 Task: Look for space in Kiwira, Tanzania from 6th September, 2023 to 12th September, 2023 for 4 adults in price range Rs.10000 to Rs.14000. Place can be private room with 4 bedrooms having 4 beds and 4 bathrooms. Property type can be house, flat, guest house. Amenities needed are: wifi, TV, free parkinig on premises, gym, breakfast. Booking option can be shelf check-in. Required host language is English.
Action: Mouse moved to (502, 67)
Screenshot: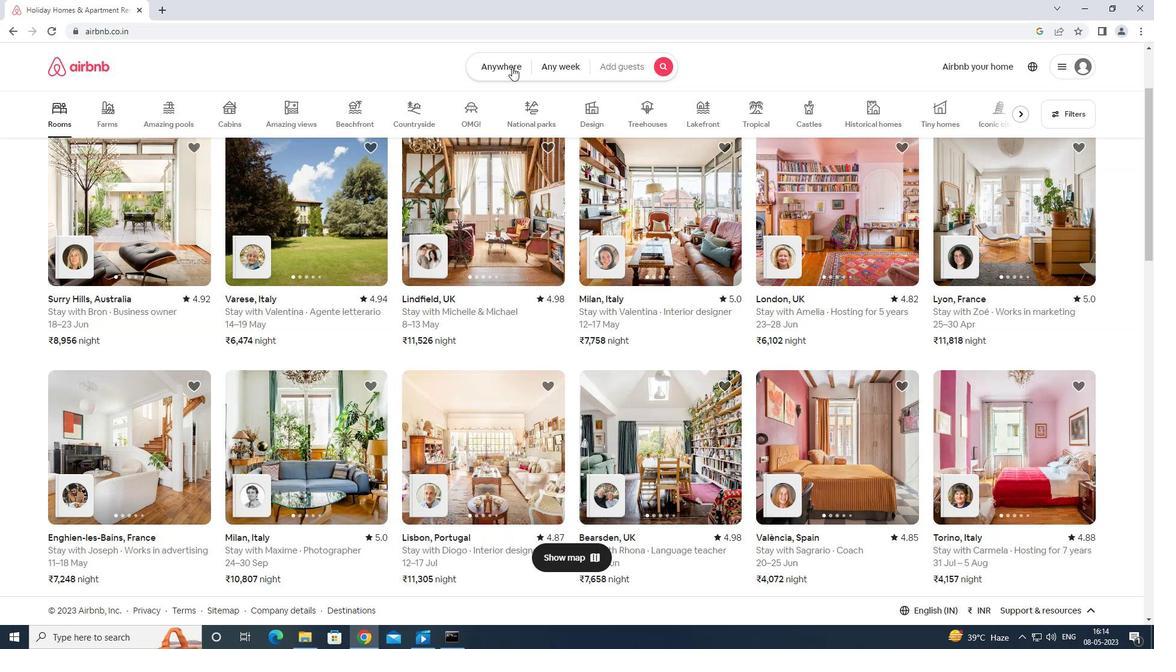 
Action: Mouse pressed left at (502, 67)
Screenshot: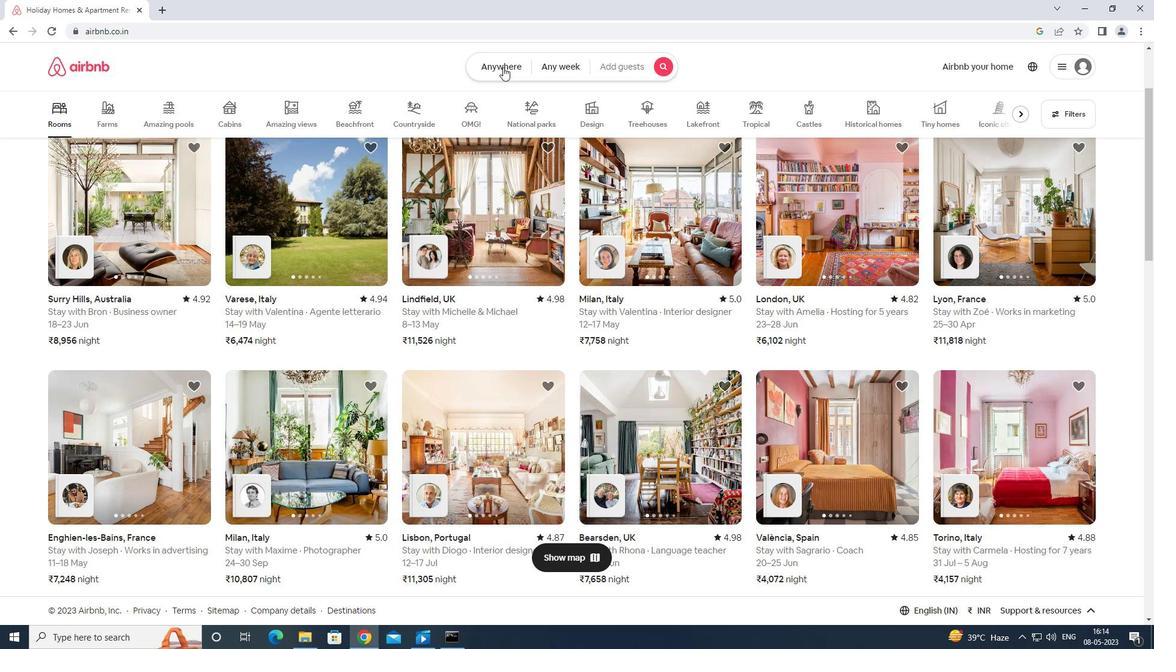 
Action: Mouse moved to (473, 109)
Screenshot: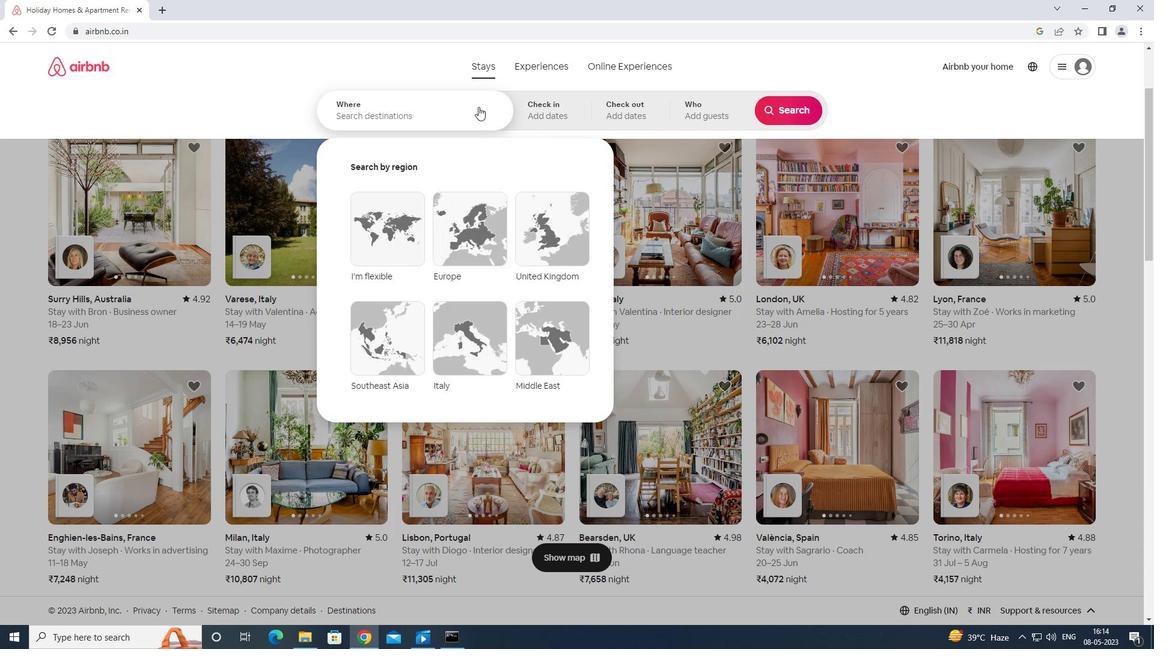 
Action: Mouse pressed left at (473, 109)
Screenshot: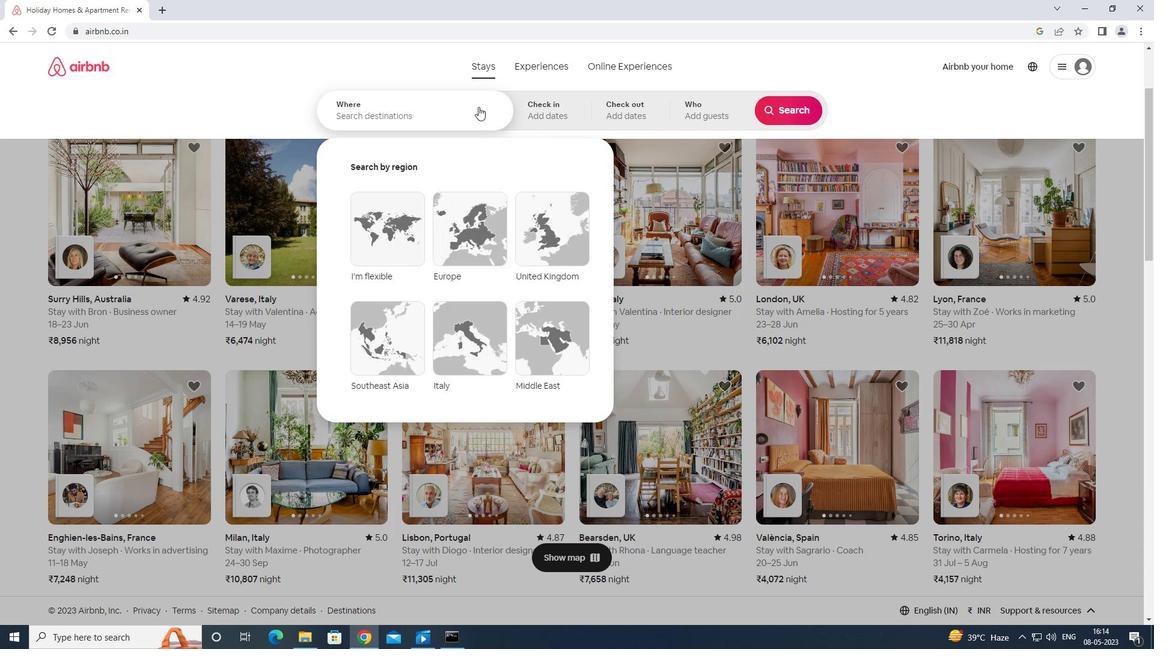 
Action: Mouse moved to (470, 114)
Screenshot: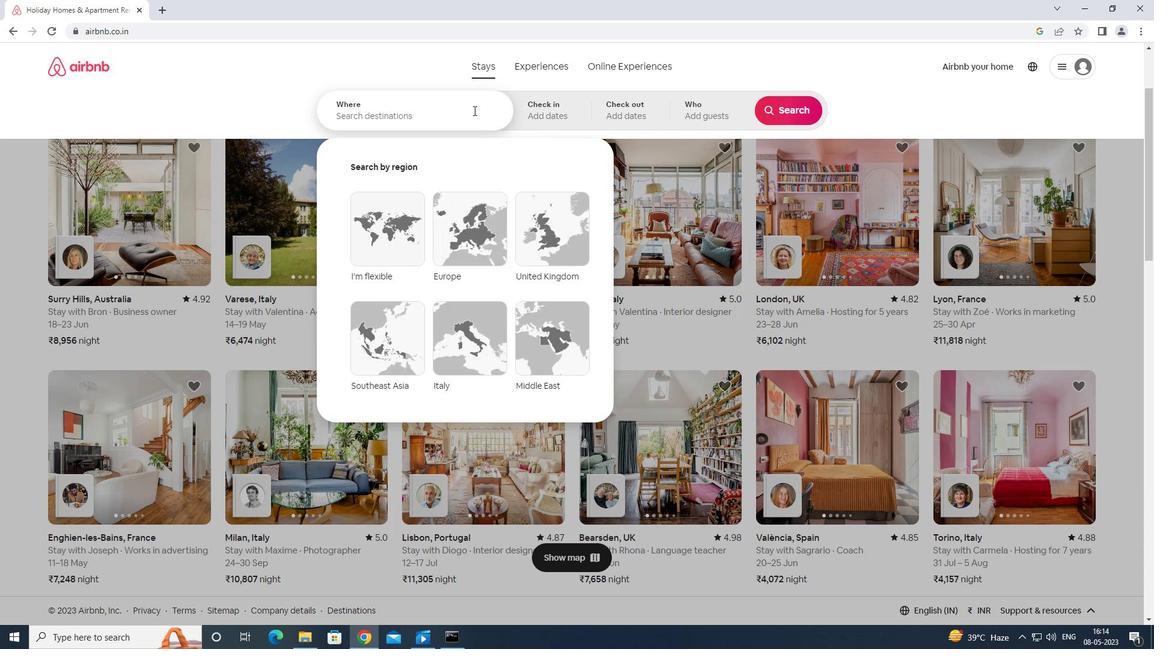 
Action: Key pressed kk
Screenshot: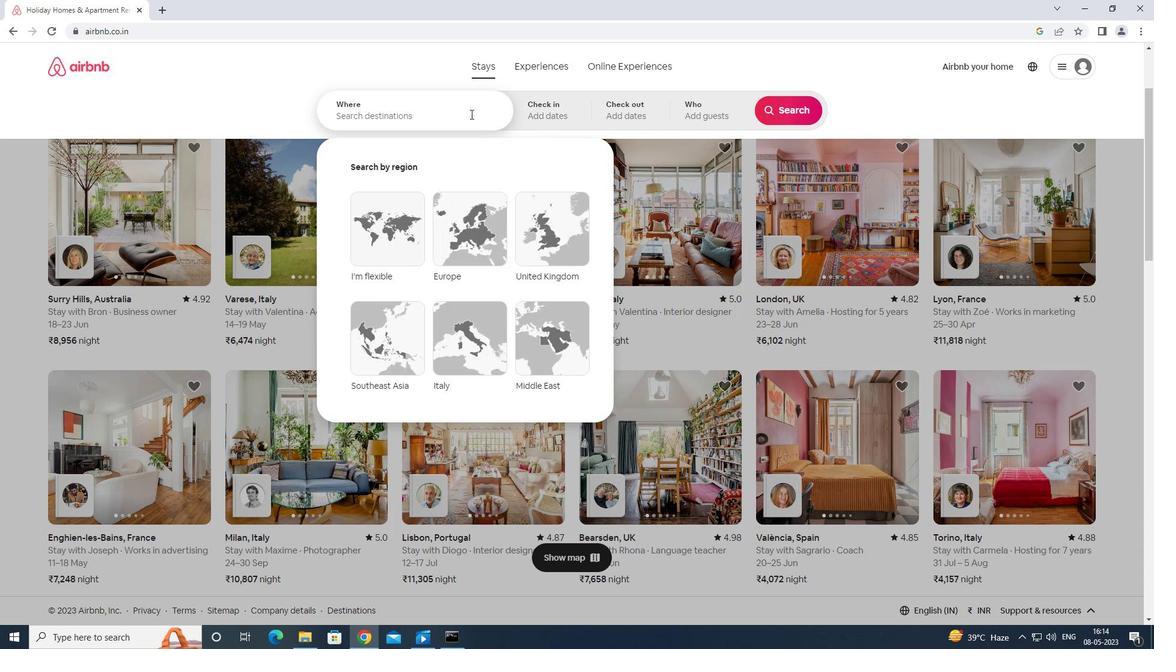 
Action: Mouse moved to (469, 114)
Screenshot: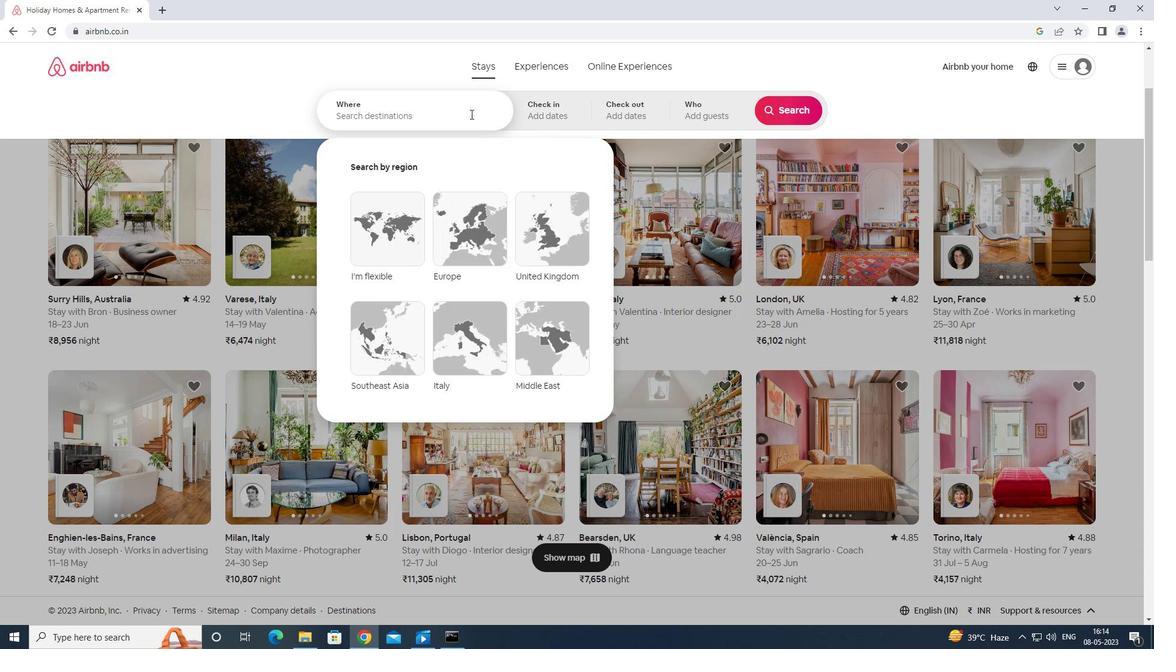 
Action: Mouse pressed left at (469, 114)
Screenshot: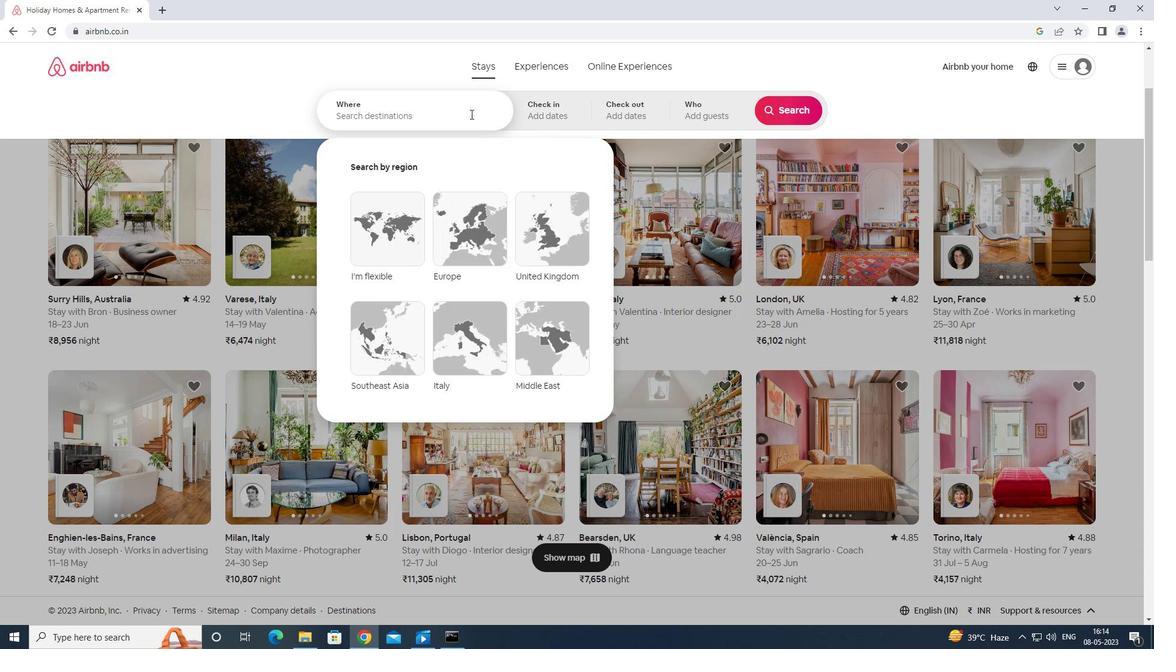 
Action: Mouse moved to (461, 119)
Screenshot: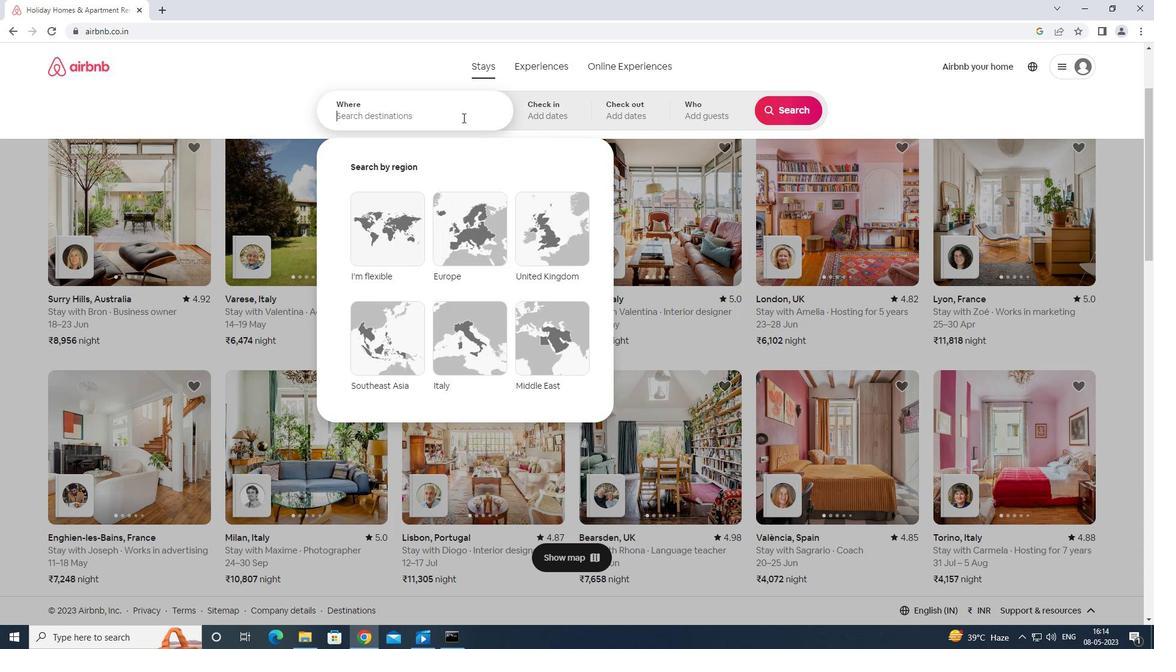 
Action: Key pressed <Key.shift>KIWIRA<Key.space>TANZANIA<Key.space><Key.enter>
Screenshot: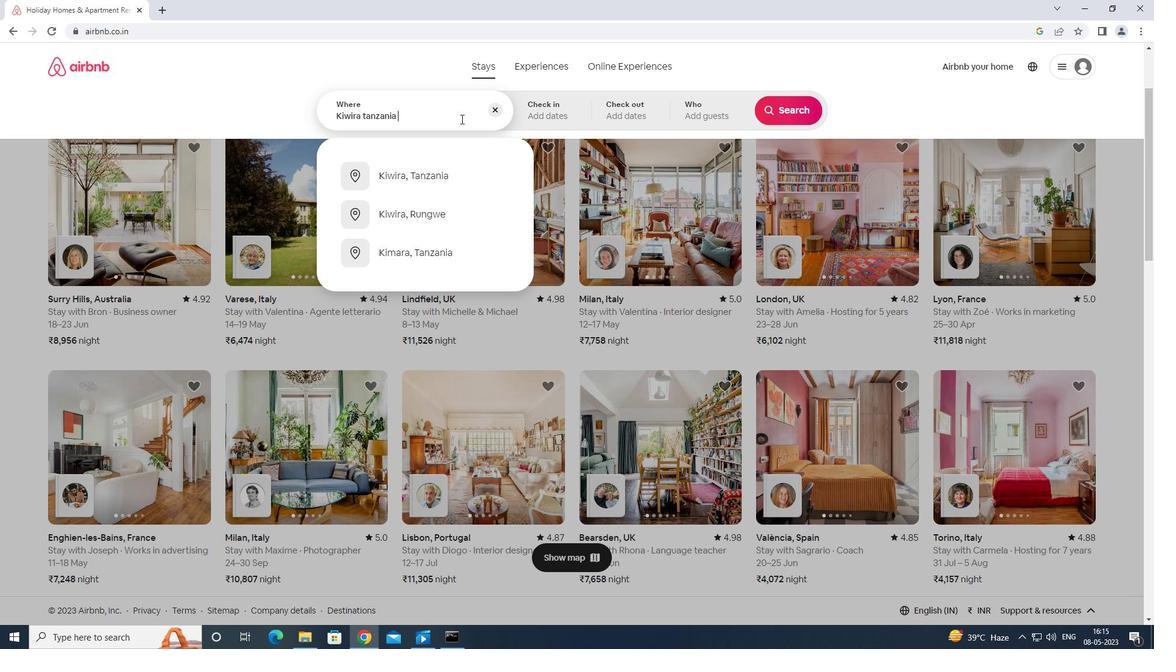 
Action: Mouse moved to (789, 205)
Screenshot: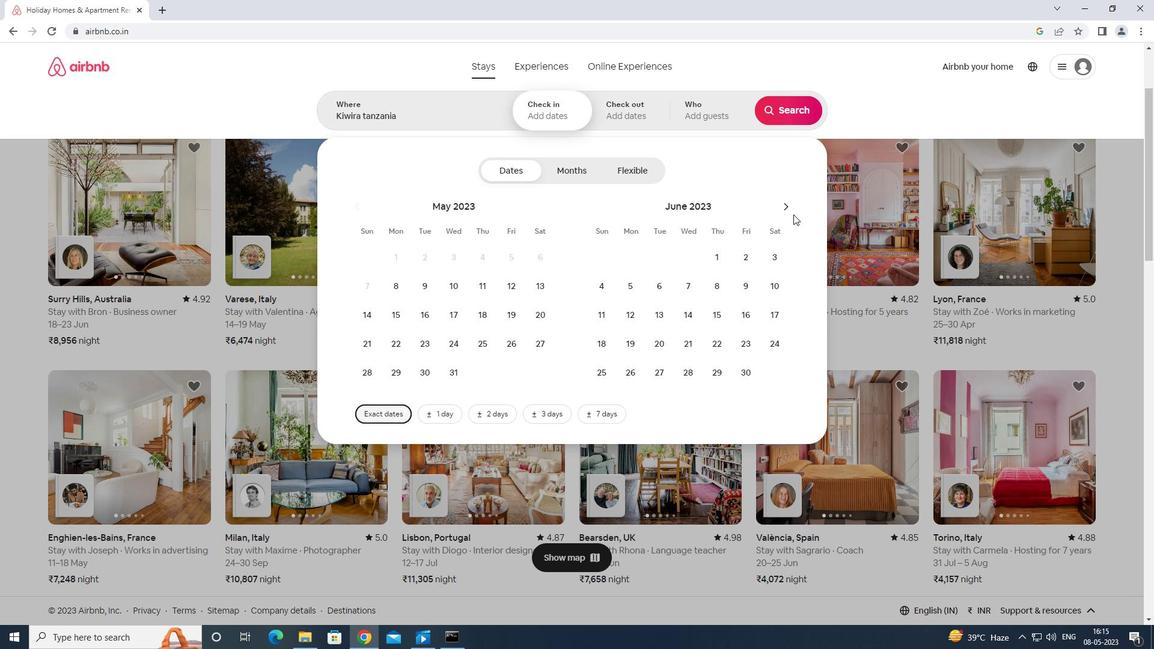 
Action: Mouse pressed left at (789, 205)
Screenshot: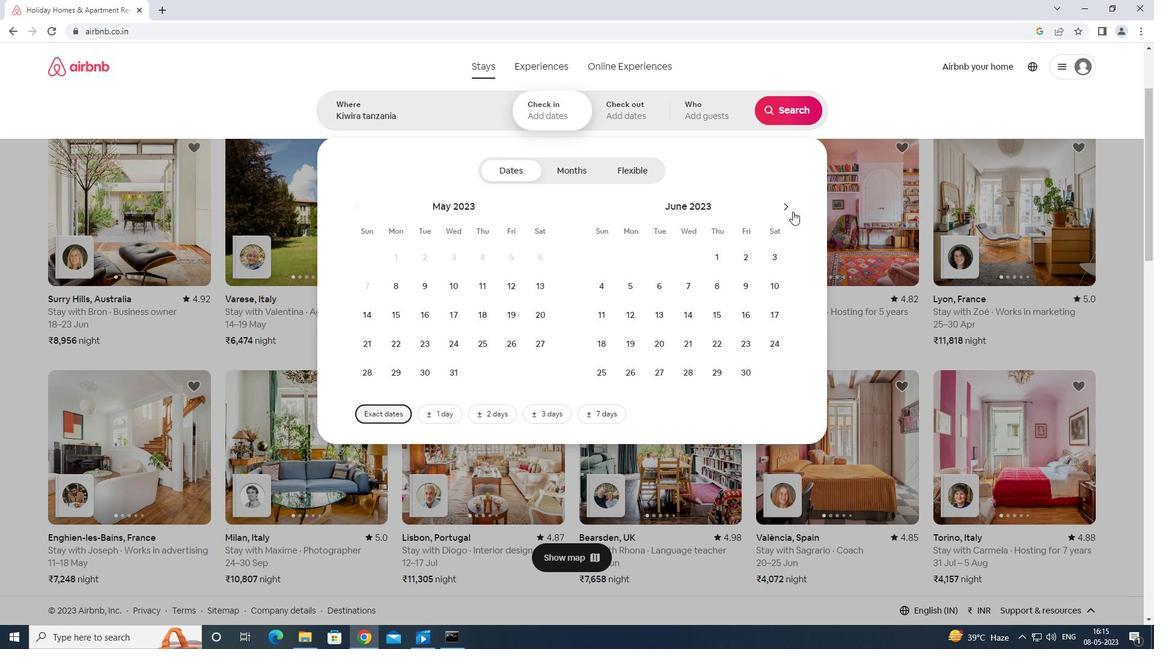 
Action: Mouse moved to (789, 203)
Screenshot: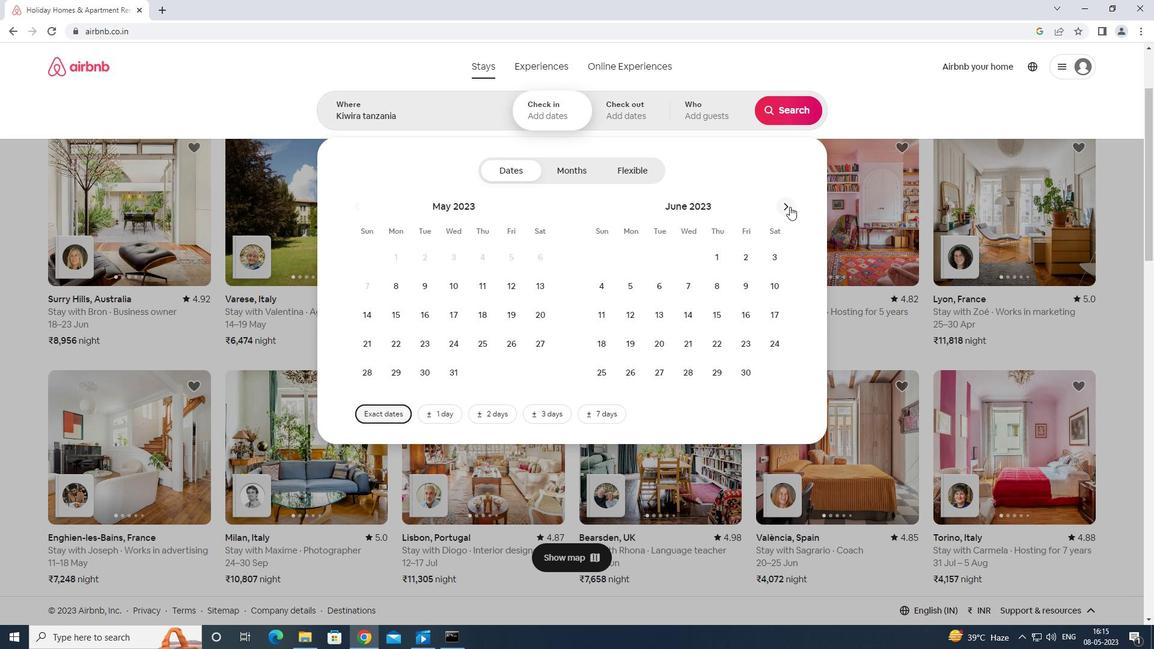 
Action: Mouse pressed left at (789, 203)
Screenshot: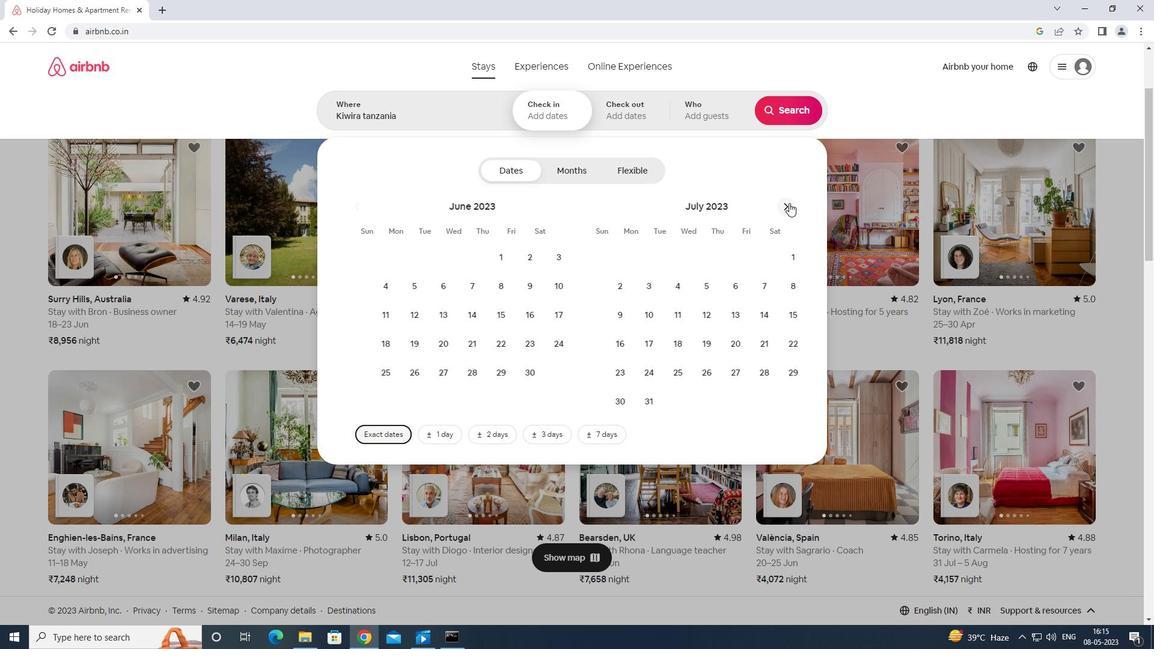 
Action: Mouse moved to (789, 205)
Screenshot: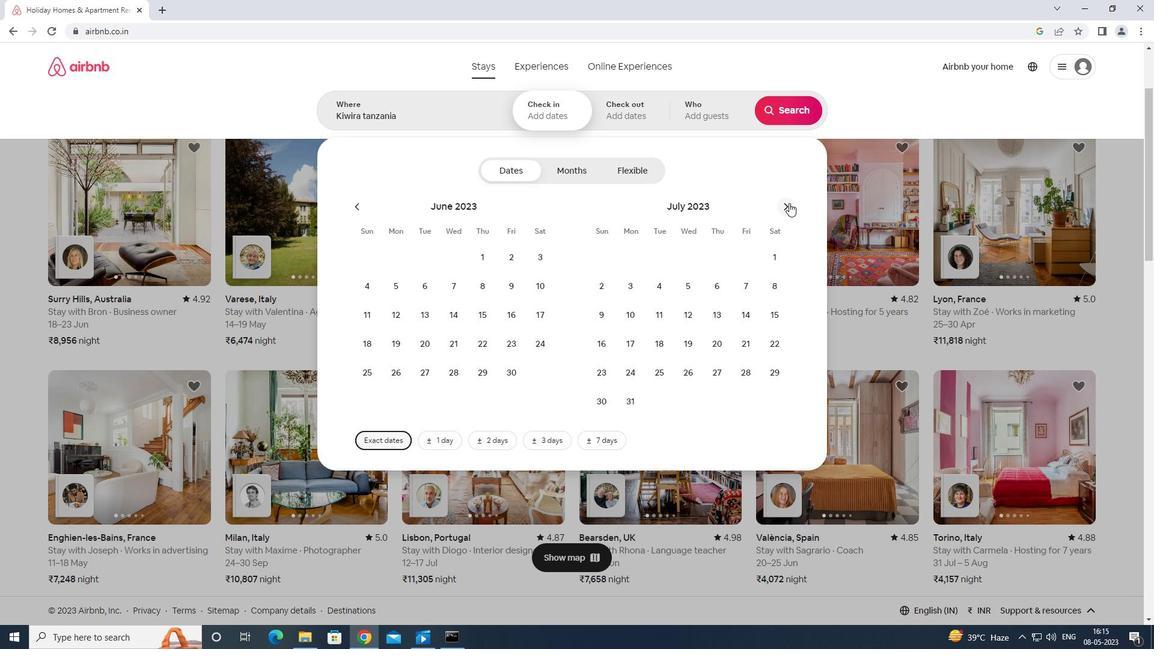 
Action: Mouse pressed left at (789, 205)
Screenshot: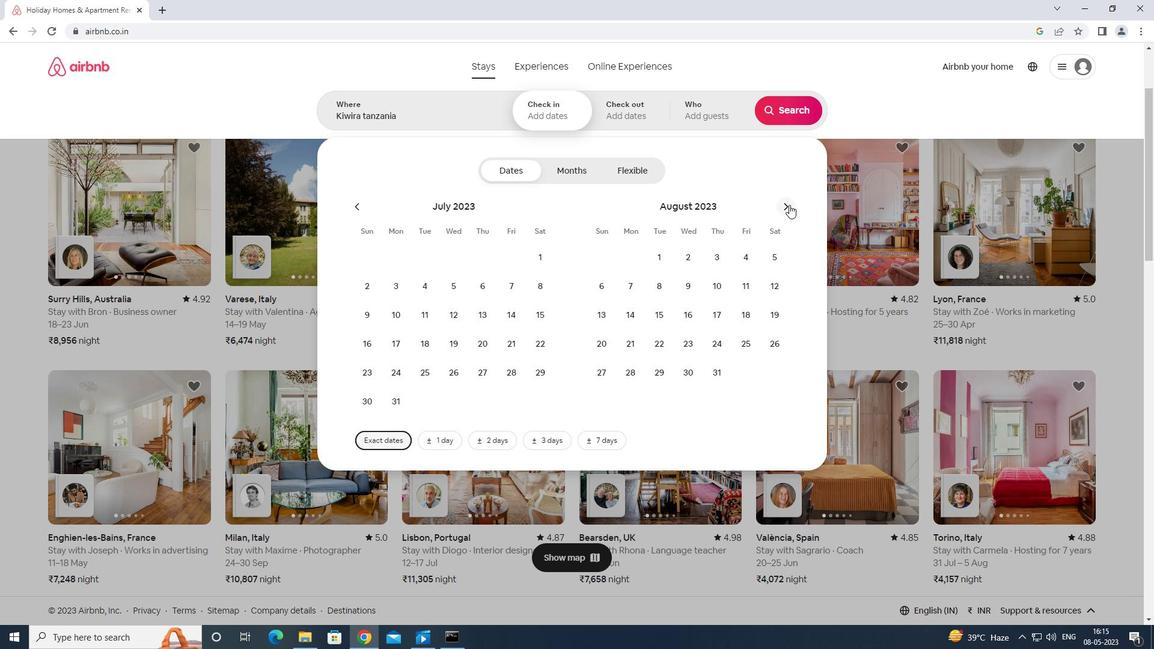 
Action: Mouse moved to (688, 280)
Screenshot: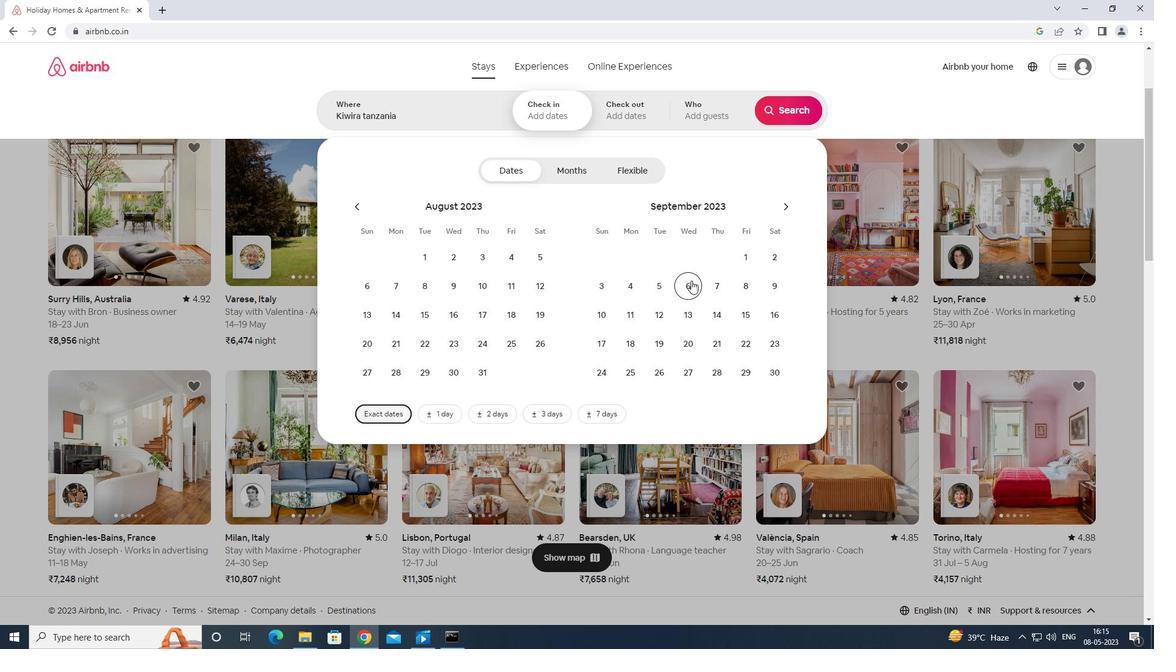 
Action: Mouse pressed left at (688, 280)
Screenshot: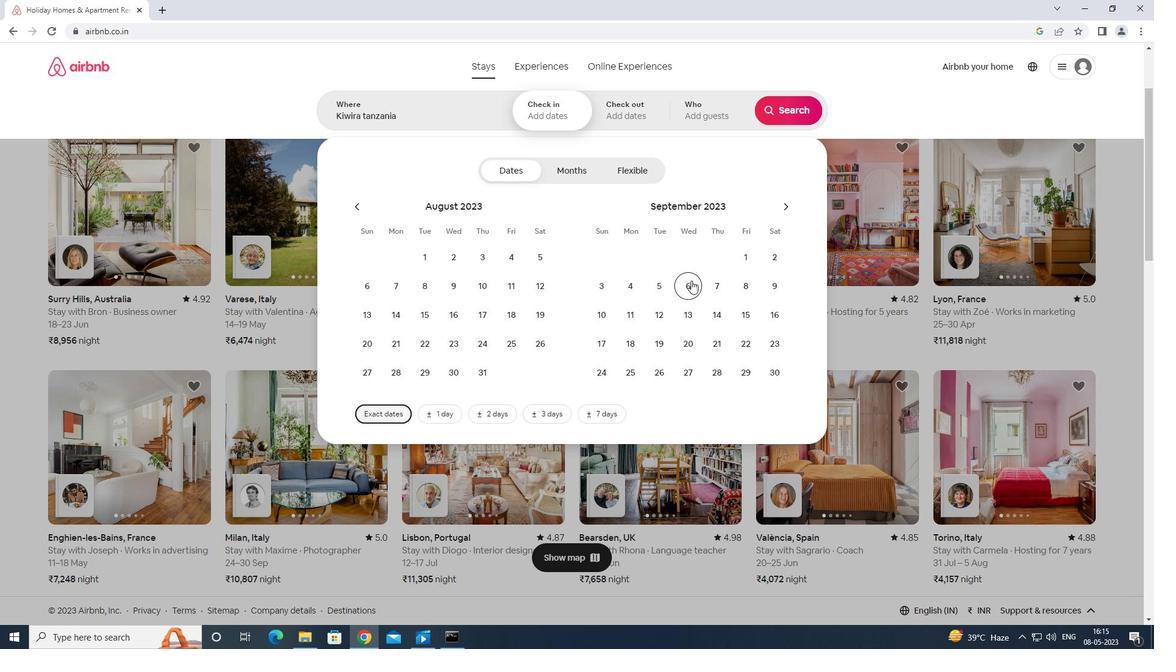 
Action: Mouse moved to (663, 310)
Screenshot: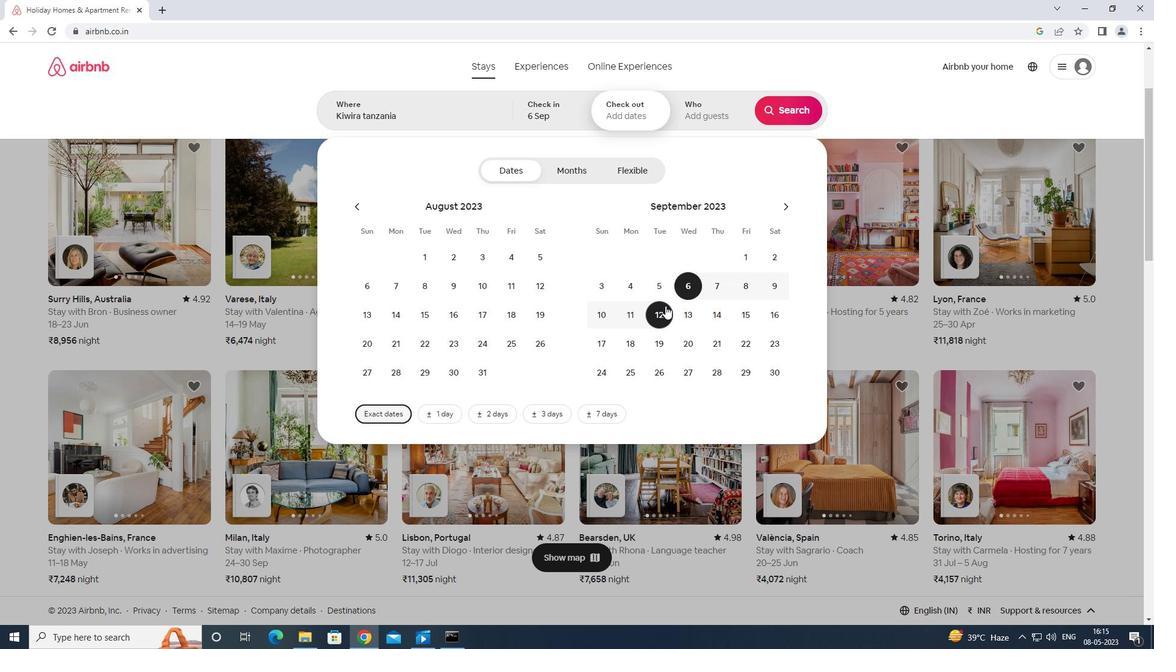 
Action: Mouse pressed left at (663, 310)
Screenshot: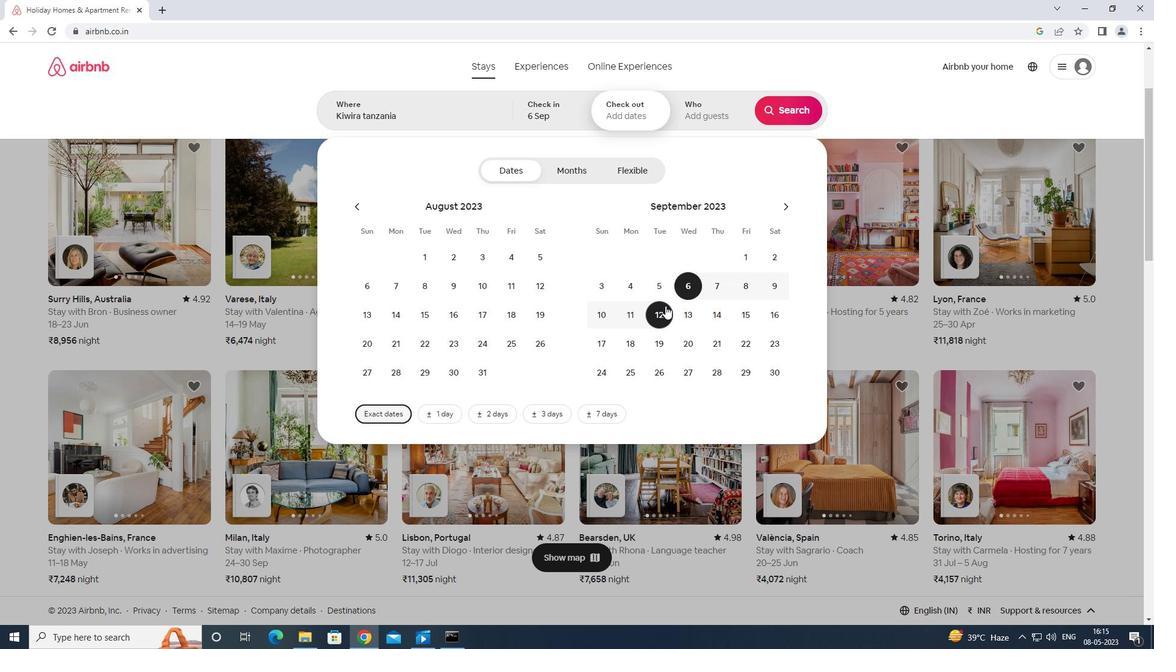 
Action: Mouse moved to (710, 115)
Screenshot: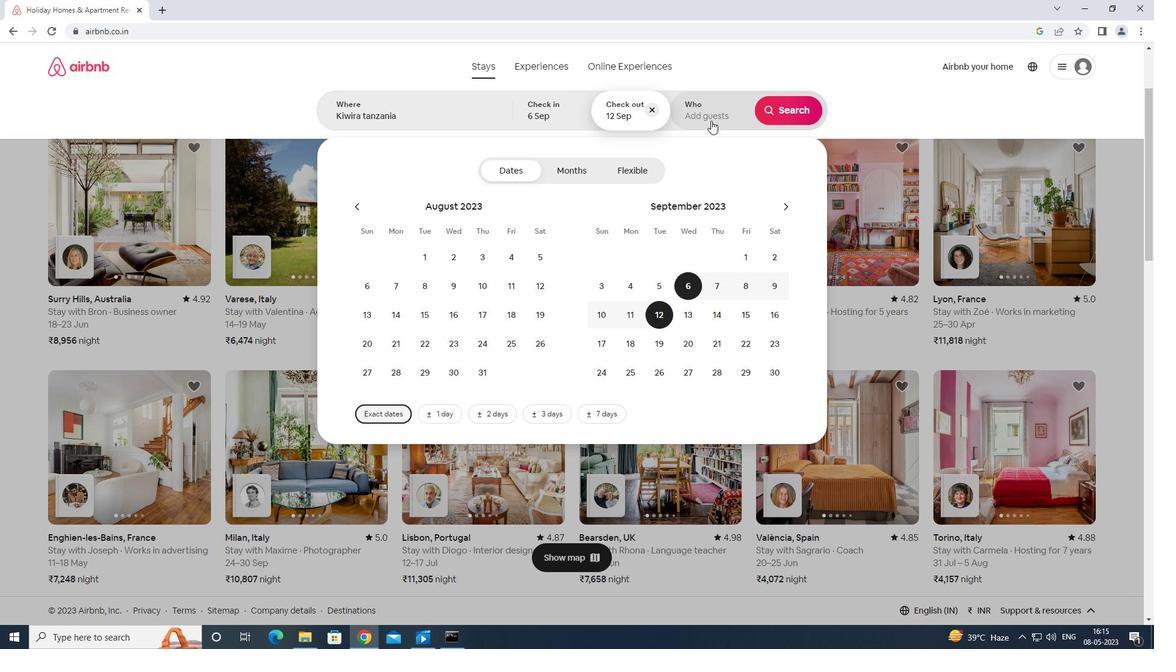 
Action: Mouse pressed left at (710, 115)
Screenshot: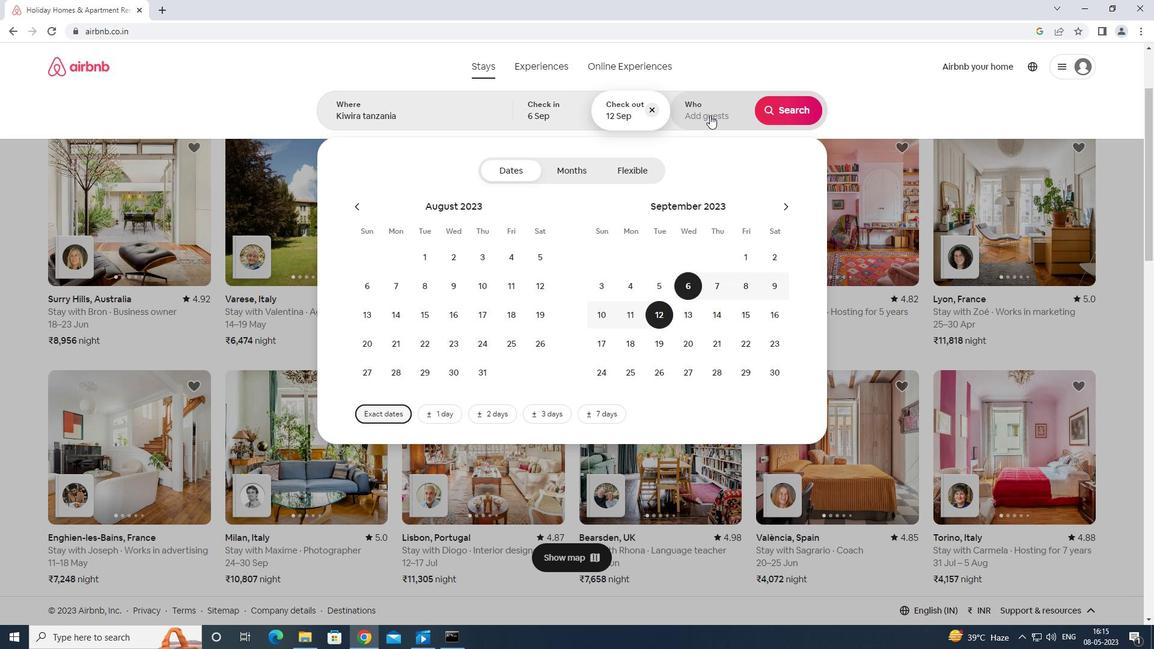 
Action: Mouse moved to (792, 172)
Screenshot: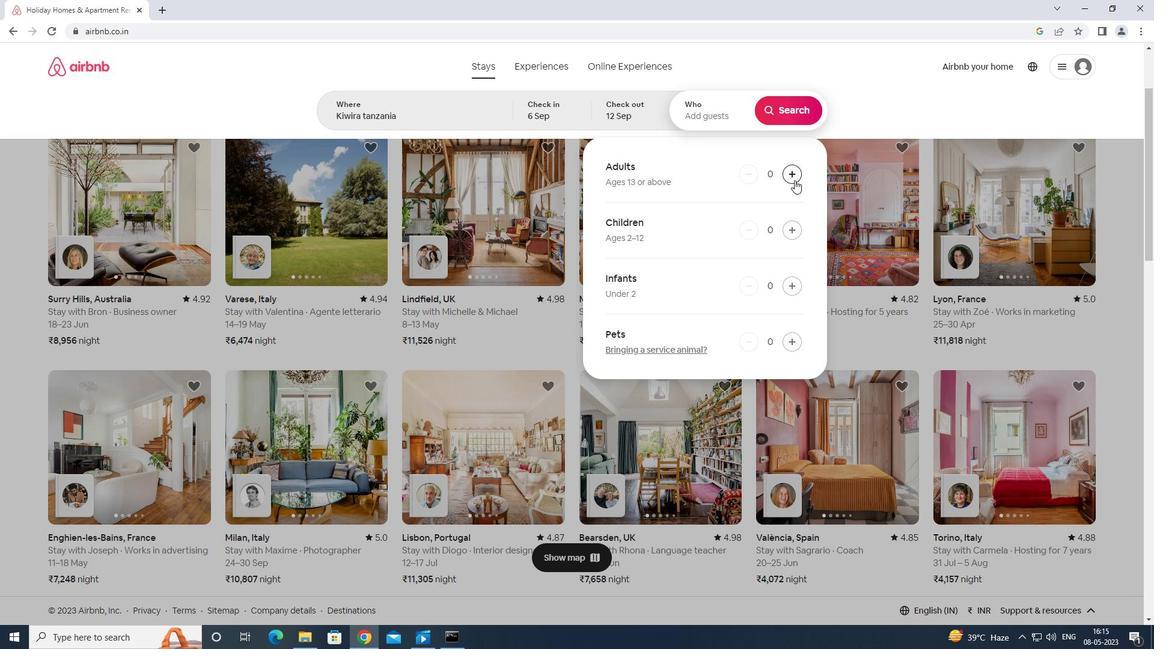 
Action: Mouse pressed left at (792, 172)
Screenshot: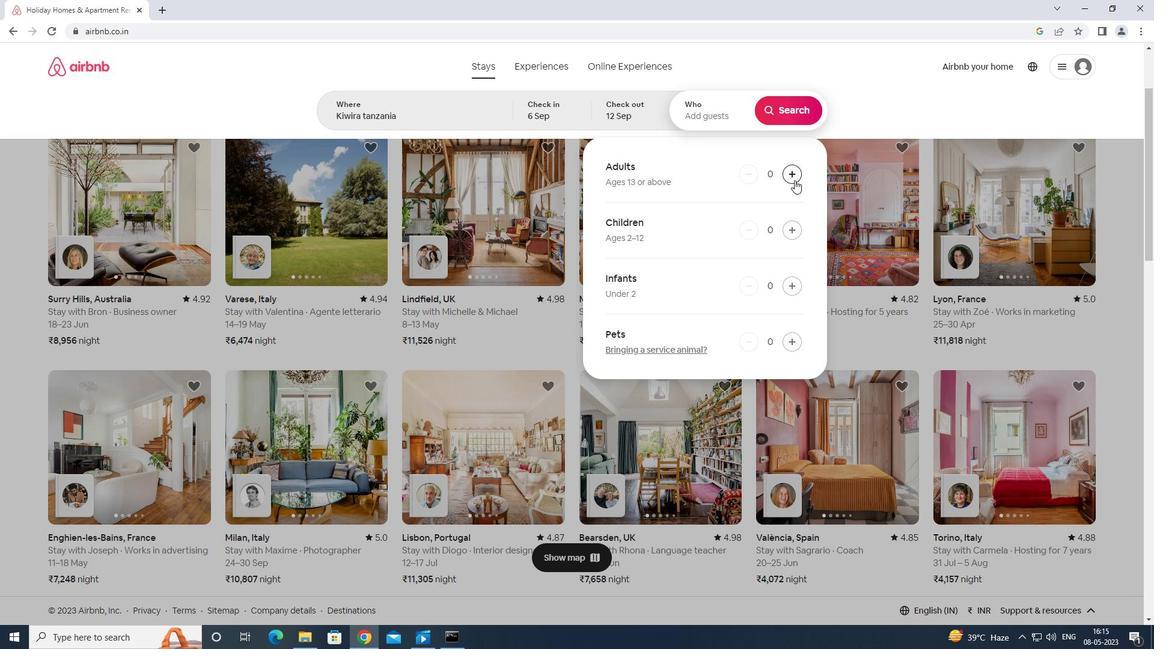 
Action: Mouse moved to (790, 170)
Screenshot: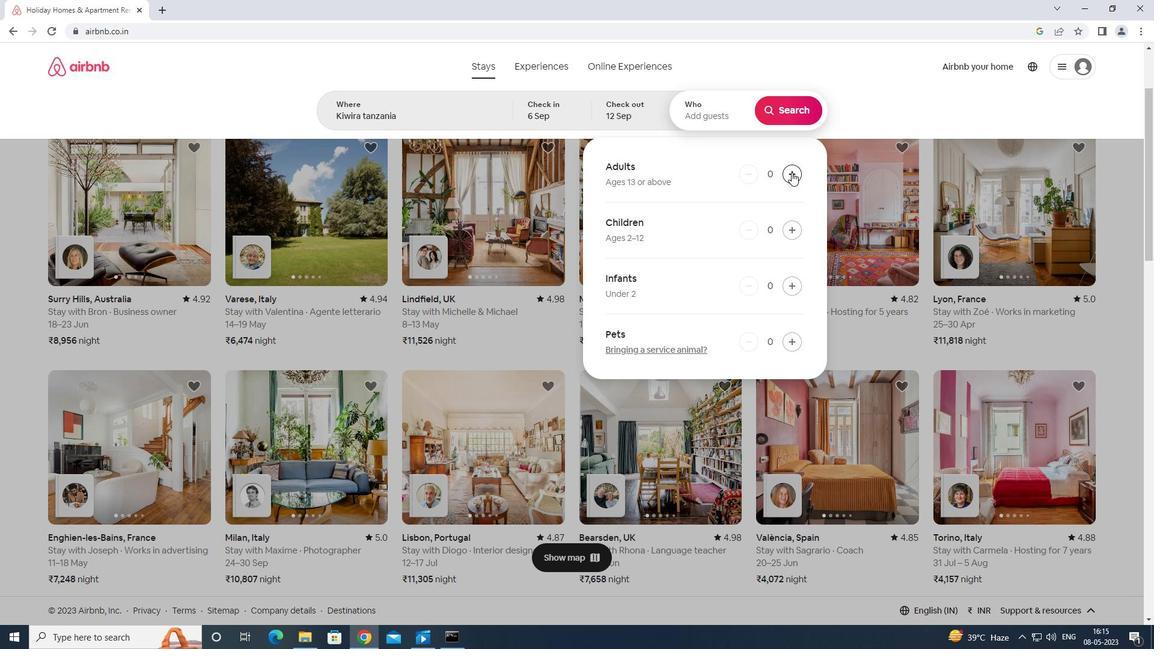 
Action: Mouse pressed left at (790, 170)
Screenshot: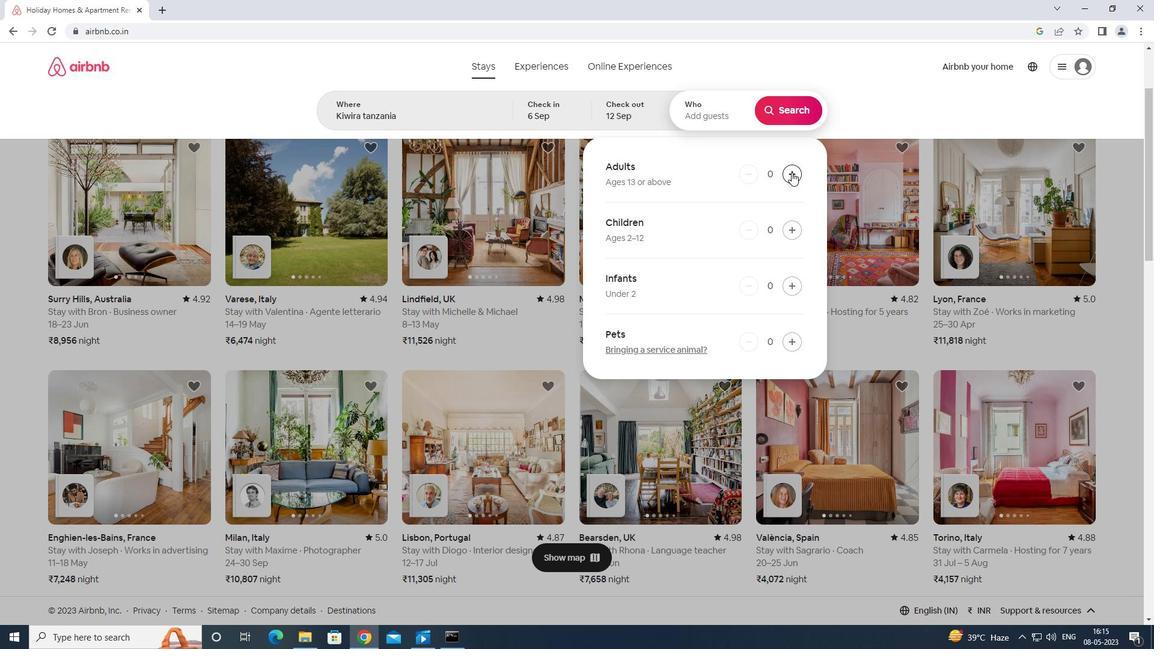 
Action: Mouse moved to (790, 169)
Screenshot: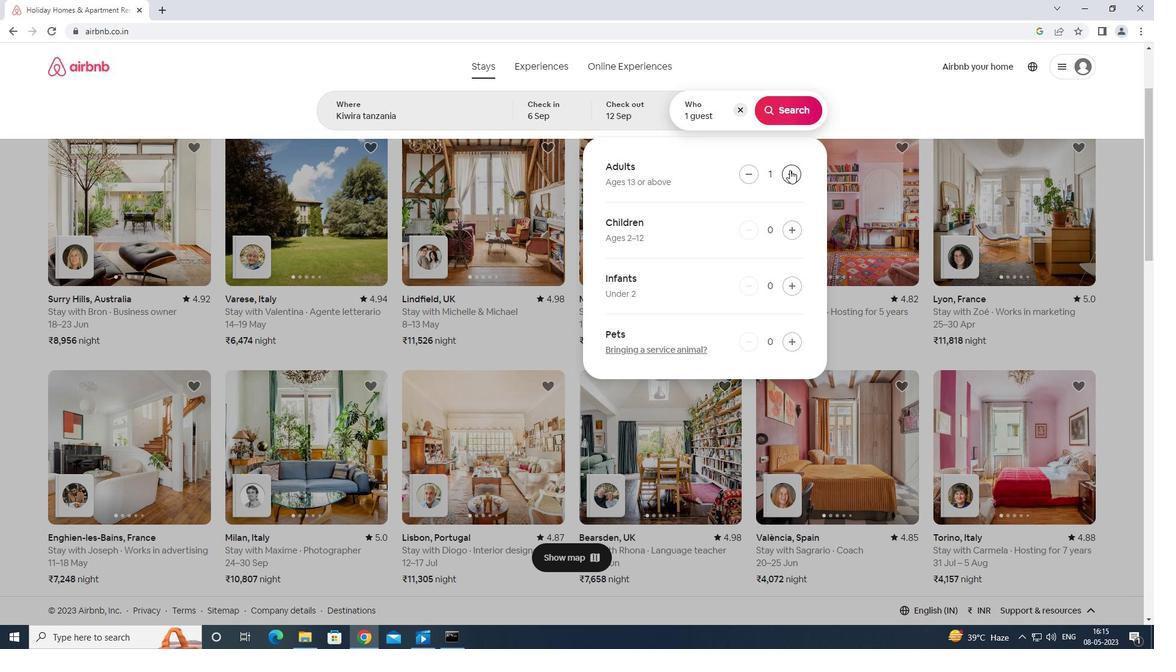 
Action: Mouse pressed left at (790, 169)
Screenshot: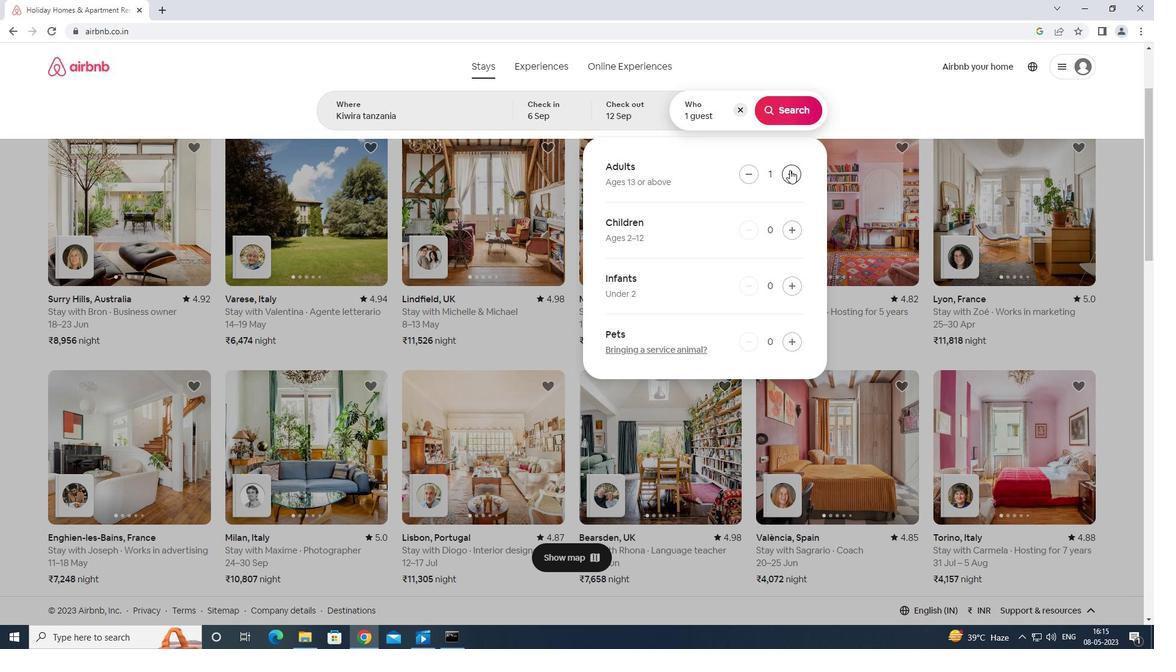 
Action: Mouse moved to (790, 169)
Screenshot: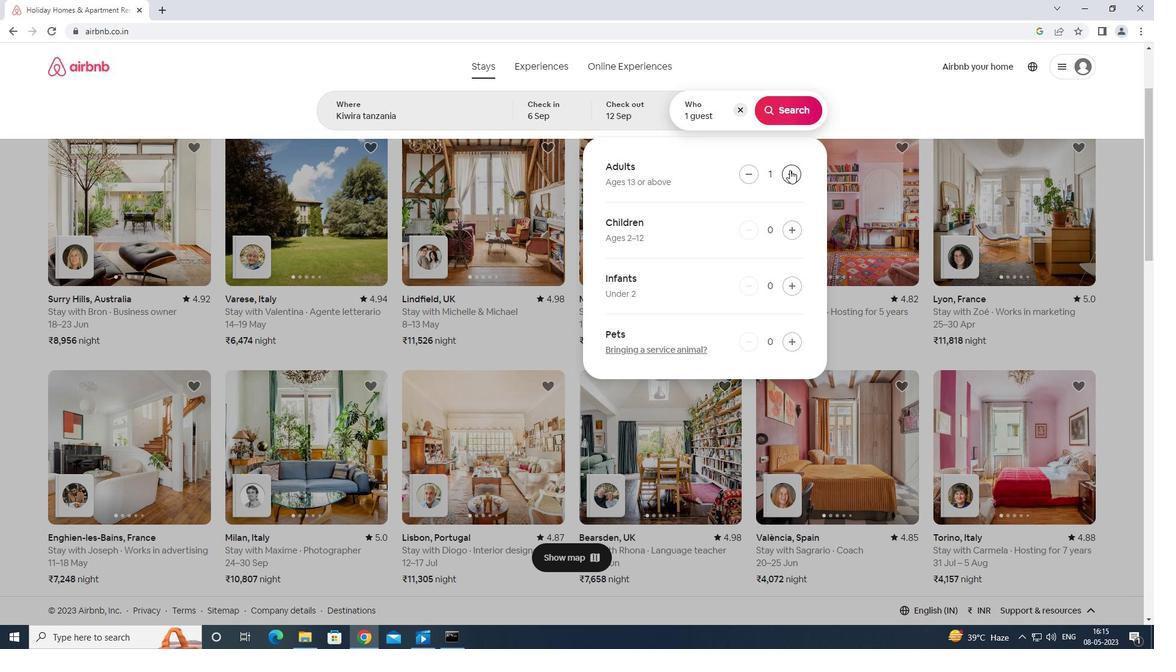 
Action: Mouse pressed left at (790, 169)
Screenshot: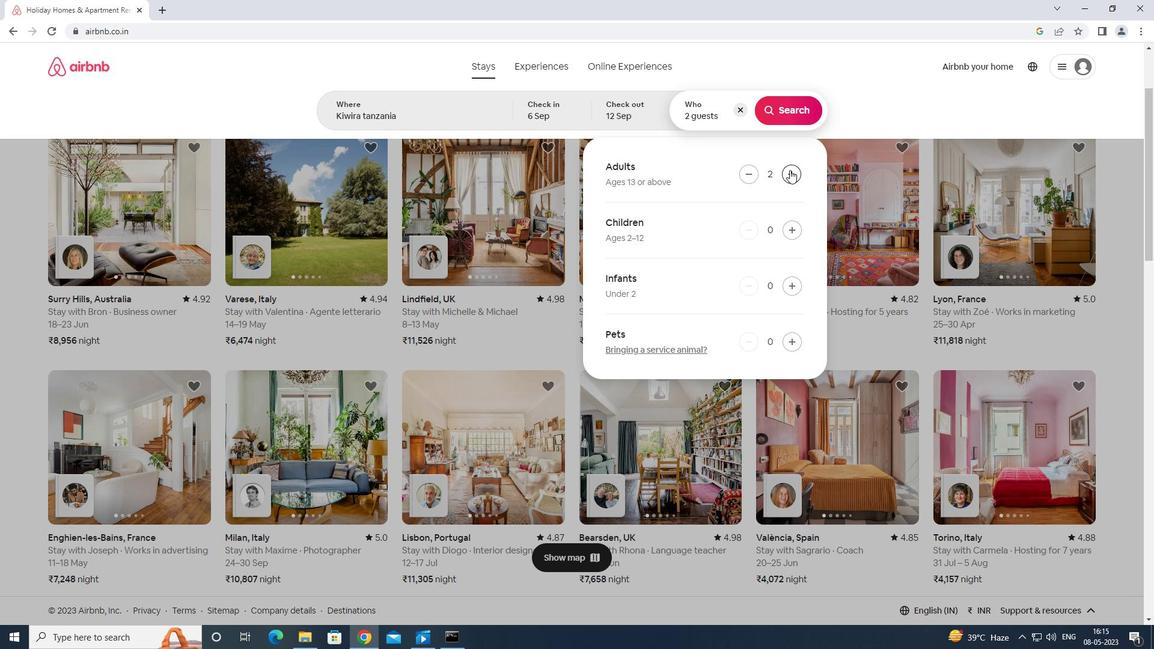 
Action: Mouse moved to (795, 113)
Screenshot: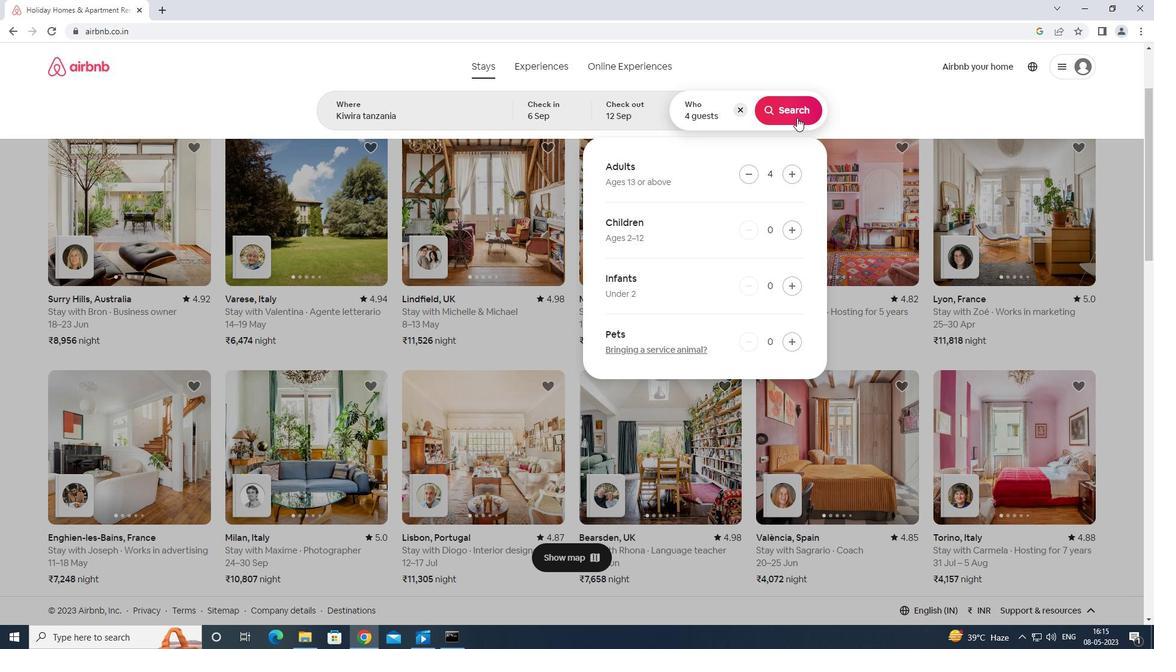 
Action: Mouse pressed left at (795, 113)
Screenshot: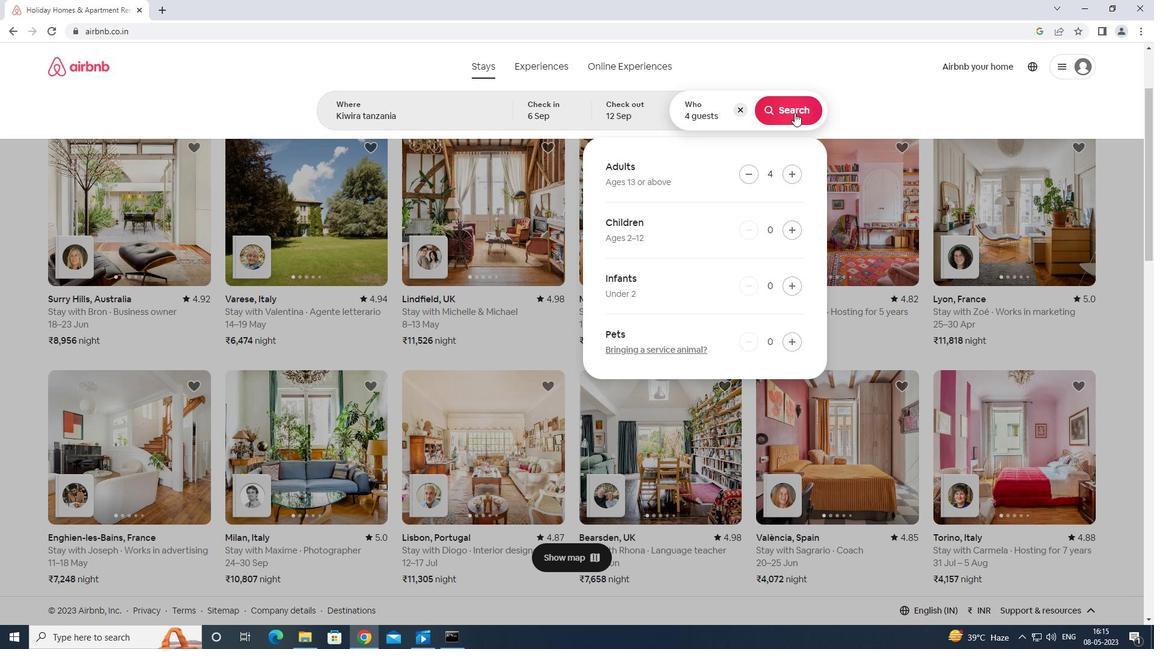 
Action: Mouse moved to (1098, 111)
Screenshot: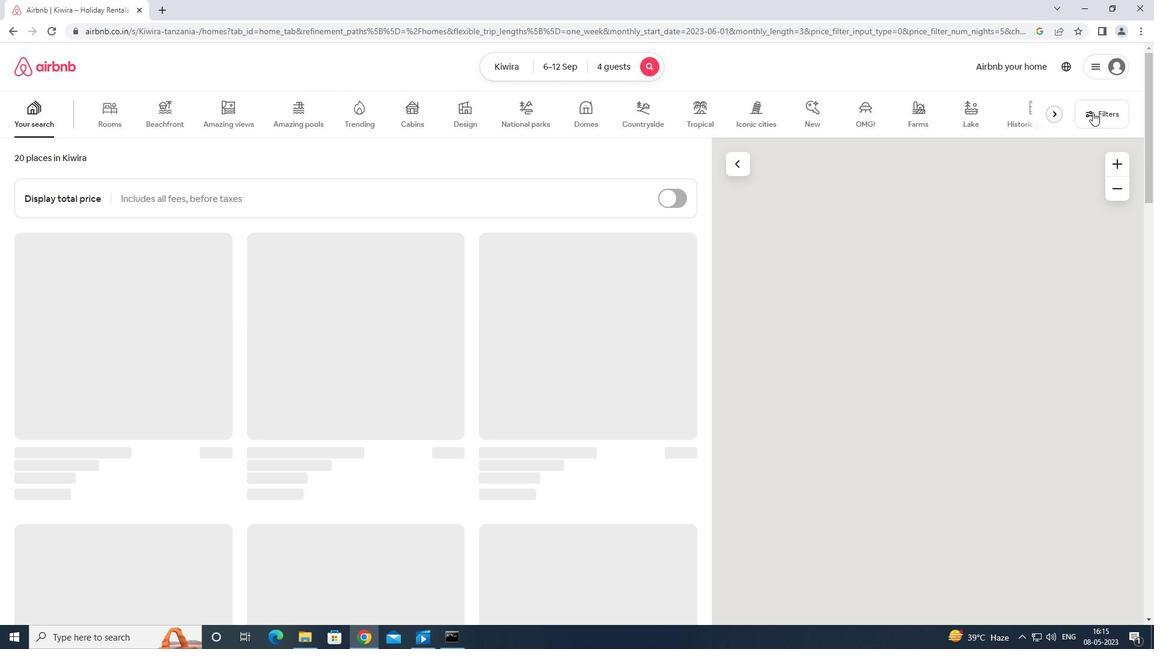 
Action: Mouse pressed left at (1098, 111)
Screenshot: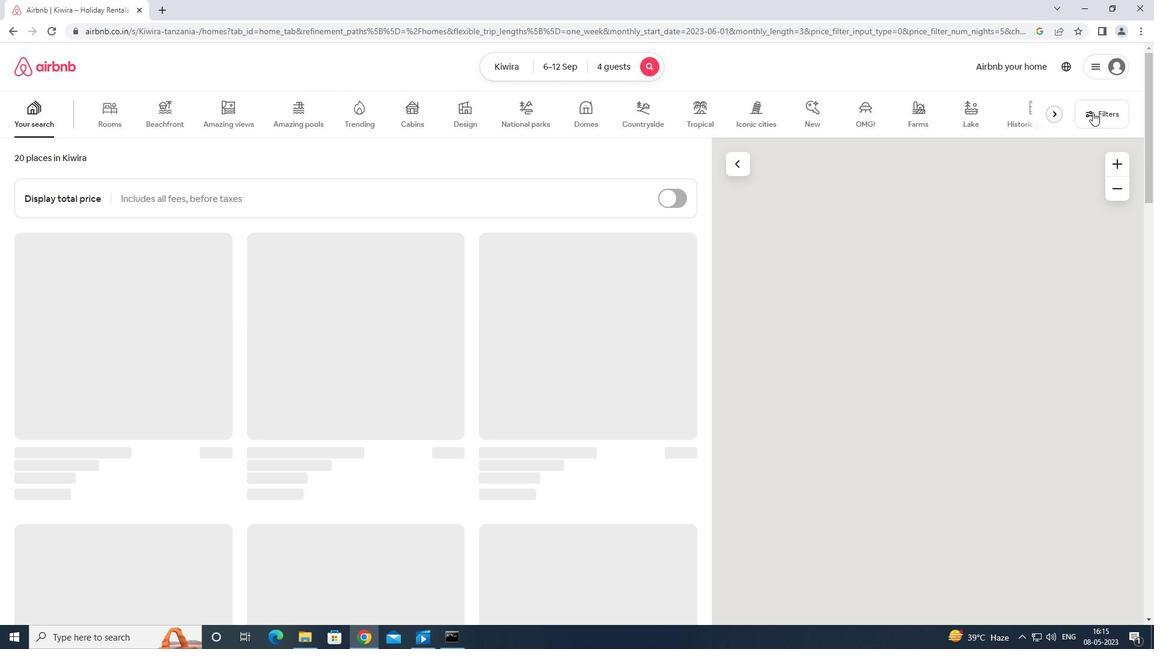 
Action: Mouse moved to (513, 406)
Screenshot: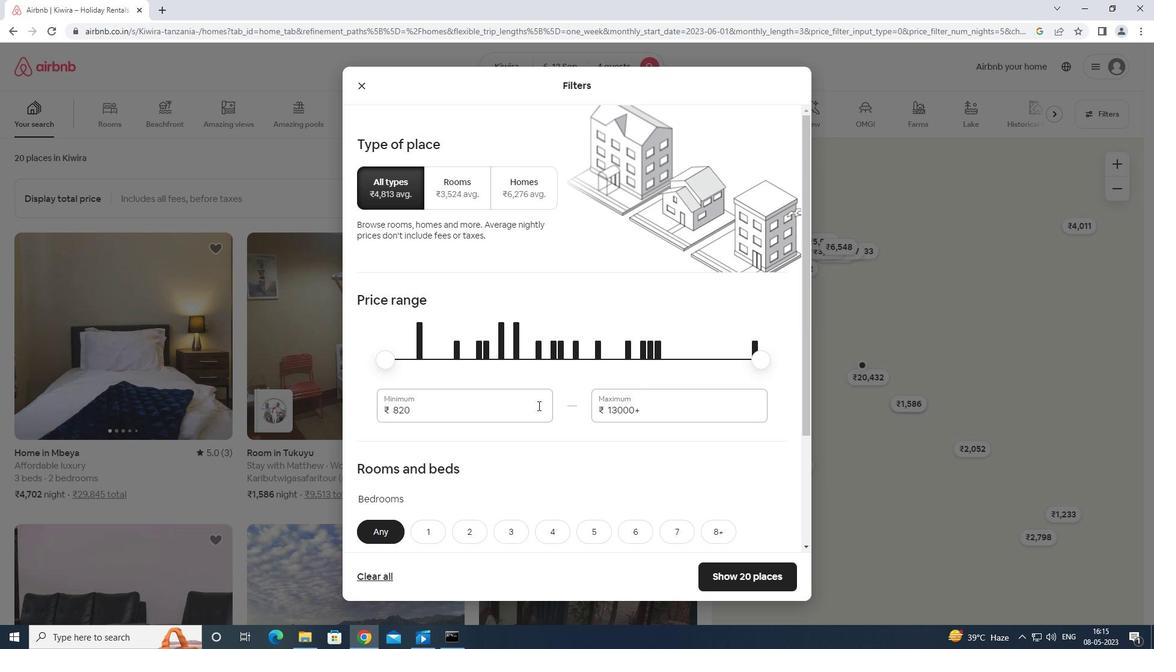 
Action: Mouse pressed left at (513, 406)
Screenshot: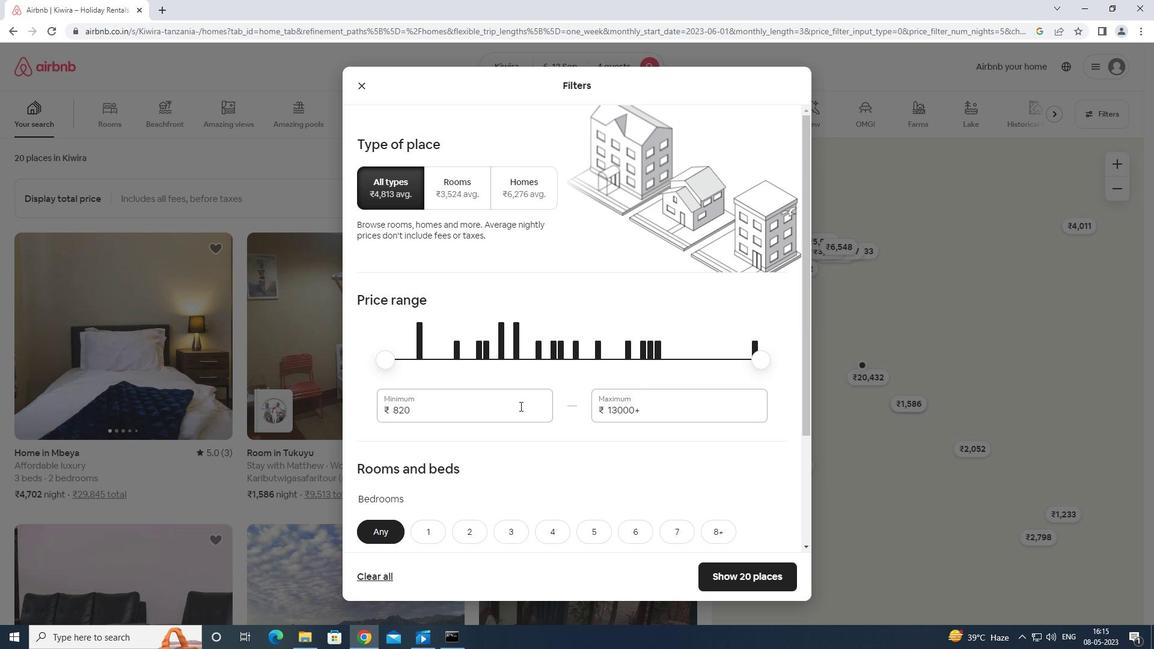 
Action: Mouse moved to (513, 406)
Screenshot: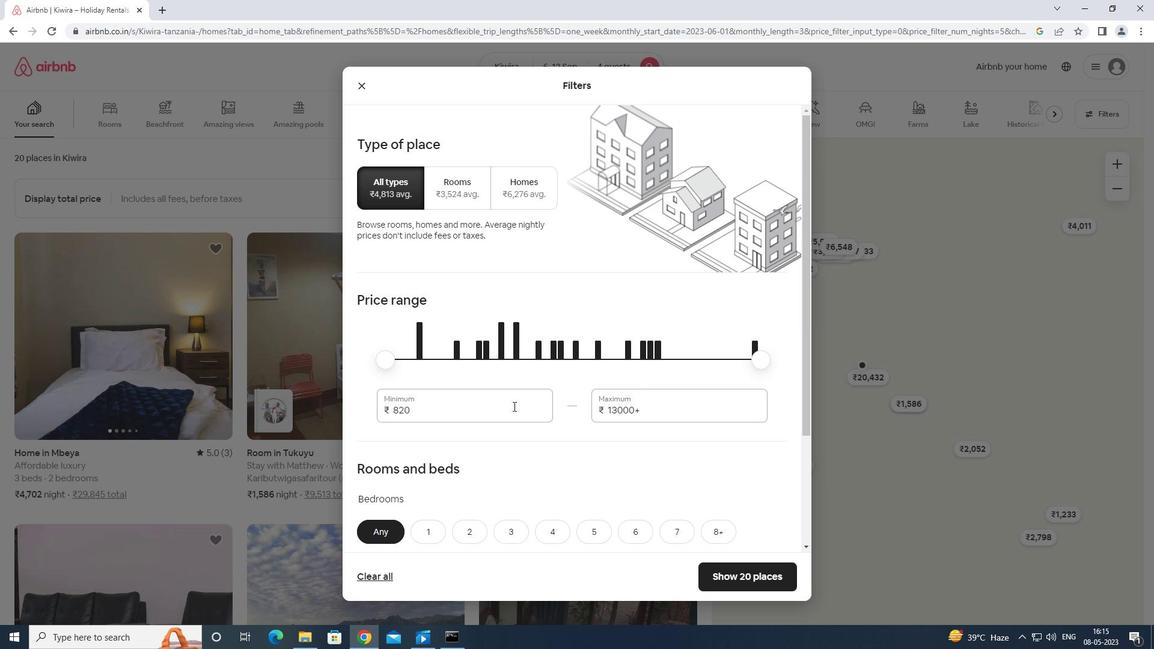
Action: Key pressed <Key.backspace><Key.backspace><Key.backspace>10000
Screenshot: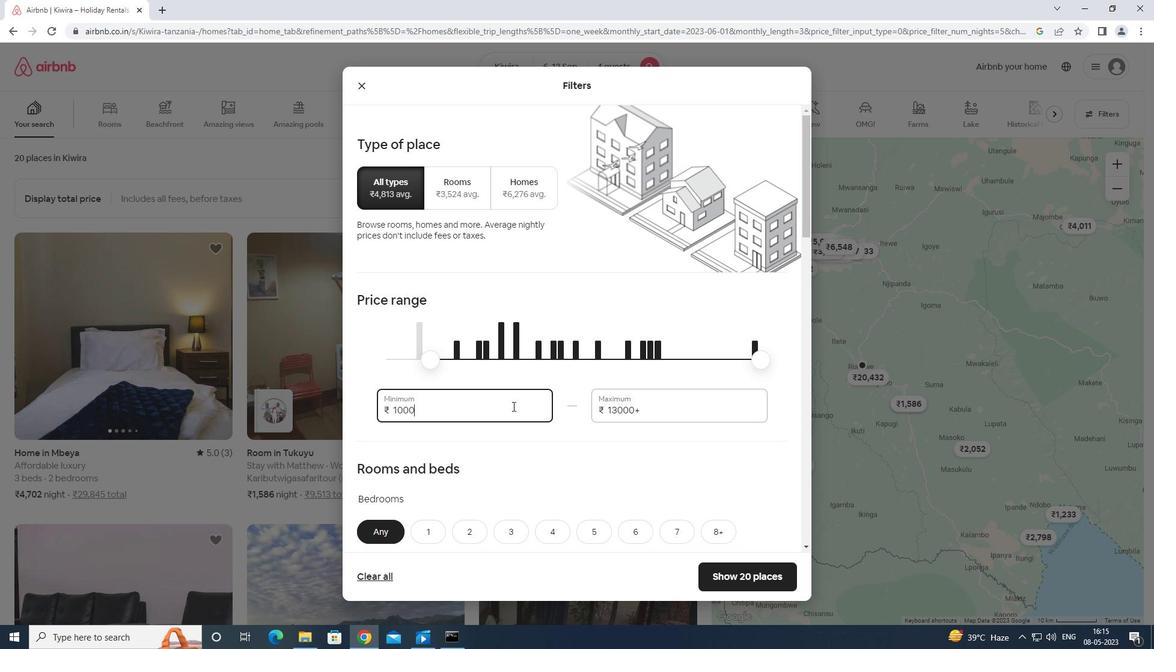 
Action: Mouse moved to (685, 415)
Screenshot: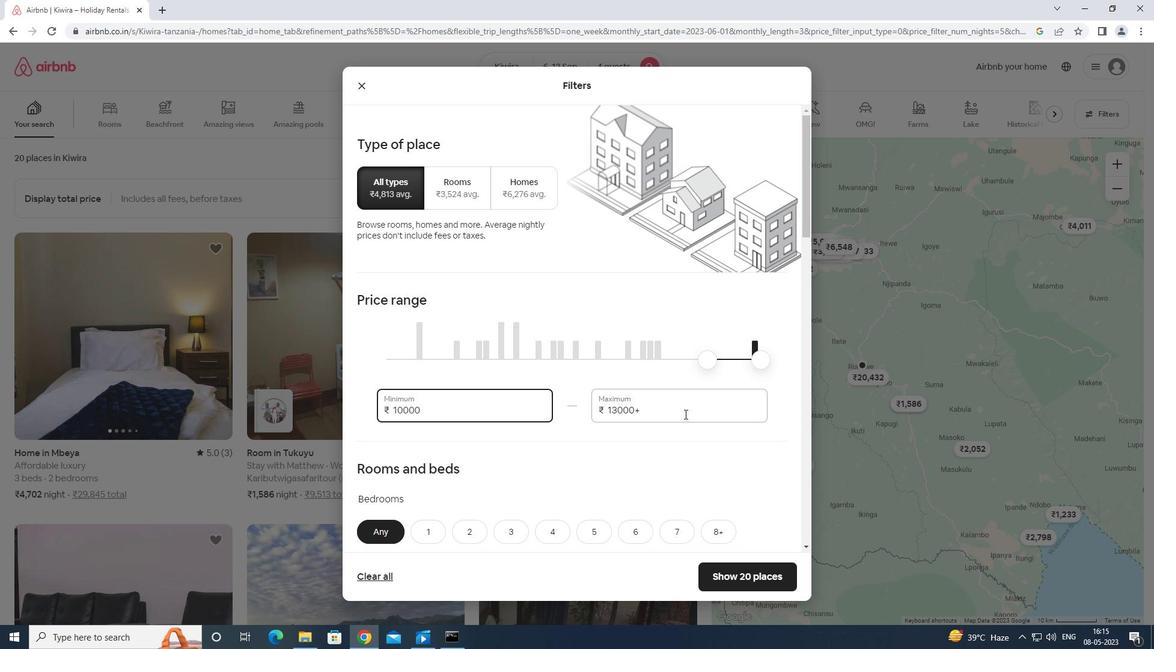 
Action: Mouse pressed left at (685, 415)
Screenshot: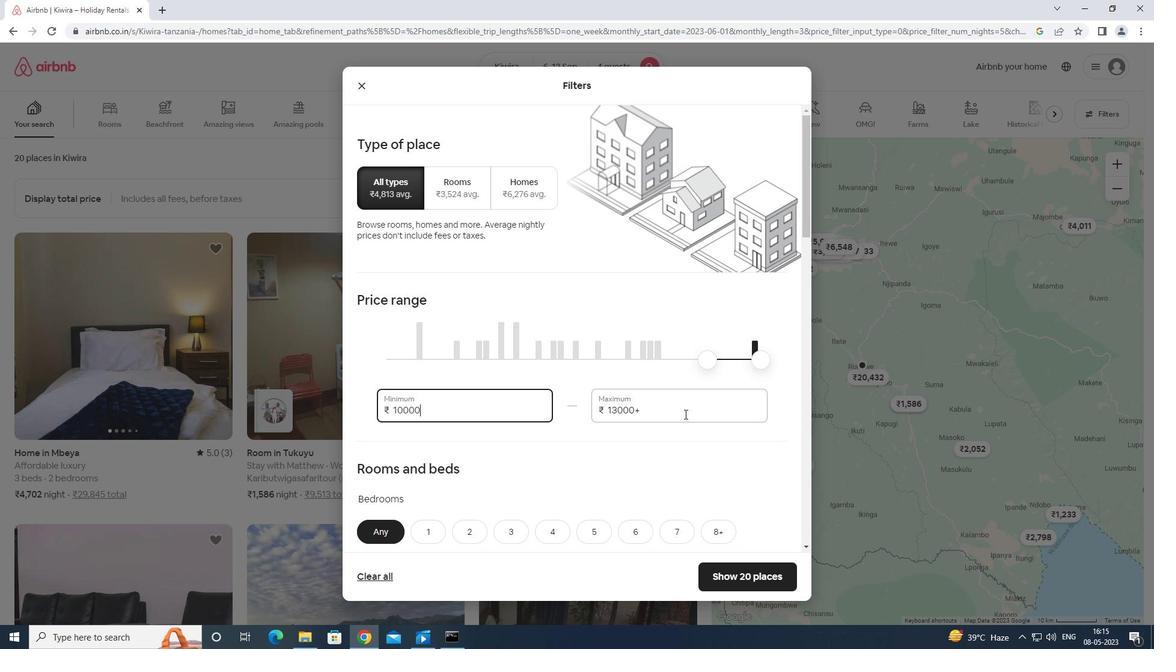 
Action: Key pressed <Key.backspace><Key.backspace><Key.backspace><Key.backspace><Key.backspace><Key.backspace><Key.backspace><Key.backspace><Key.backspace><Key.backspace><Key.backspace><Key.backspace><Key.backspace><Key.backspace><Key.backspace><Key.backspace><Key.backspace><Key.backspace>14000
Screenshot: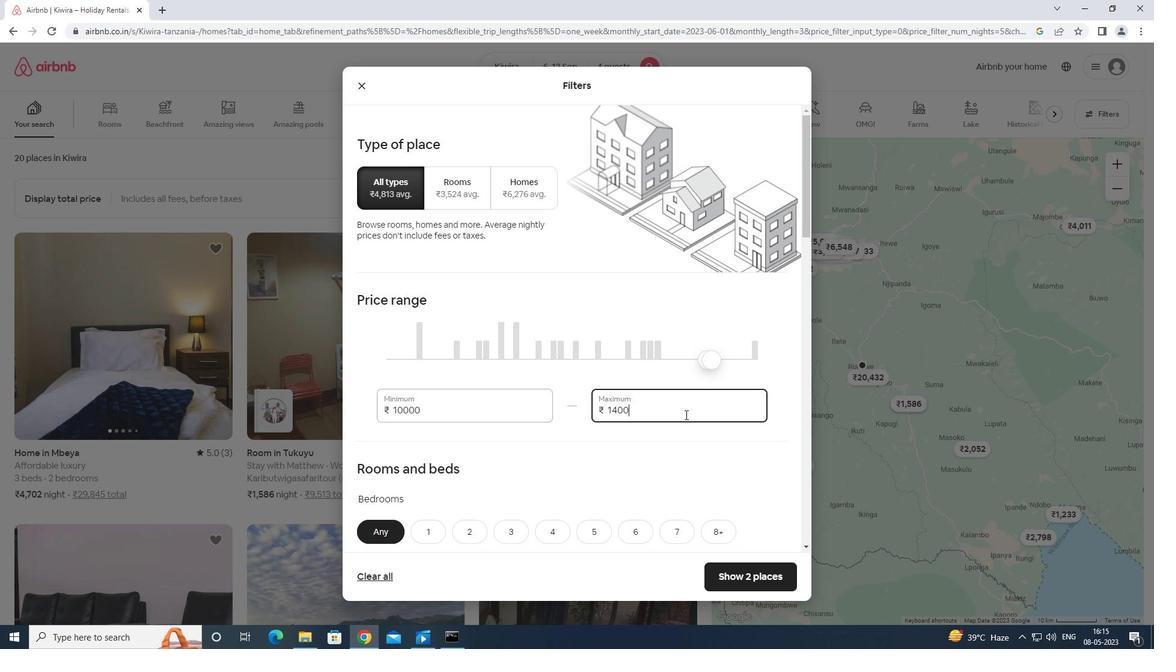 
Action: Mouse moved to (671, 417)
Screenshot: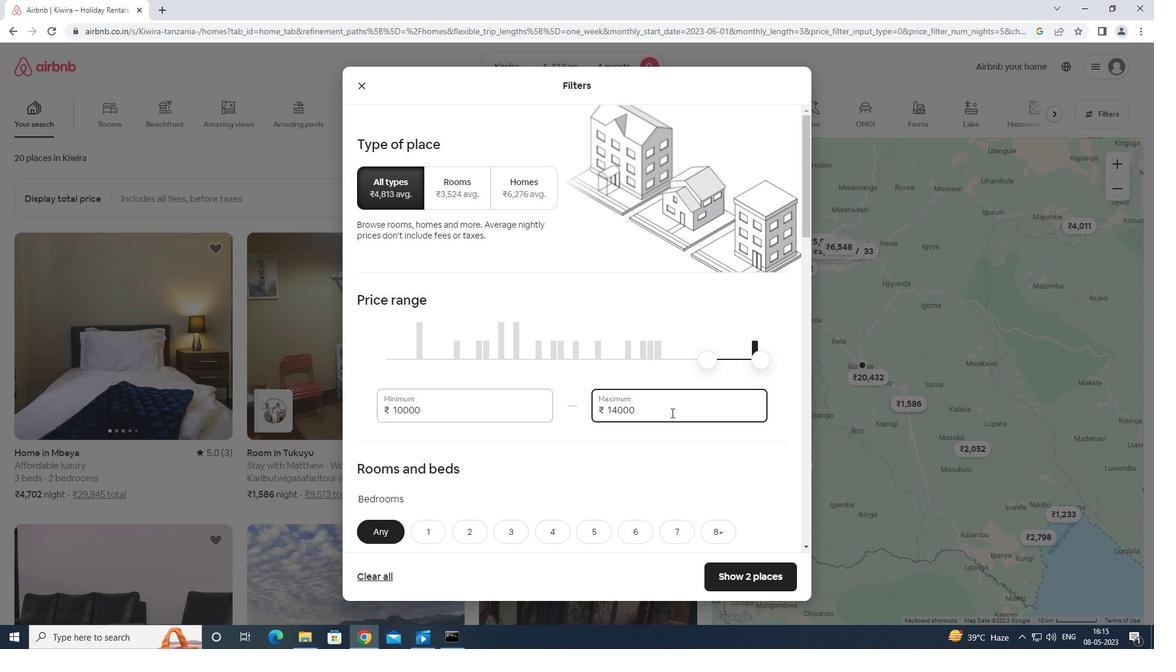 
Action: Mouse scrolled (671, 416) with delta (0, 0)
Screenshot: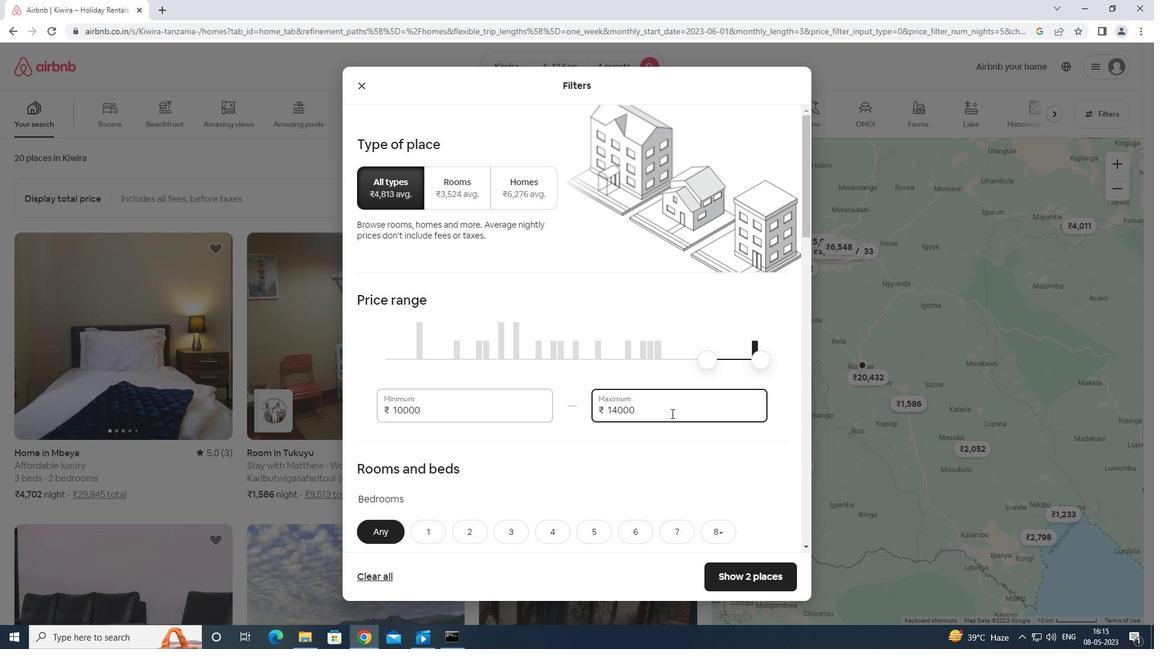 
Action: Mouse moved to (673, 420)
Screenshot: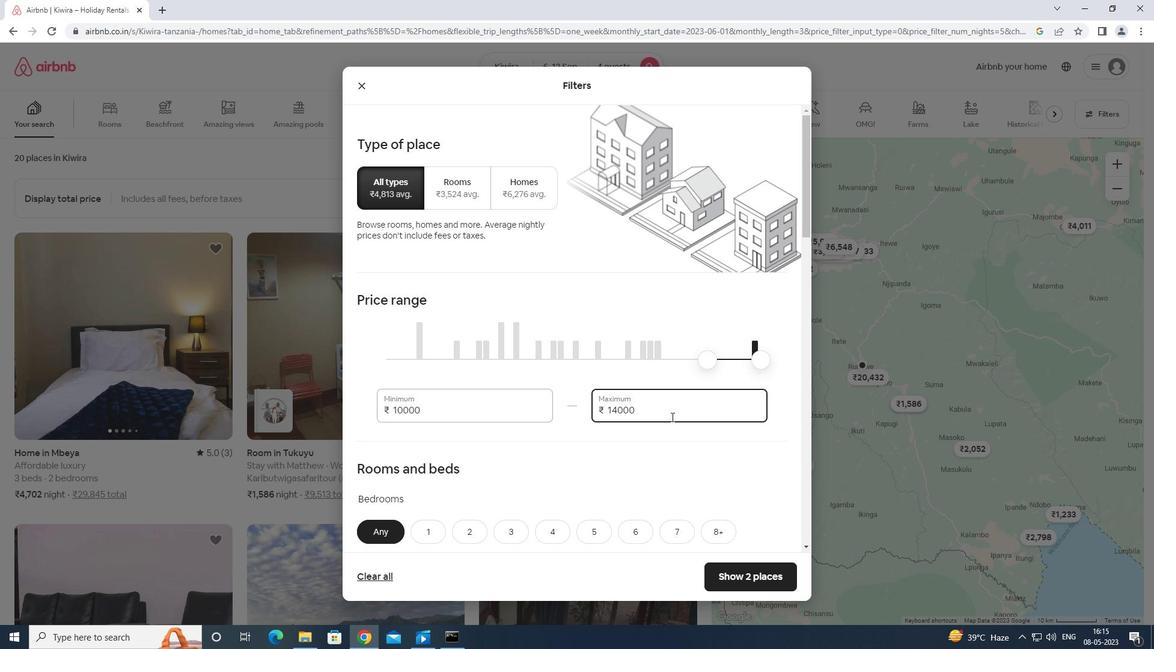 
Action: Mouse scrolled (673, 419) with delta (0, 0)
Screenshot: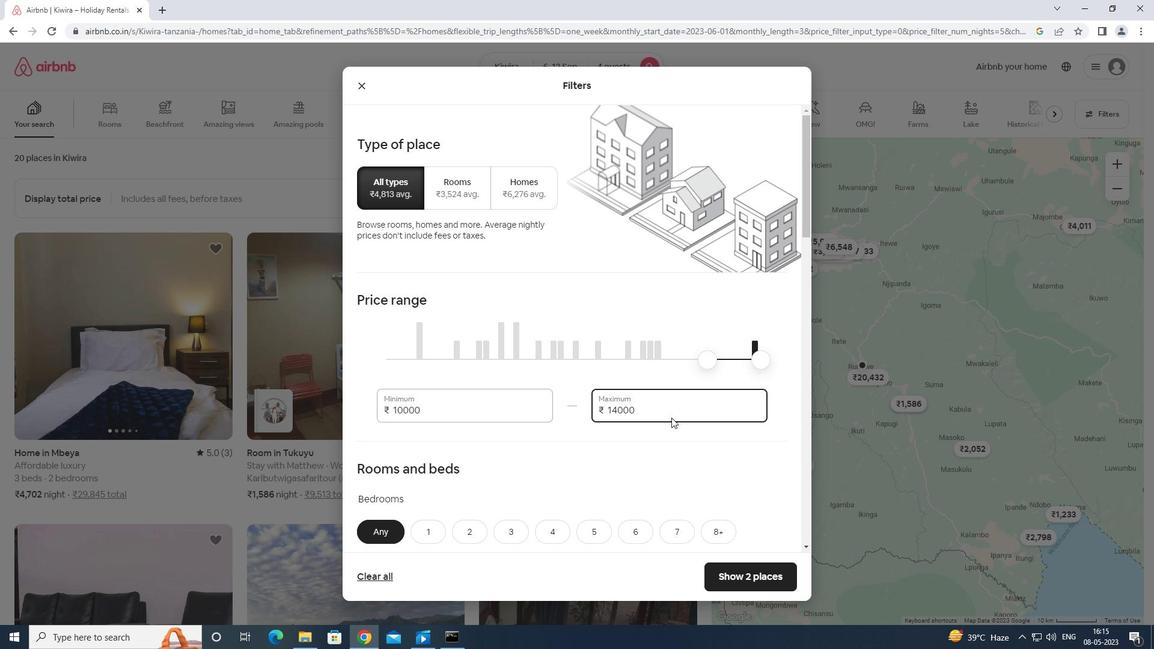 
Action: Mouse moved to (673, 421)
Screenshot: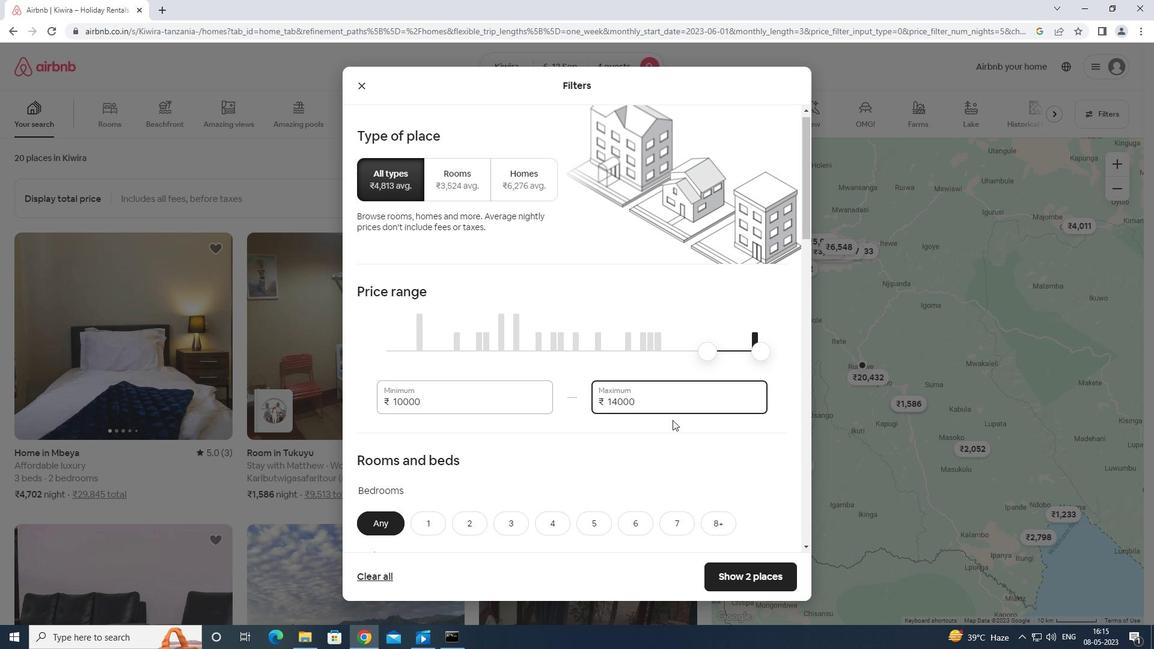 
Action: Mouse scrolled (673, 420) with delta (0, 0)
Screenshot: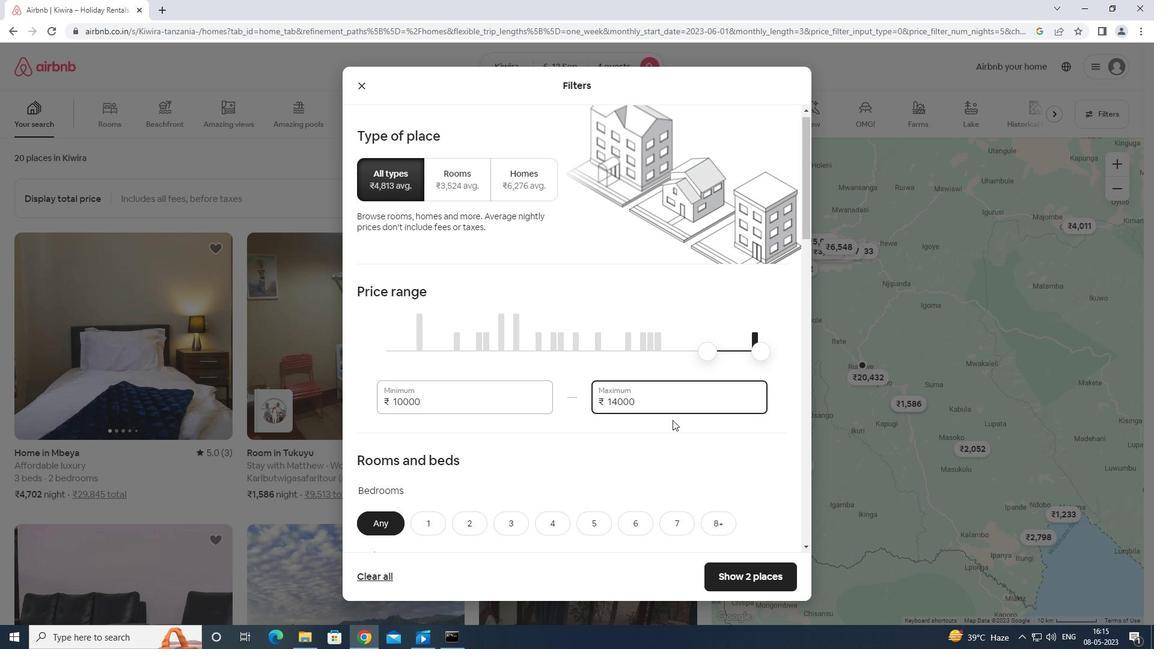 
Action: Mouse moved to (554, 350)
Screenshot: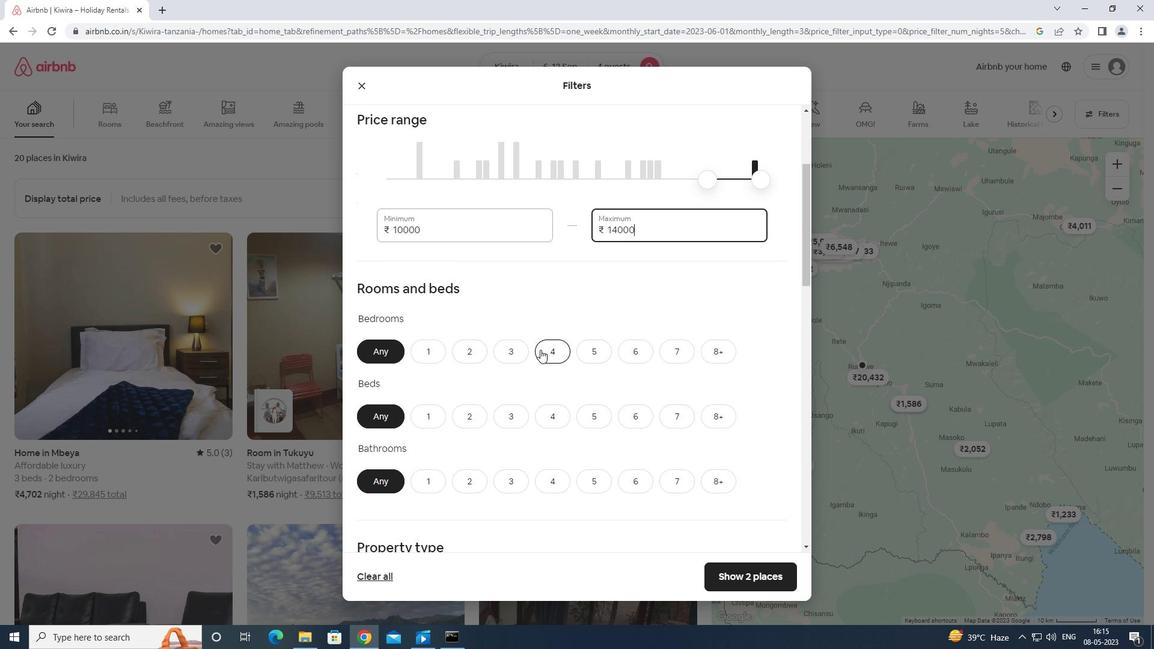 
Action: Mouse pressed left at (554, 350)
Screenshot: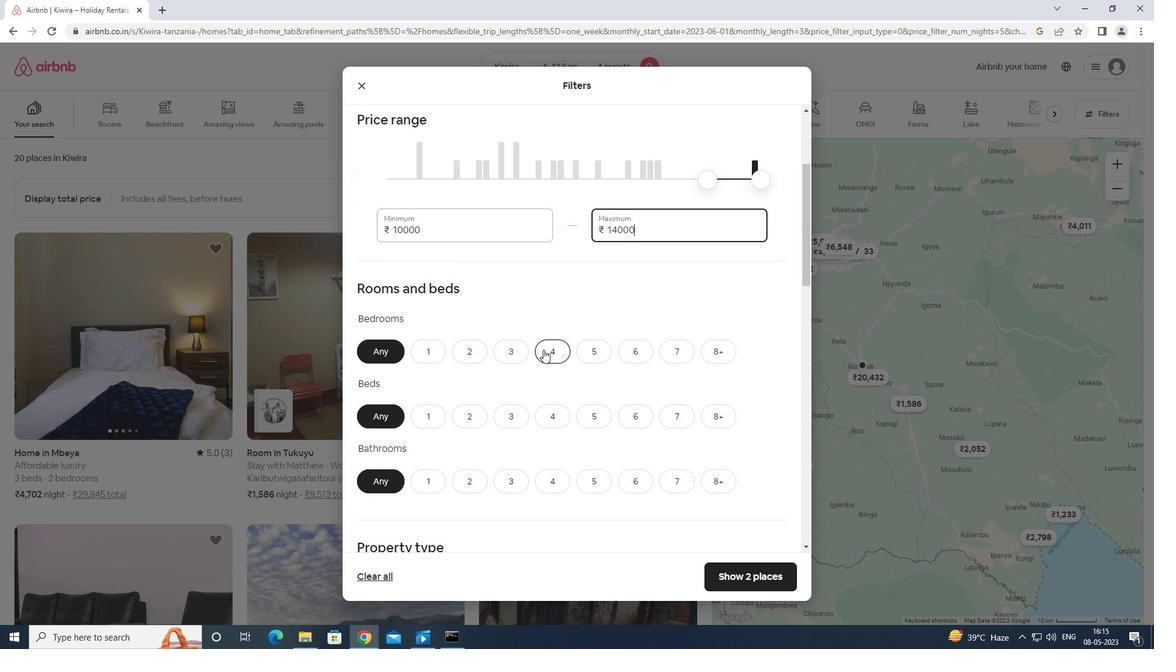 
Action: Mouse moved to (550, 413)
Screenshot: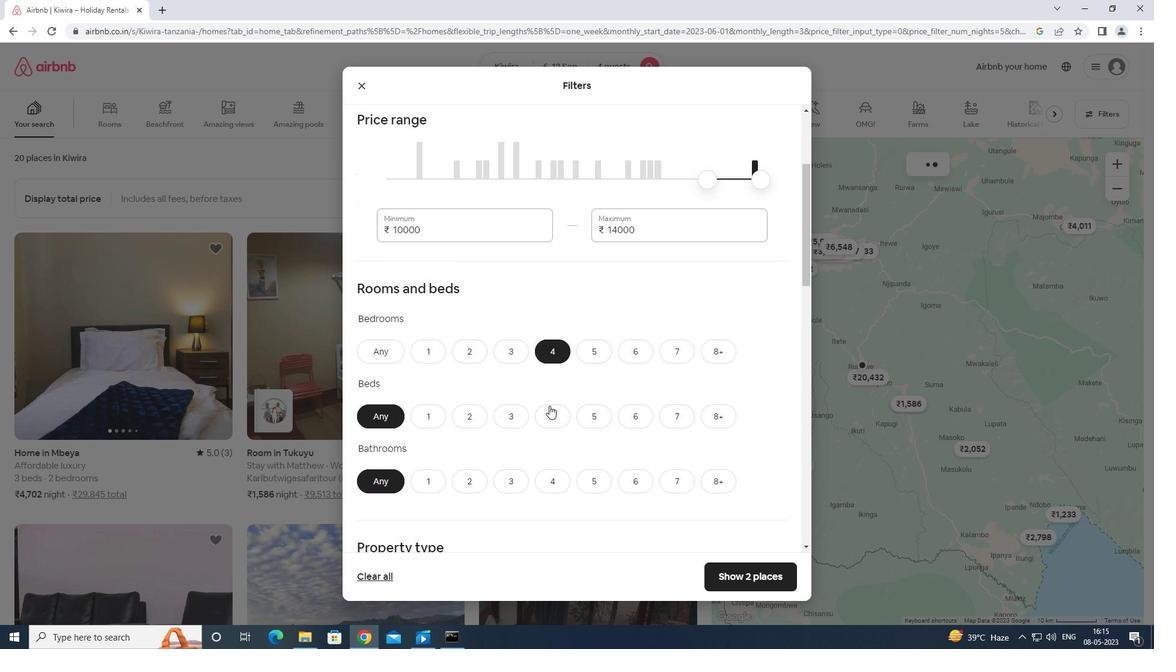 
Action: Mouse pressed left at (550, 413)
Screenshot: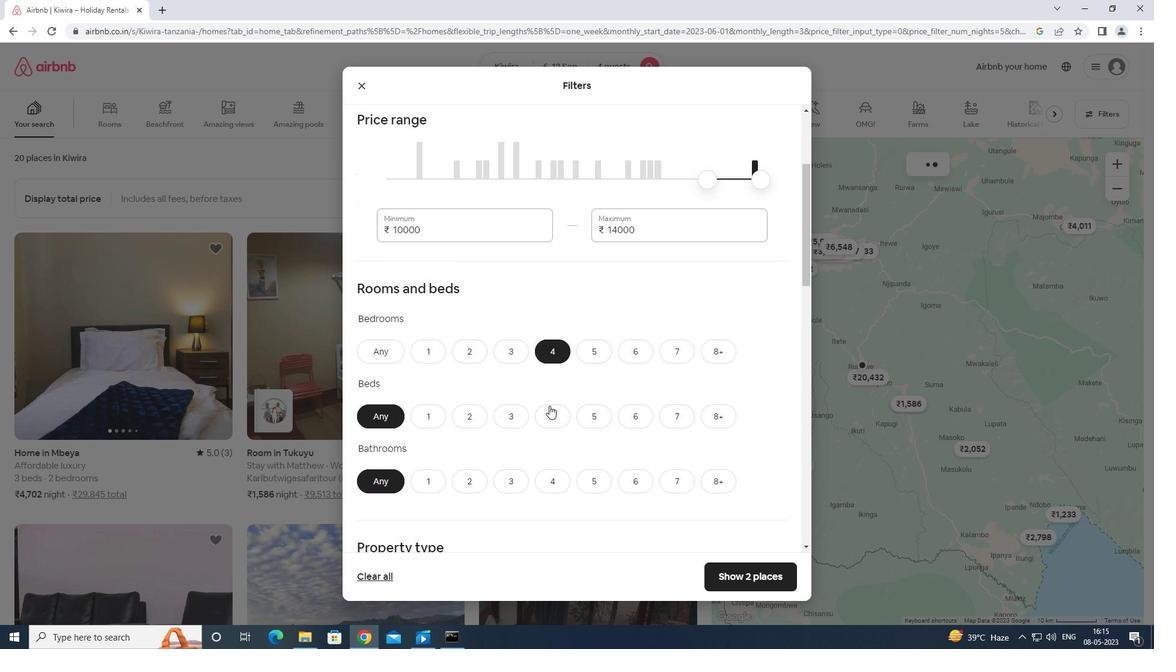 
Action: Mouse moved to (548, 476)
Screenshot: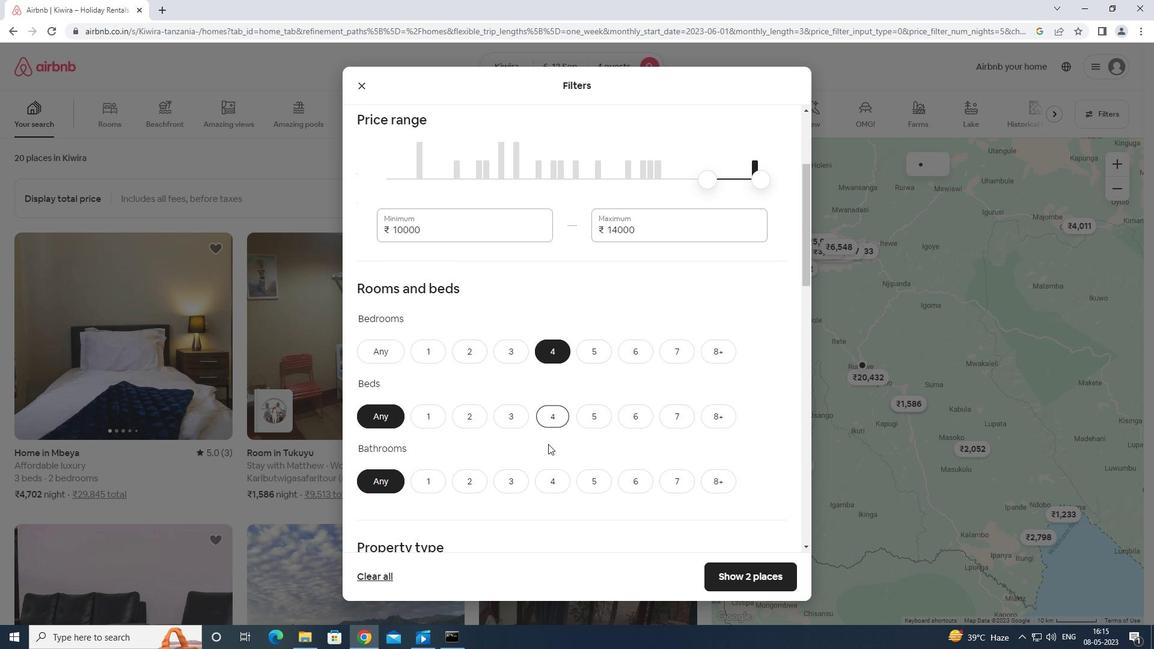 
Action: Mouse pressed left at (548, 476)
Screenshot: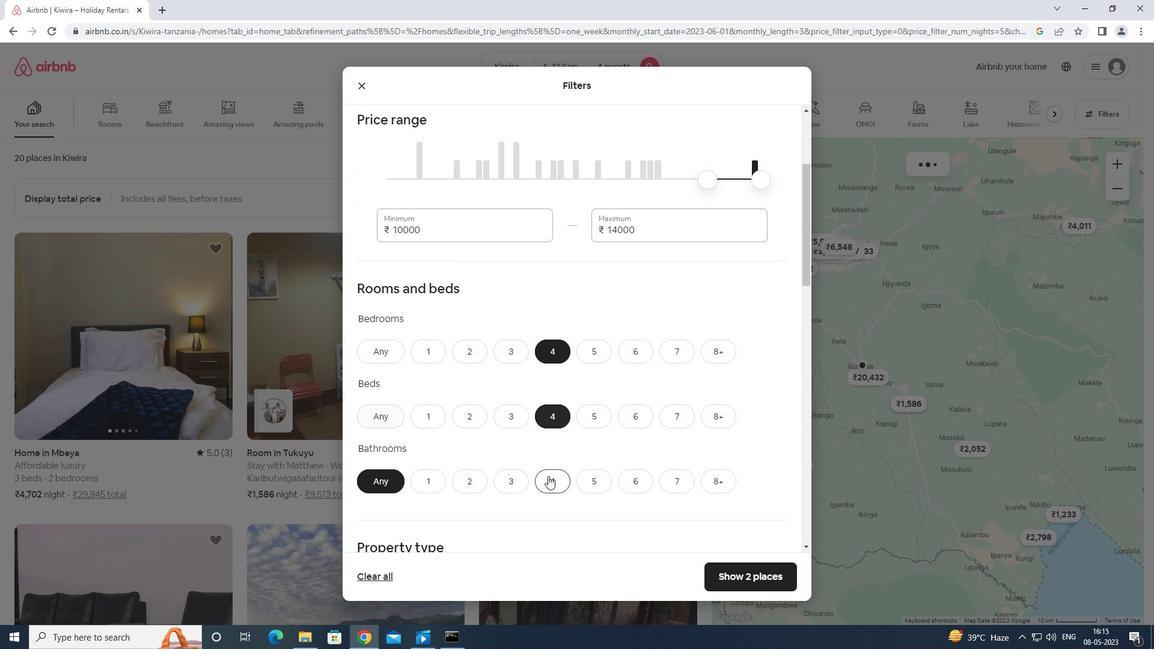 
Action: Mouse moved to (555, 473)
Screenshot: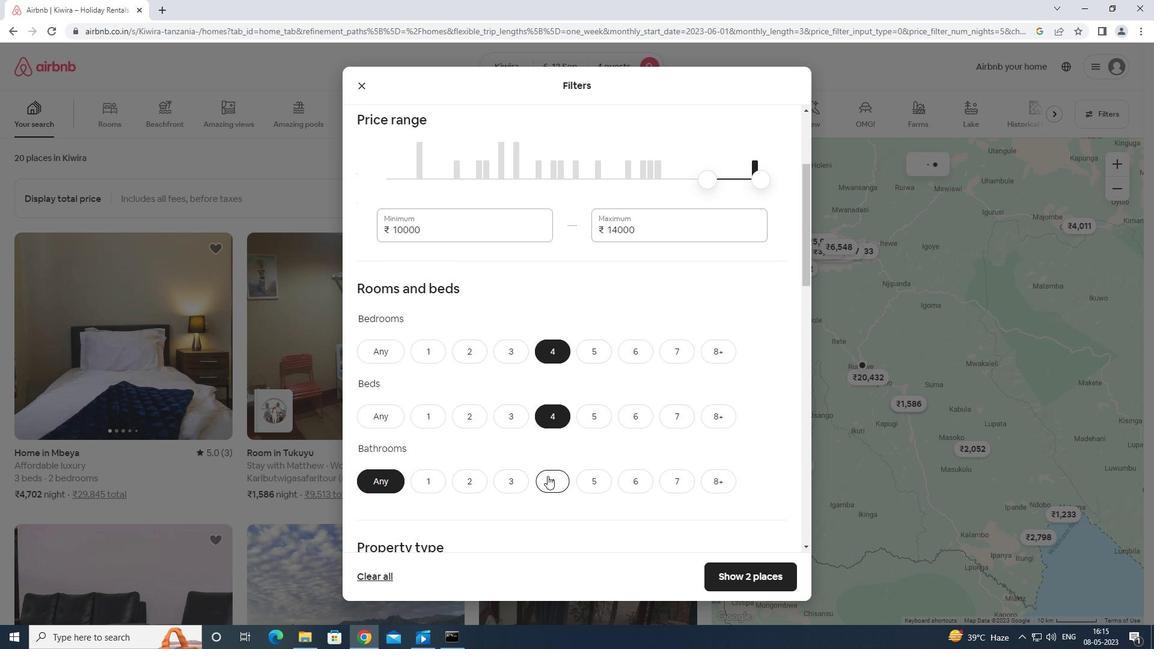 
Action: Mouse scrolled (555, 472) with delta (0, 0)
Screenshot: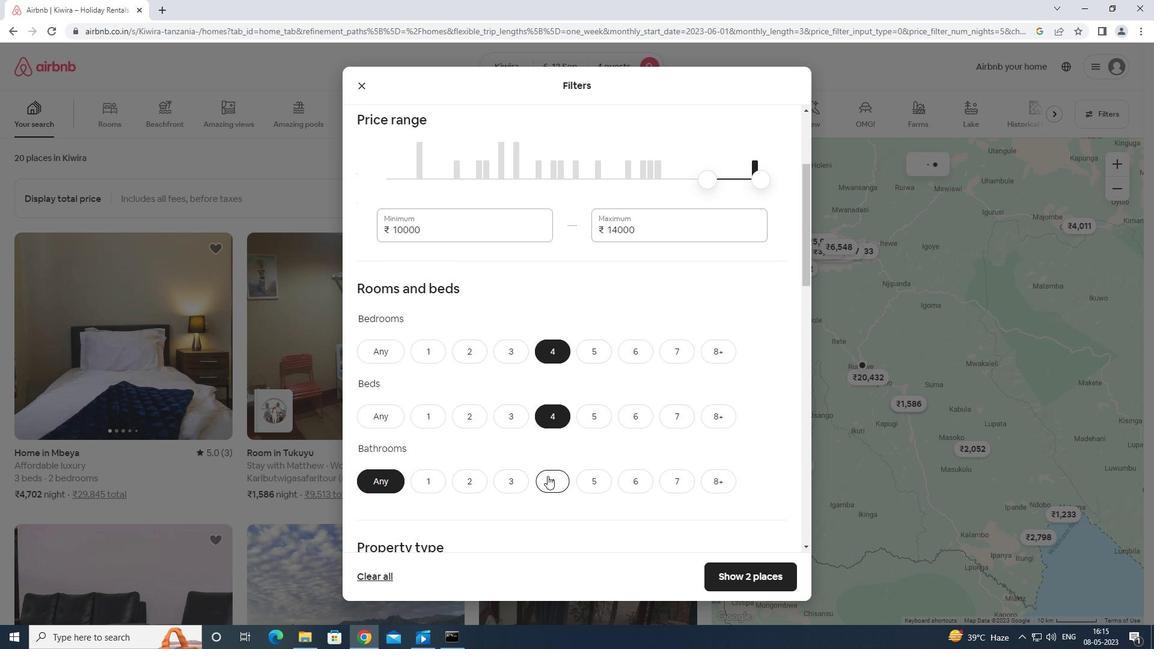 
Action: Mouse moved to (556, 473)
Screenshot: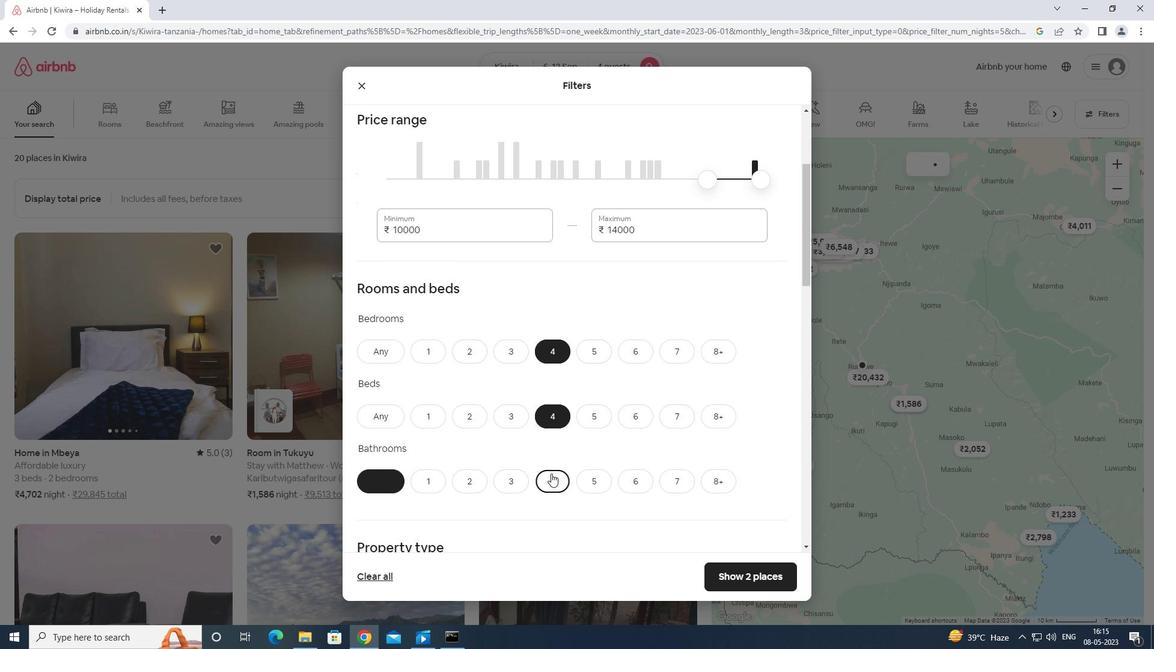 
Action: Mouse scrolled (556, 472) with delta (0, 0)
Screenshot: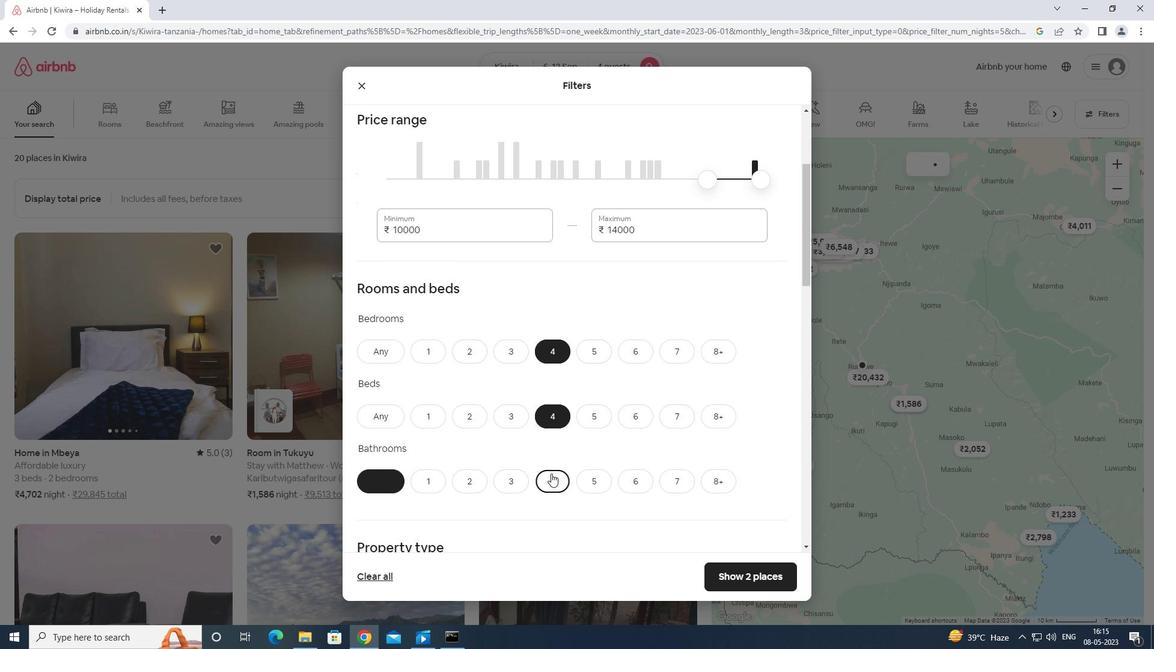 
Action: Mouse scrolled (556, 472) with delta (0, 0)
Screenshot: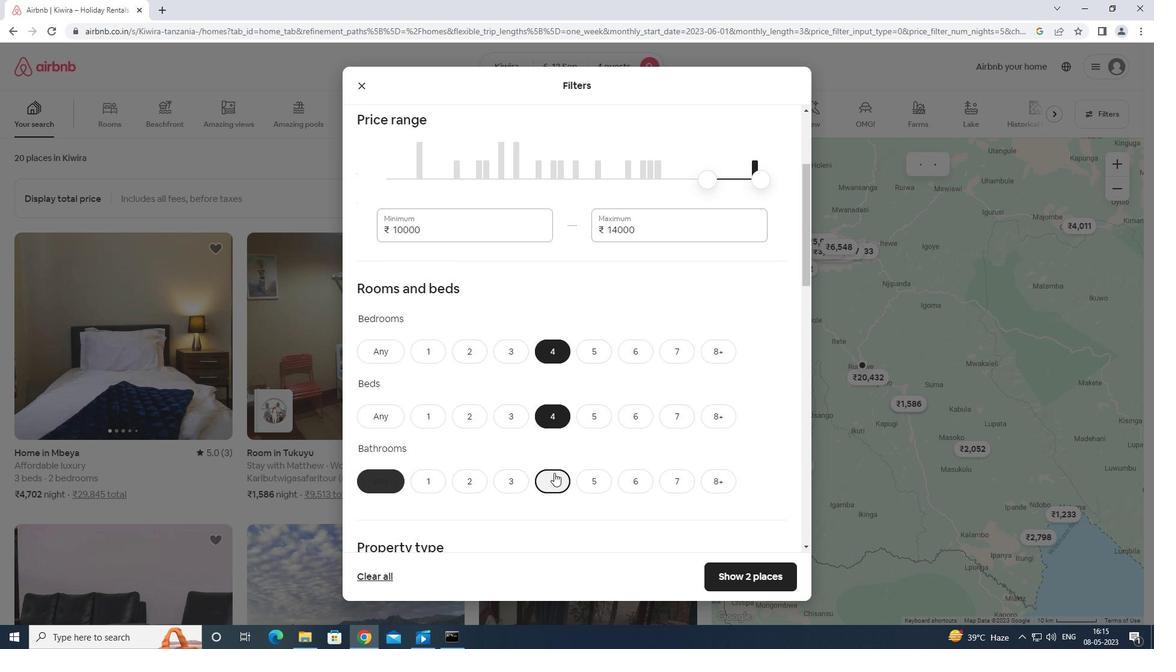 
Action: Mouse moved to (557, 473)
Screenshot: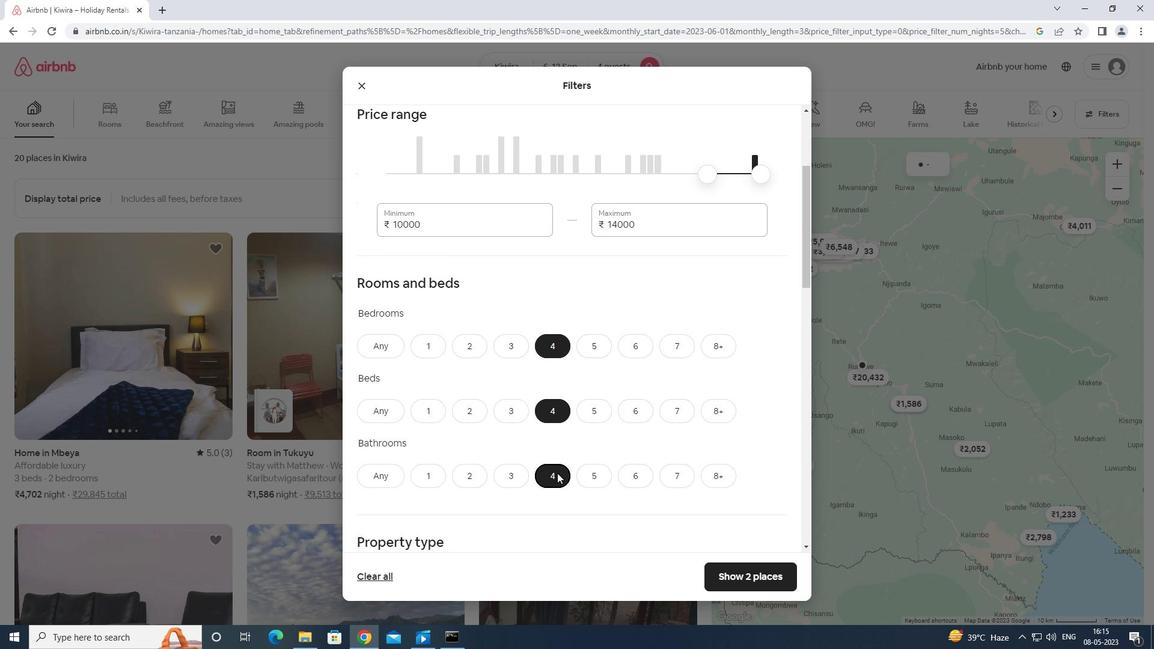 
Action: Mouse scrolled (557, 472) with delta (0, 0)
Screenshot: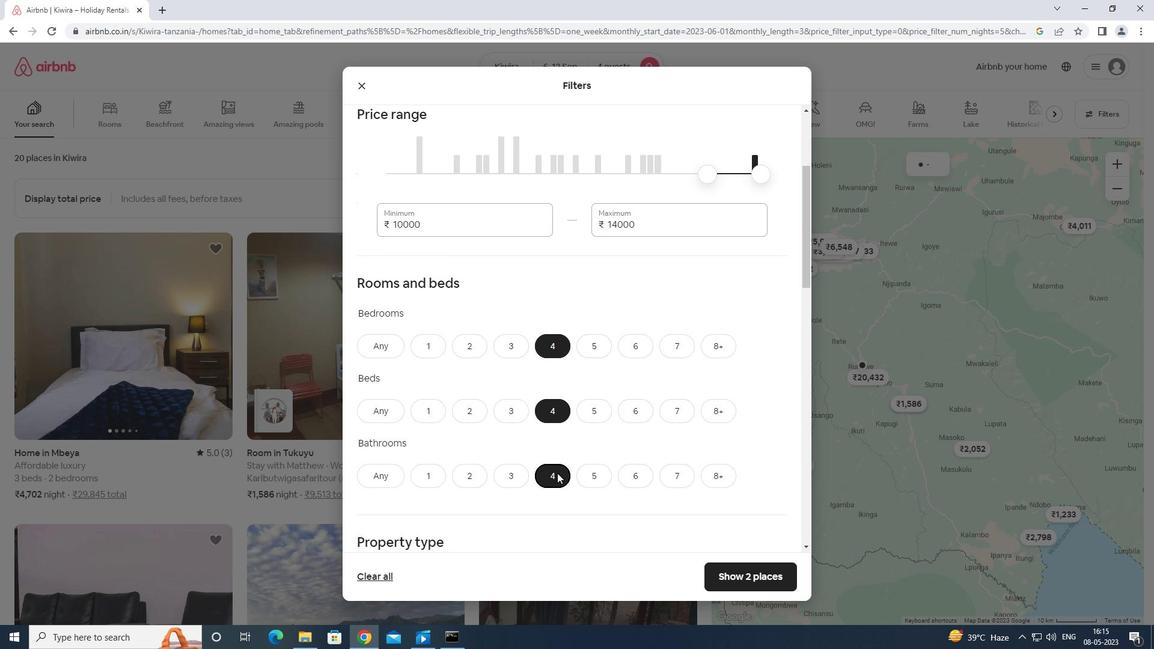 
Action: Mouse moved to (378, 362)
Screenshot: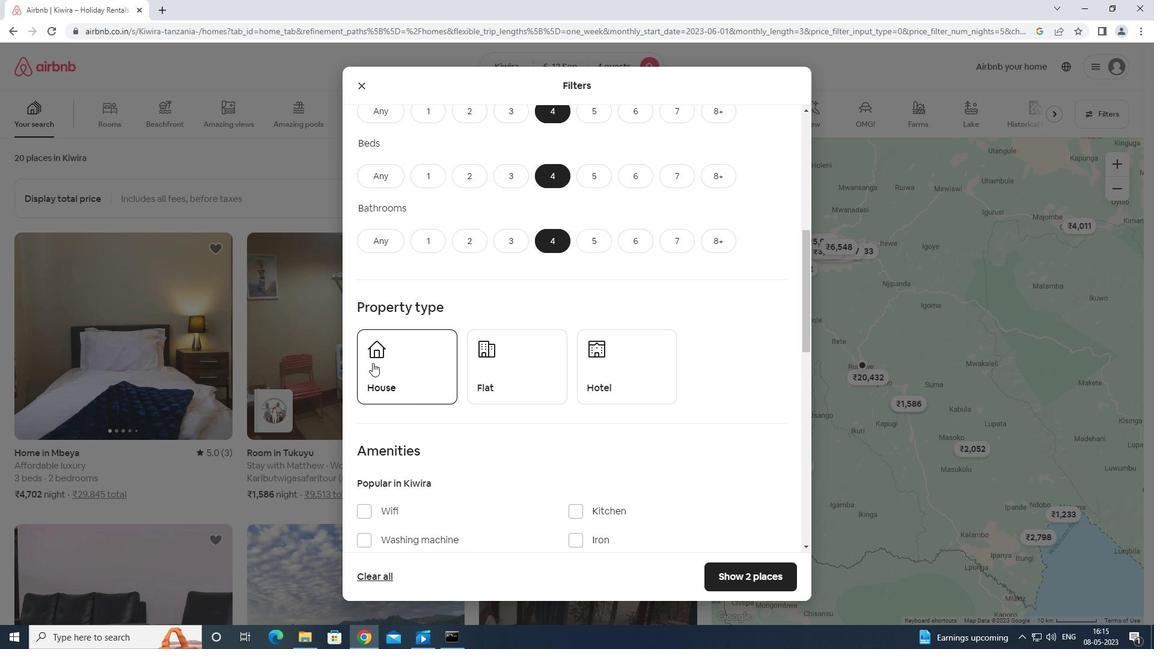 
Action: Mouse pressed left at (378, 362)
Screenshot: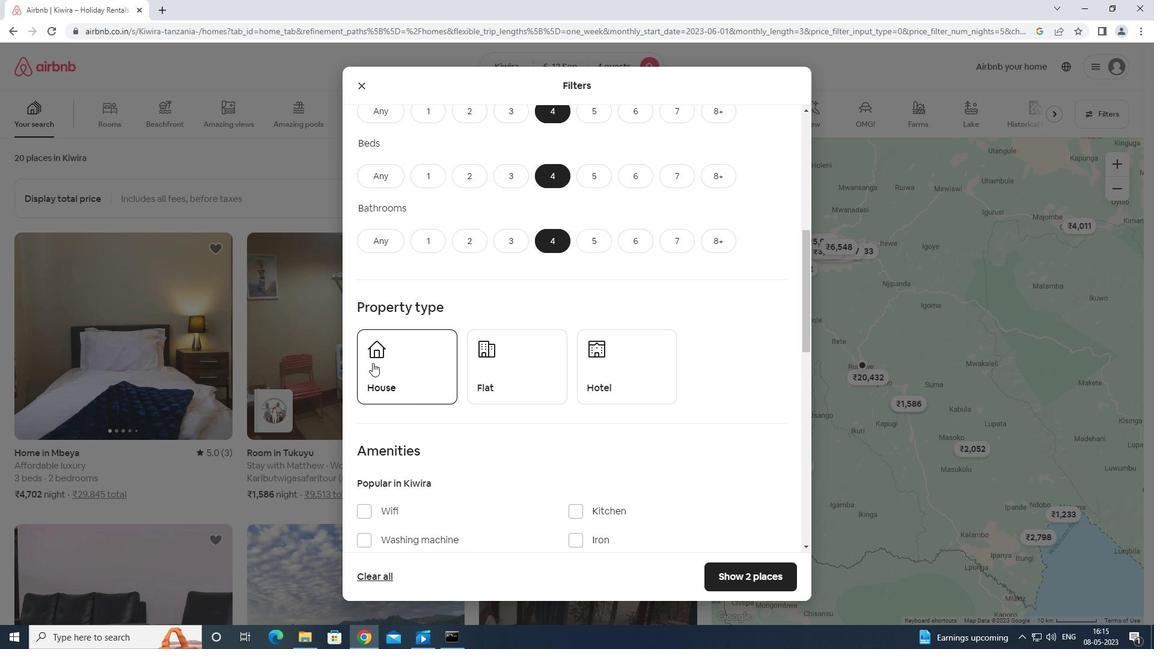 
Action: Mouse moved to (502, 382)
Screenshot: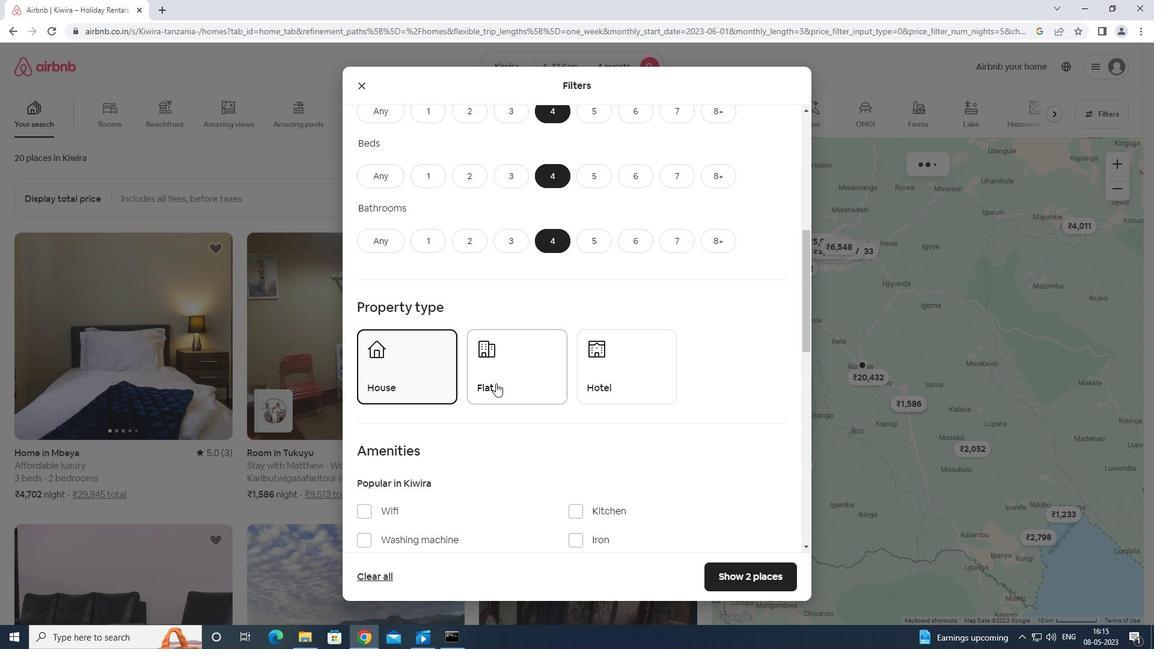 
Action: Mouse pressed left at (502, 382)
Screenshot: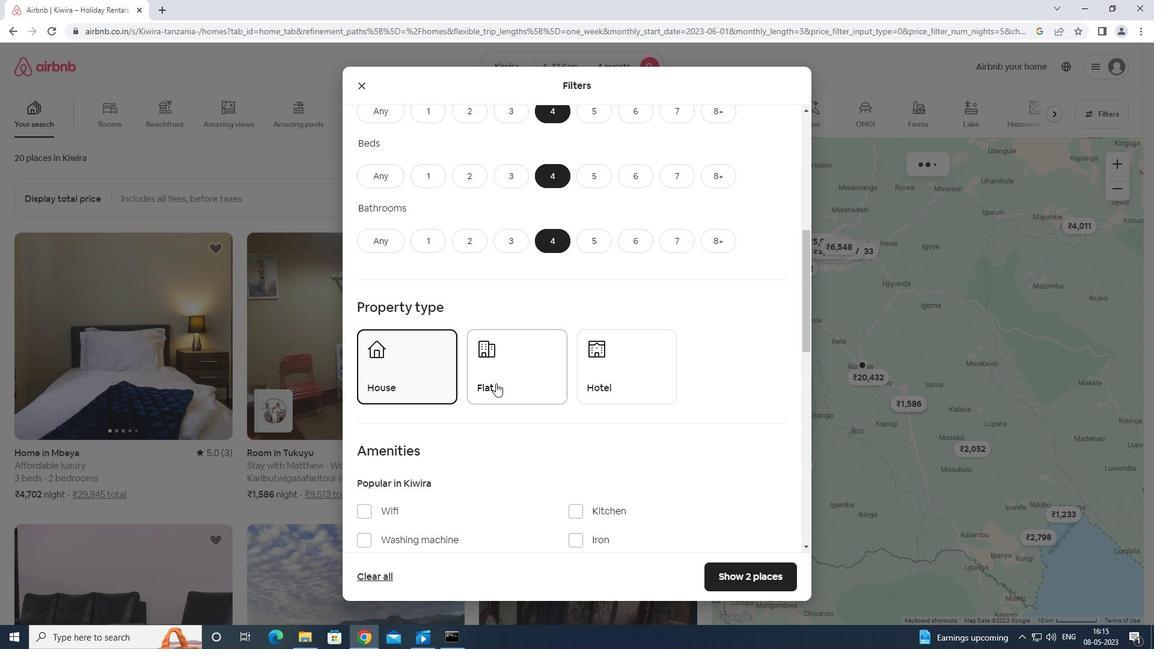 
Action: Mouse moved to (635, 371)
Screenshot: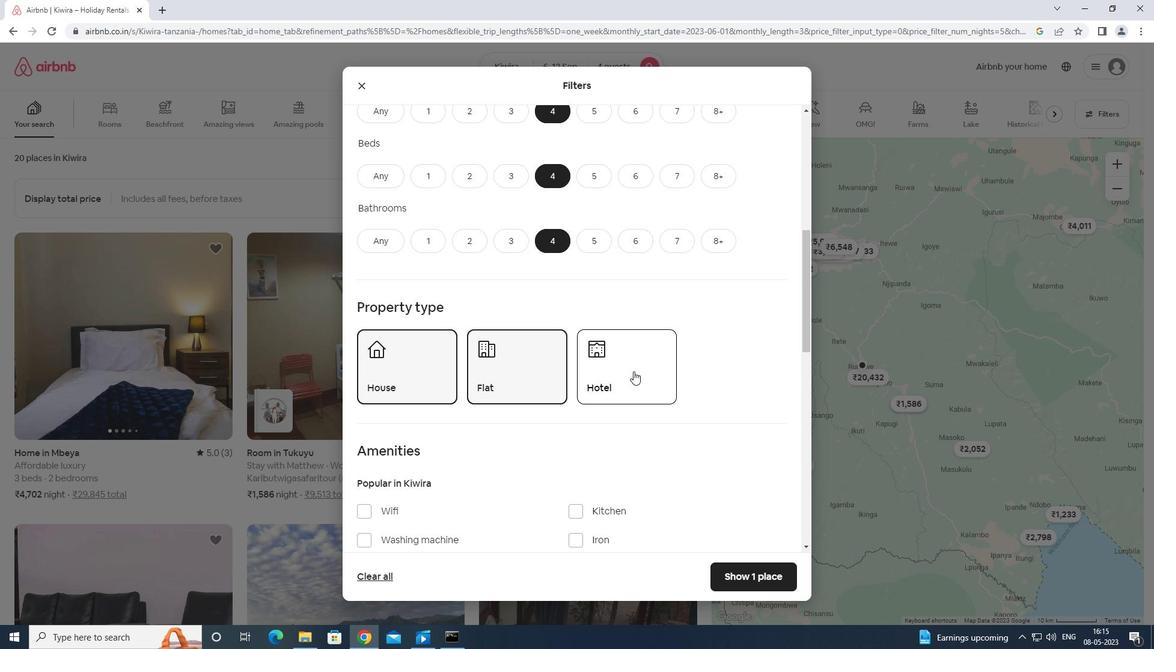 
Action: Mouse scrolled (635, 371) with delta (0, 0)
Screenshot: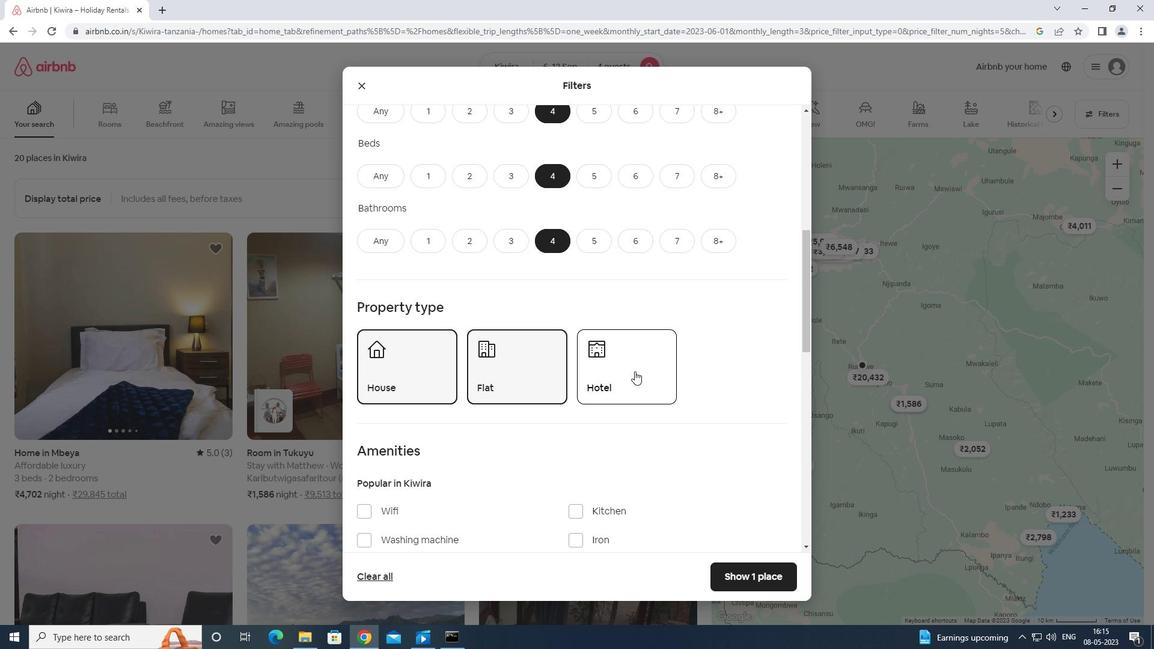 
Action: Mouse moved to (366, 447)
Screenshot: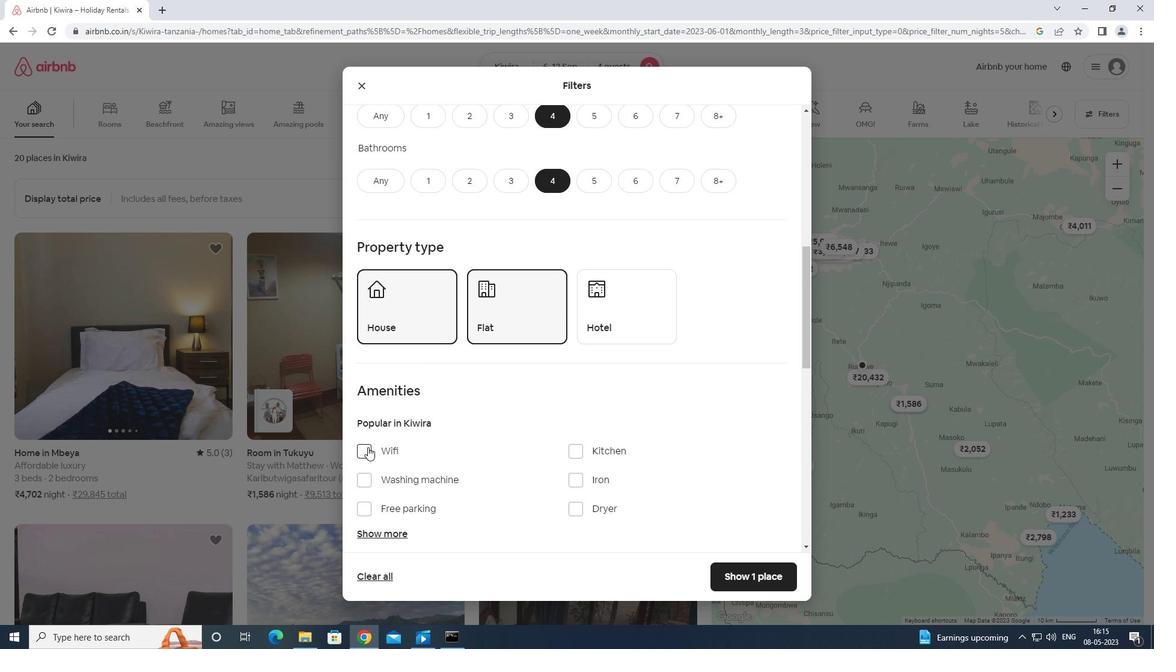 
Action: Mouse pressed left at (366, 447)
Screenshot: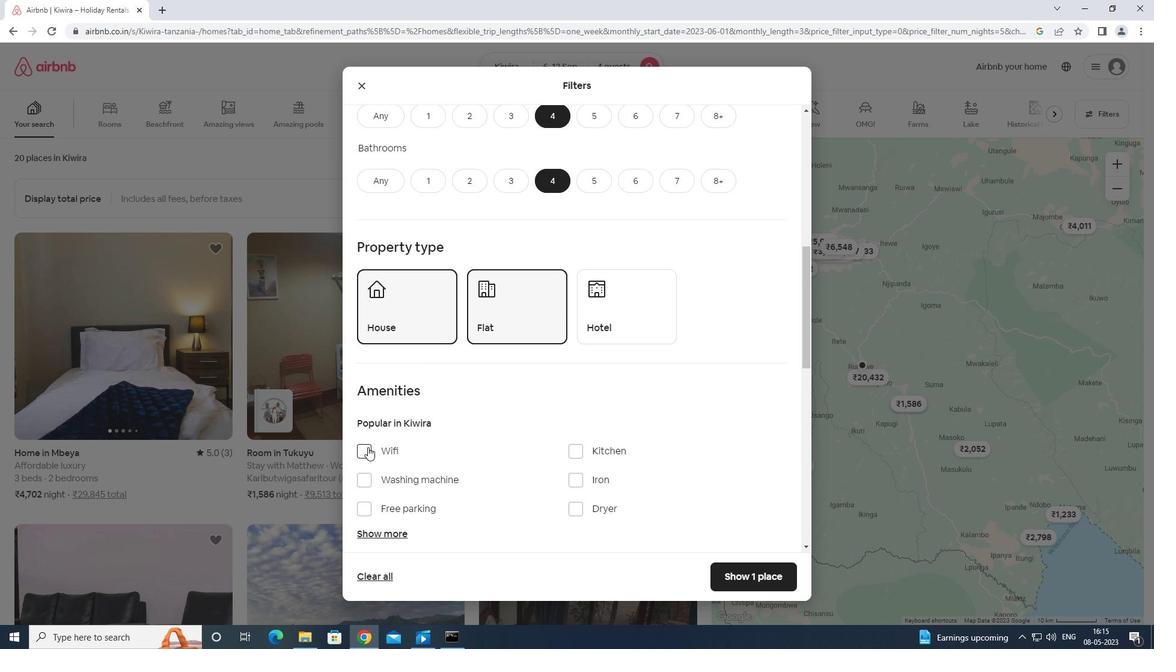 
Action: Mouse moved to (393, 445)
Screenshot: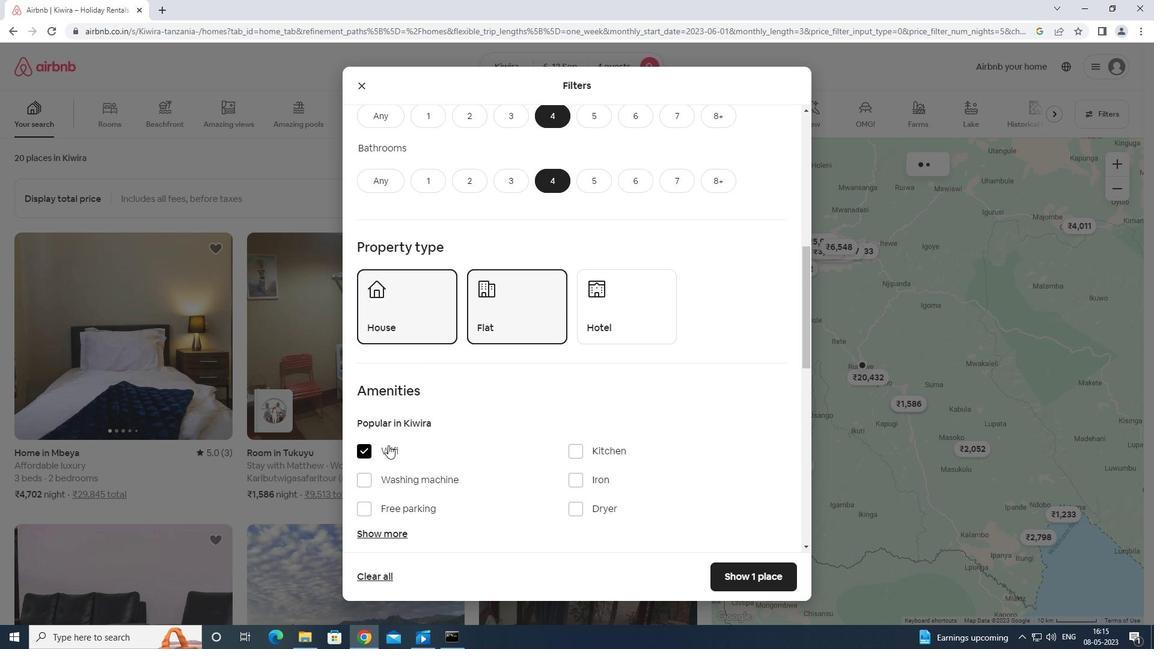 
Action: Mouse scrolled (393, 445) with delta (0, 0)
Screenshot: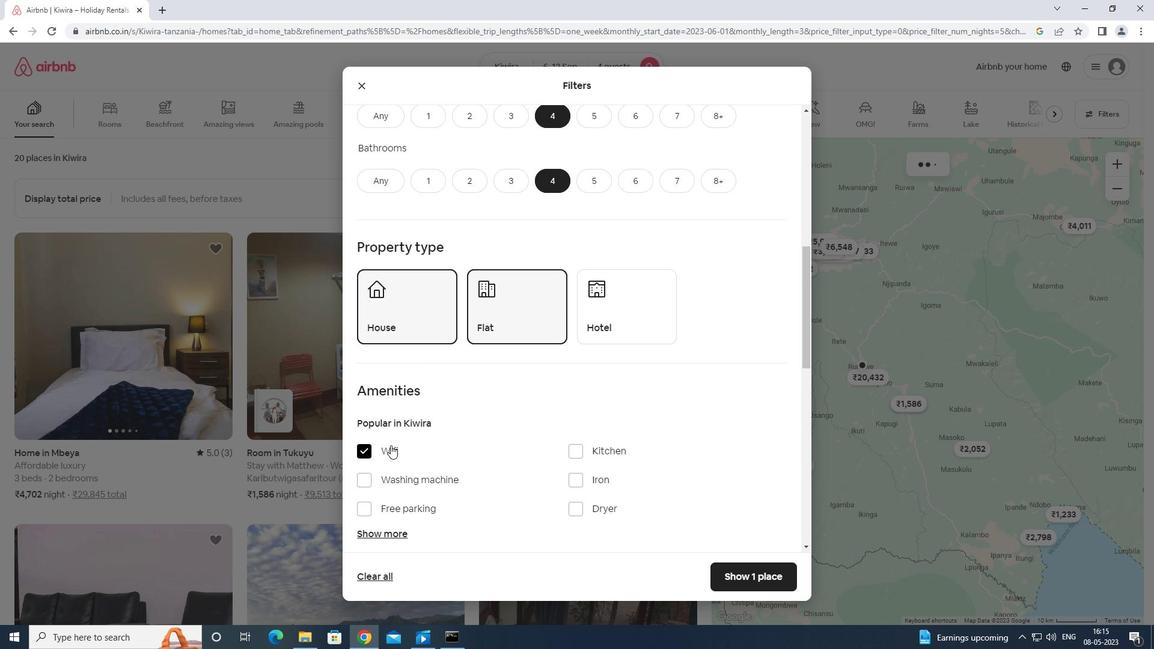 
Action: Mouse moved to (367, 448)
Screenshot: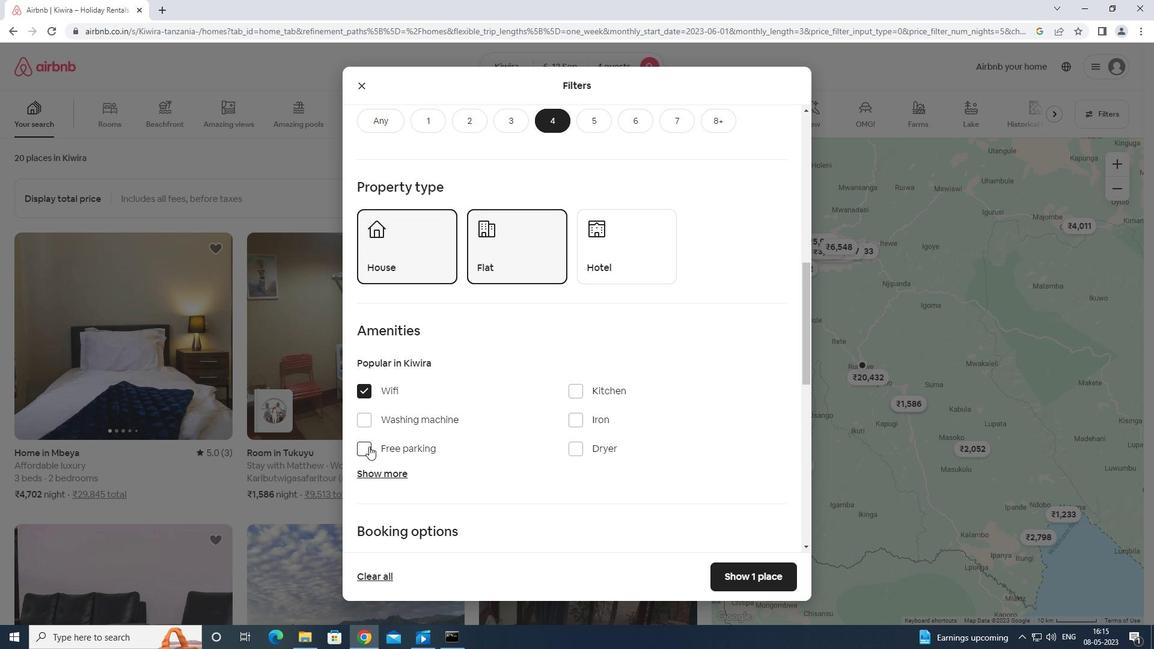 
Action: Mouse pressed left at (367, 448)
Screenshot: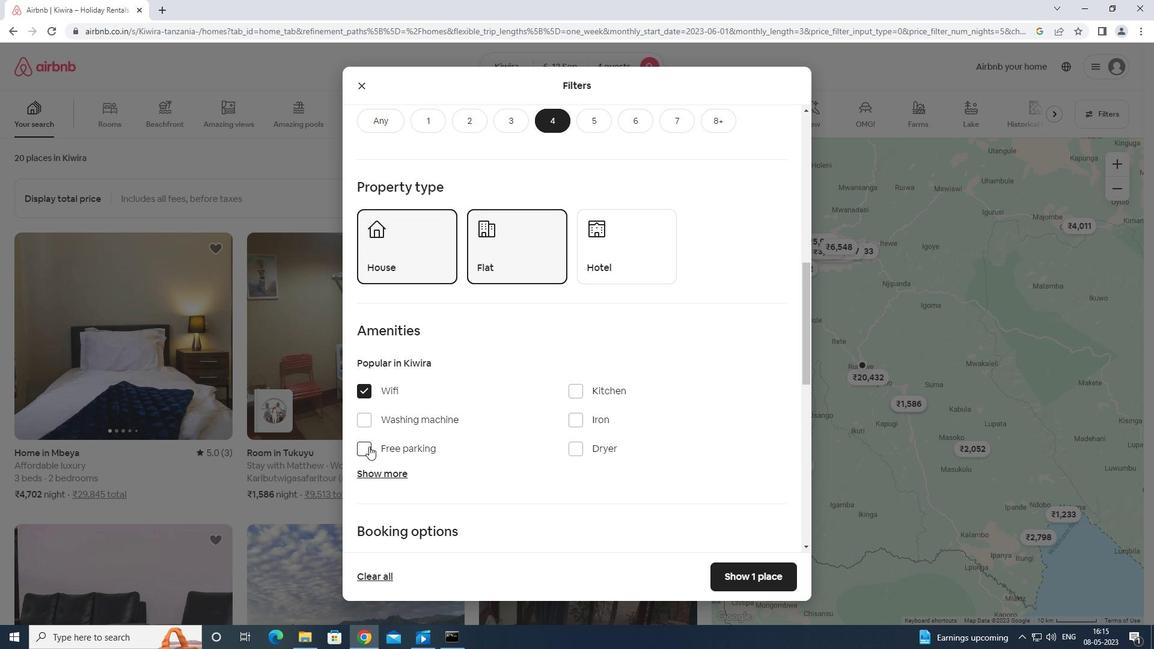 
Action: Mouse moved to (365, 448)
Screenshot: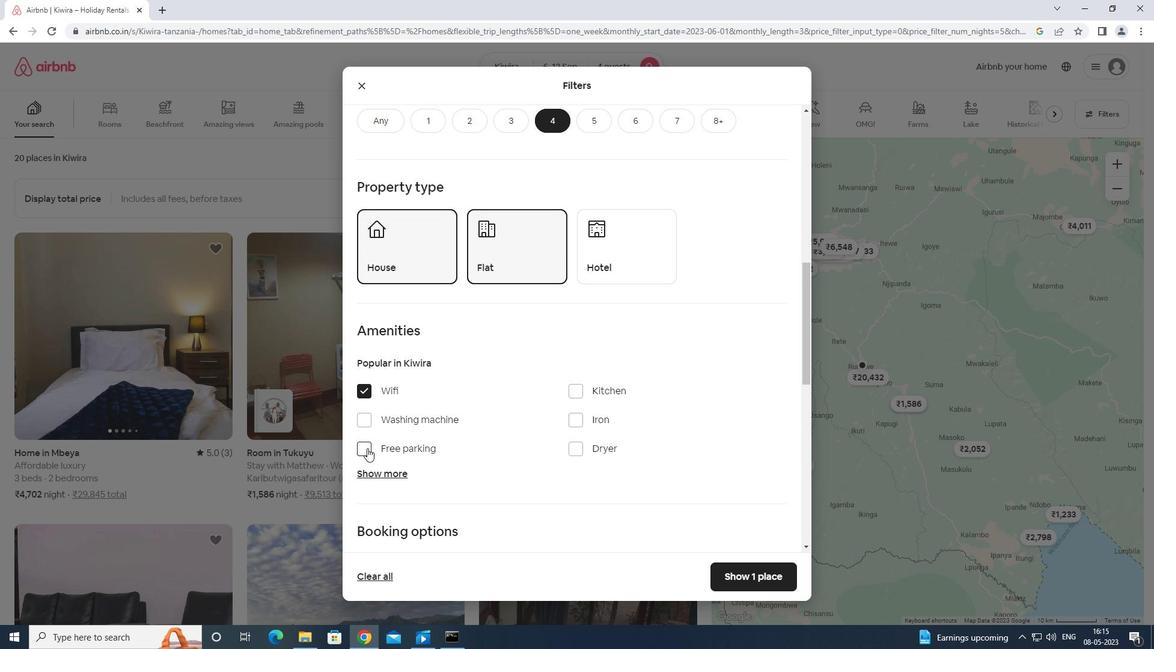 
Action: Mouse scrolled (365, 447) with delta (0, 0)
Screenshot: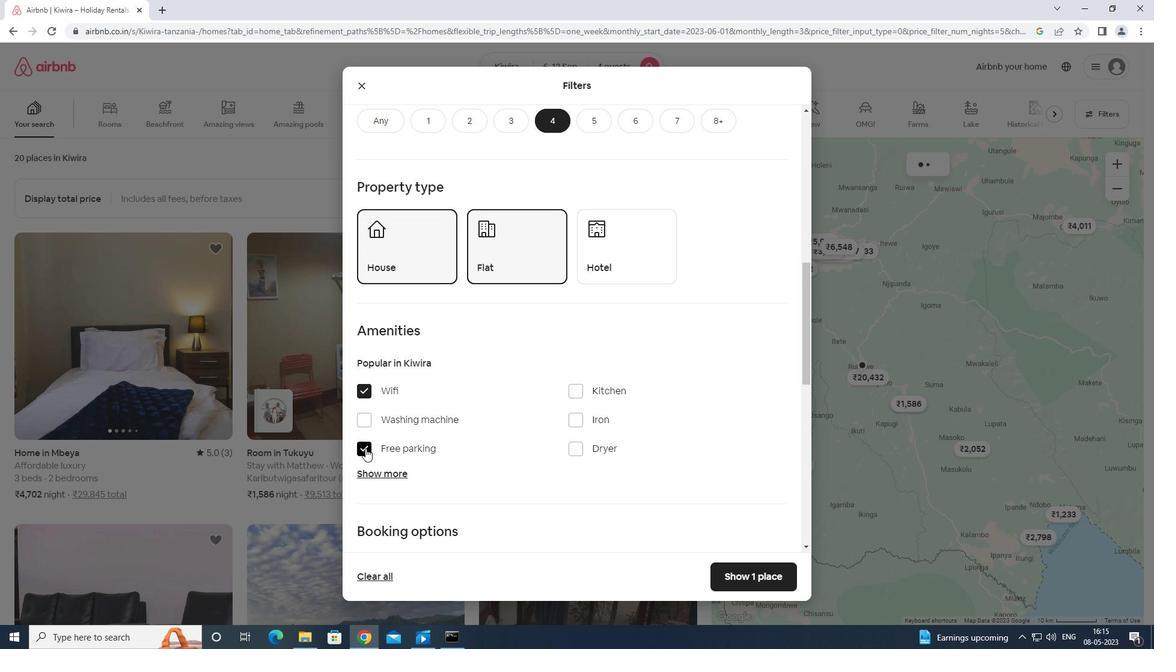 
Action: Mouse moved to (387, 413)
Screenshot: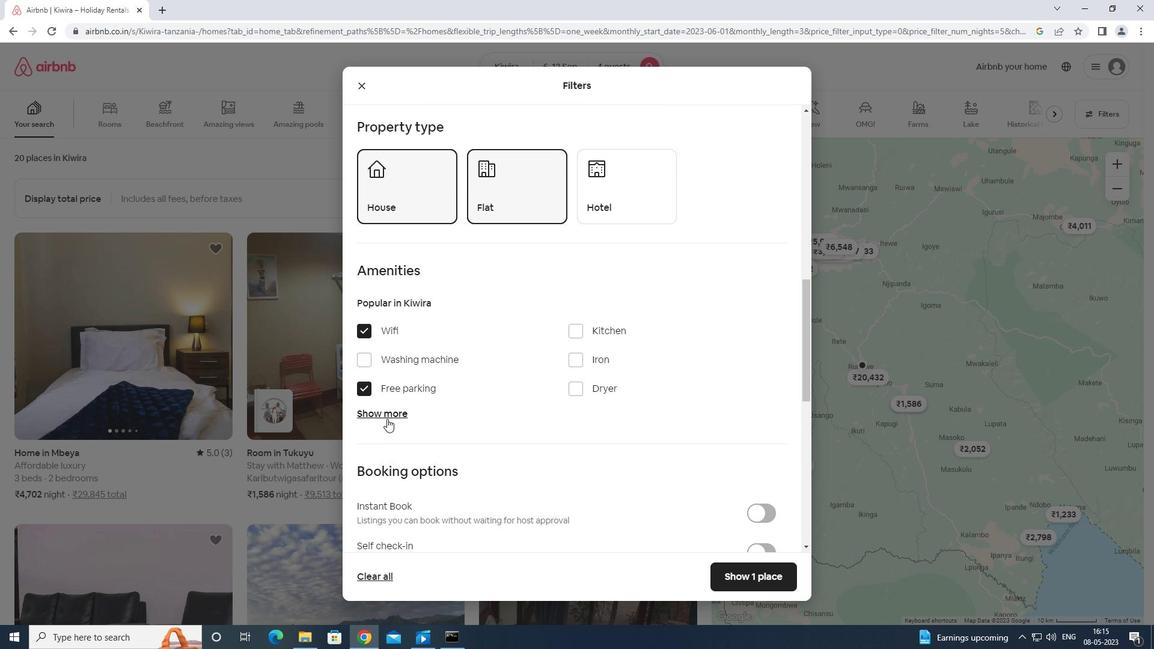
Action: Mouse pressed left at (387, 413)
Screenshot: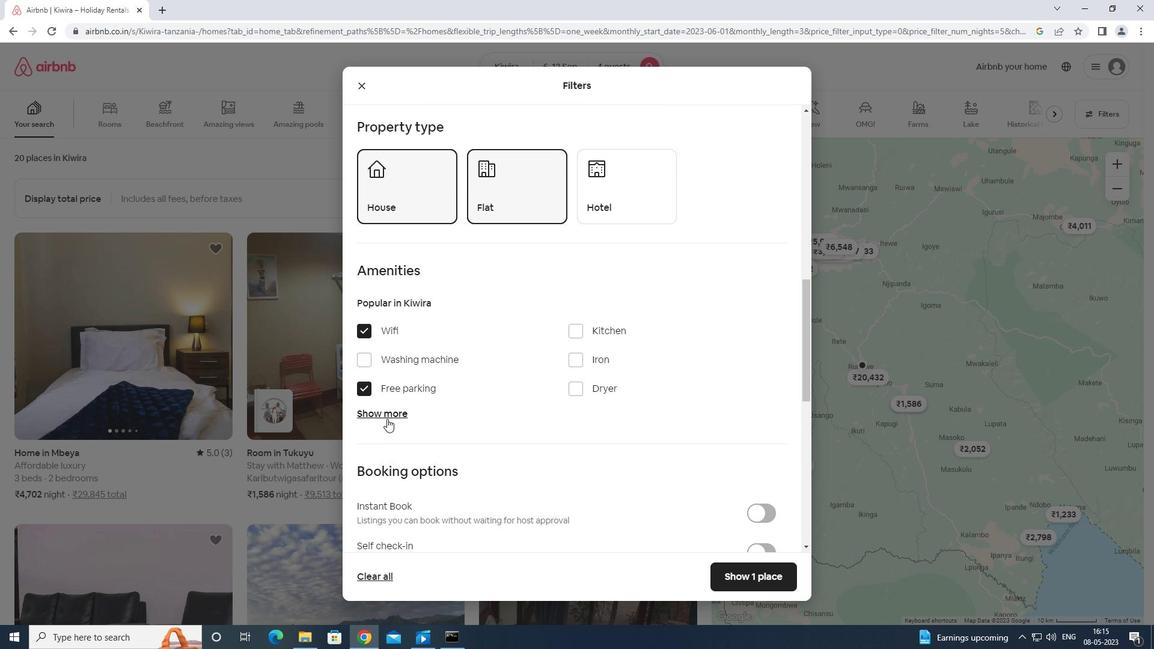 
Action: Mouse moved to (395, 414)
Screenshot: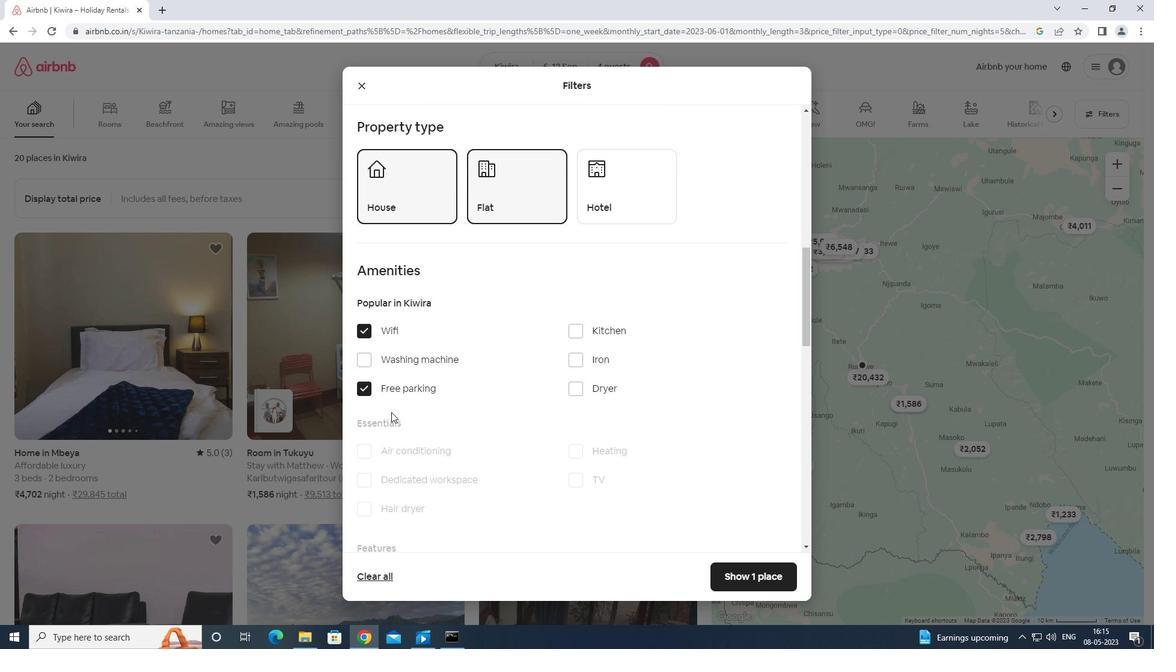 
Action: Mouse scrolled (395, 413) with delta (0, 0)
Screenshot: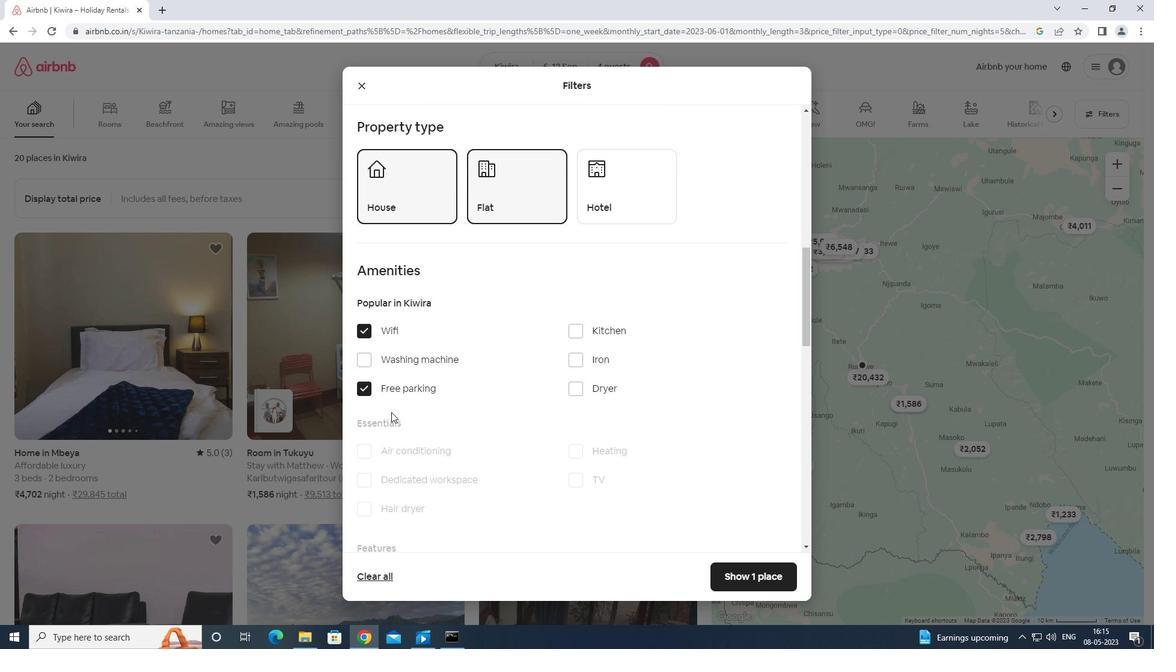 
Action: Mouse moved to (578, 422)
Screenshot: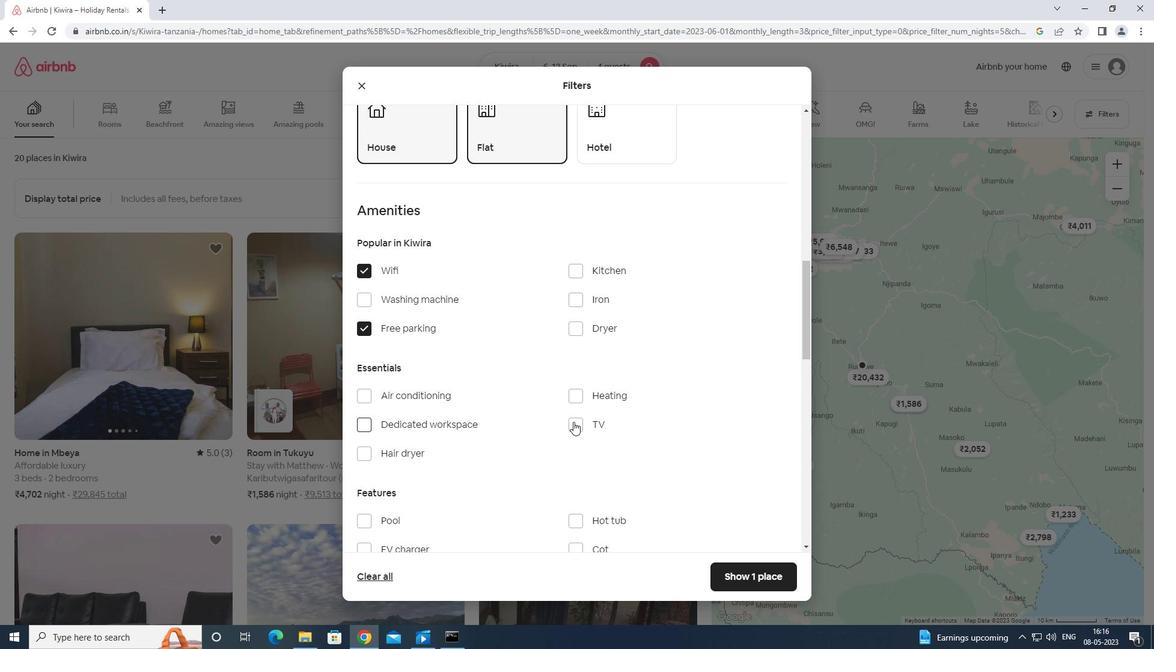 
Action: Mouse pressed left at (578, 422)
Screenshot: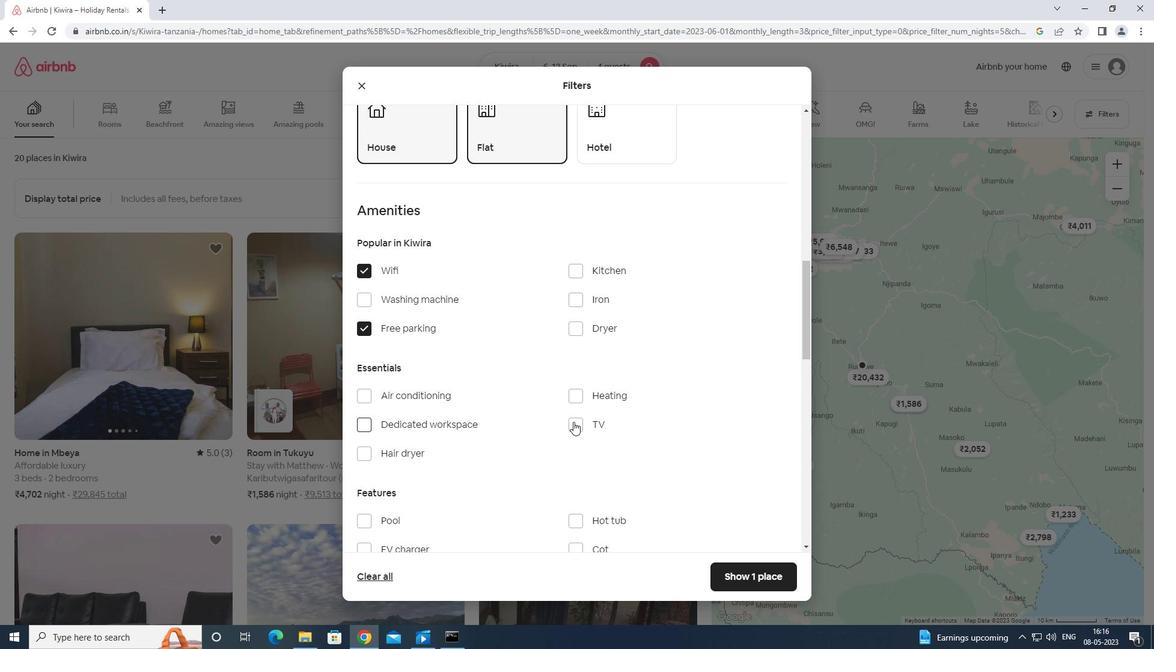 
Action: Mouse moved to (582, 413)
Screenshot: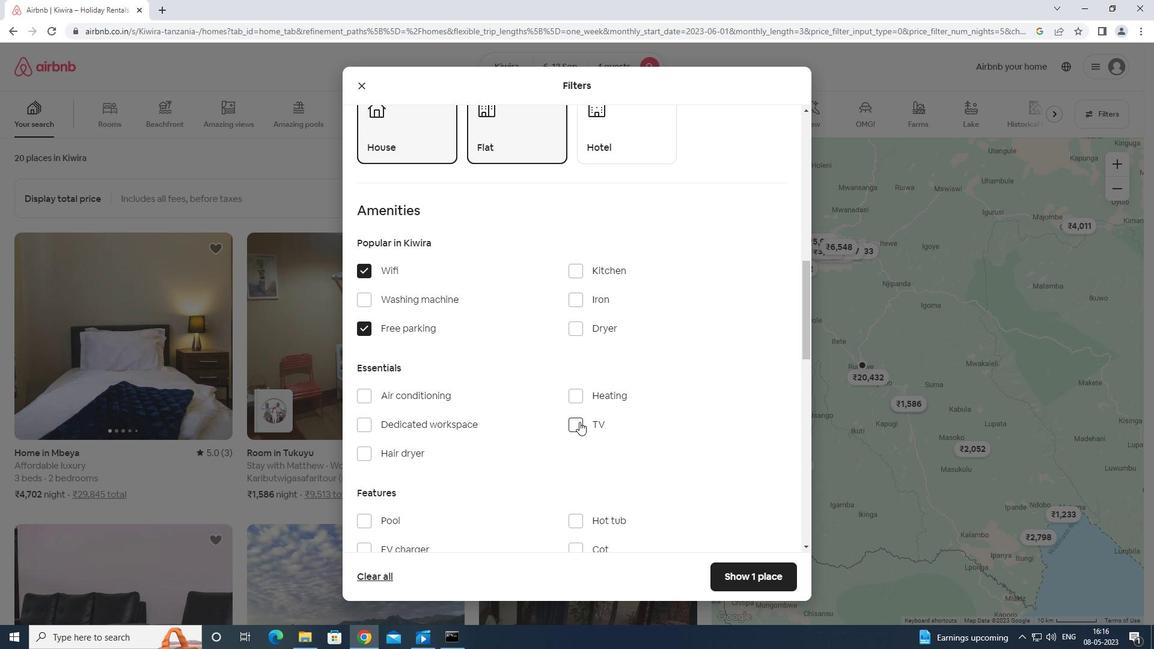 
Action: Mouse scrolled (582, 413) with delta (0, 0)
Screenshot: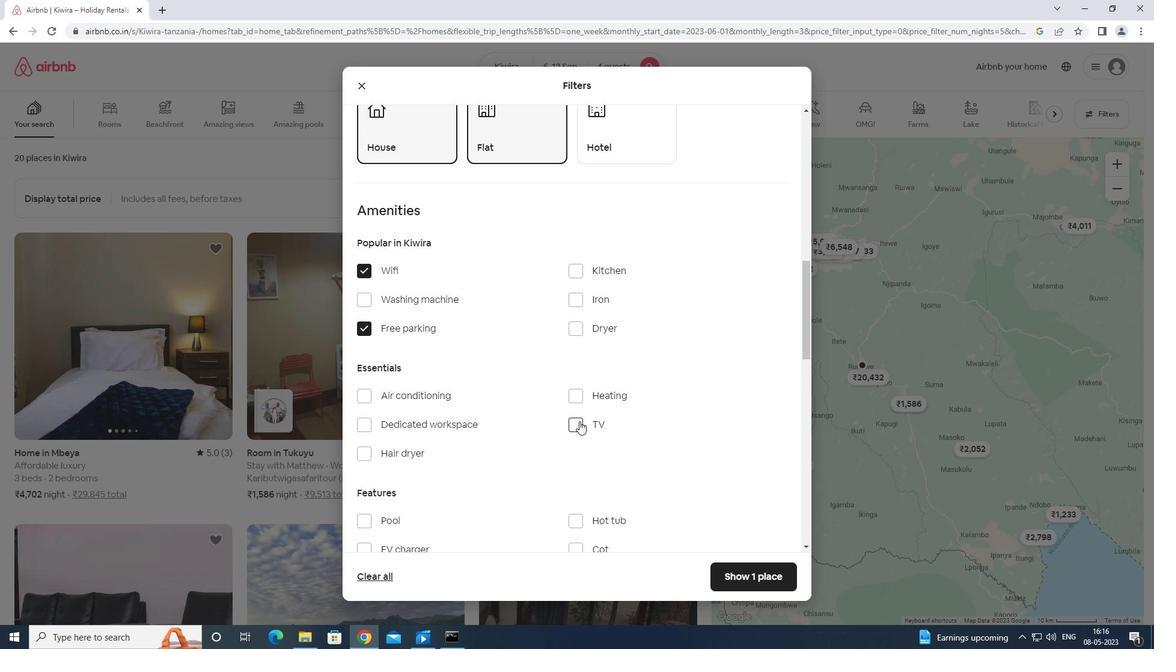 
Action: Mouse scrolled (582, 413) with delta (0, 0)
Screenshot: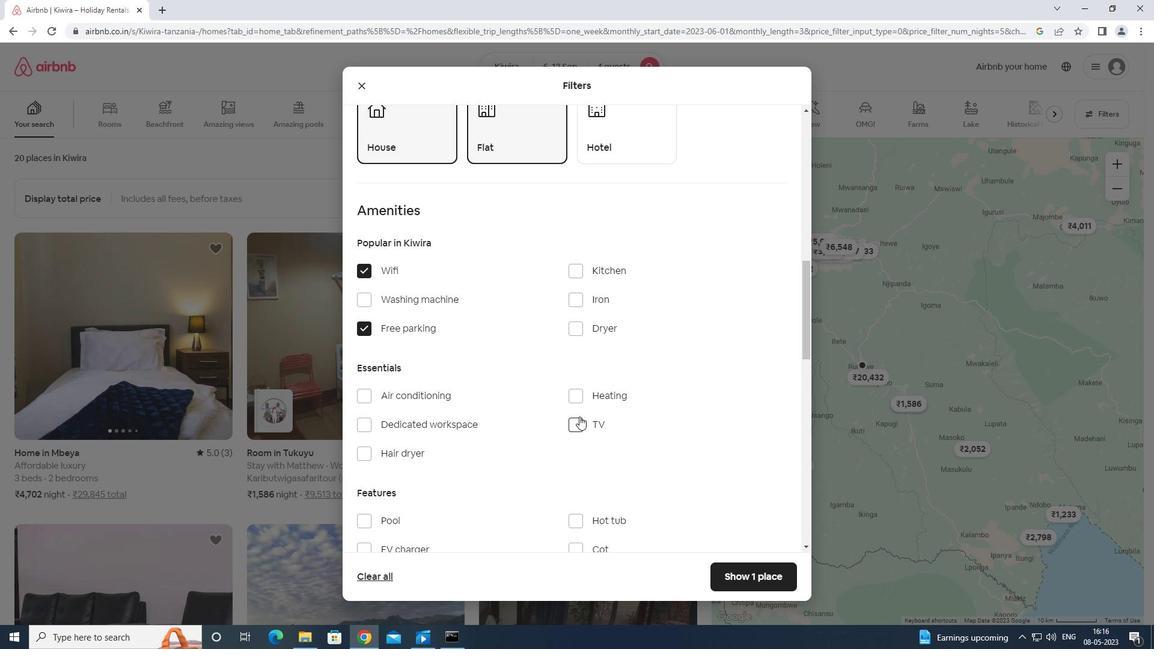 
Action: Mouse scrolled (582, 413) with delta (0, 0)
Screenshot: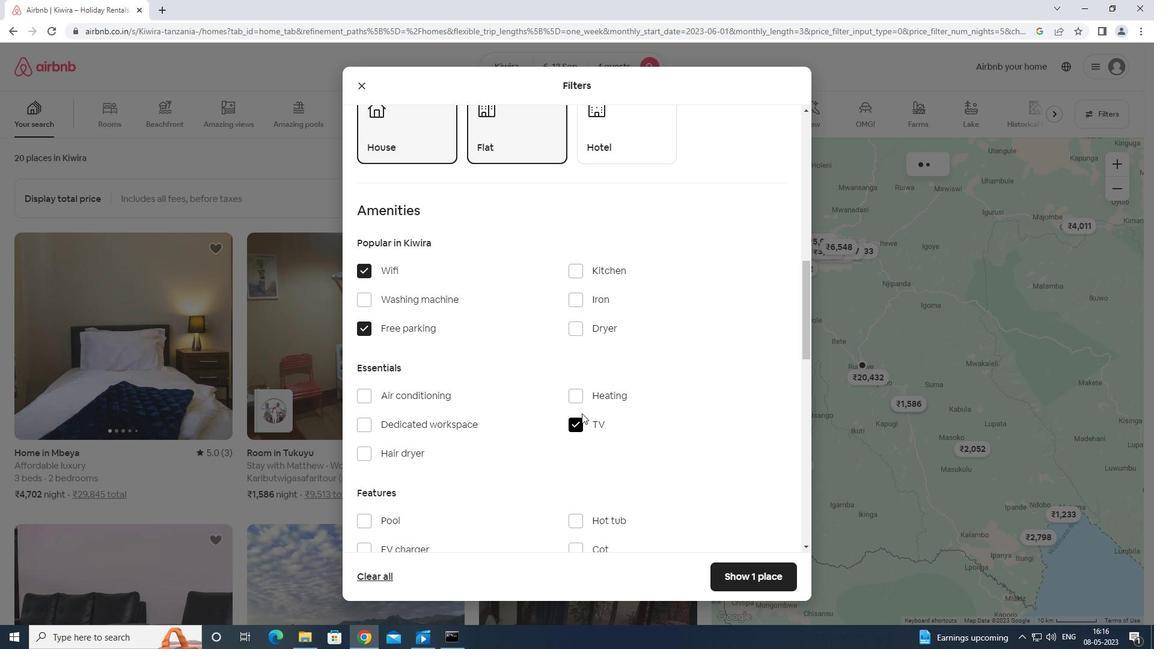 
Action: Mouse moved to (369, 392)
Screenshot: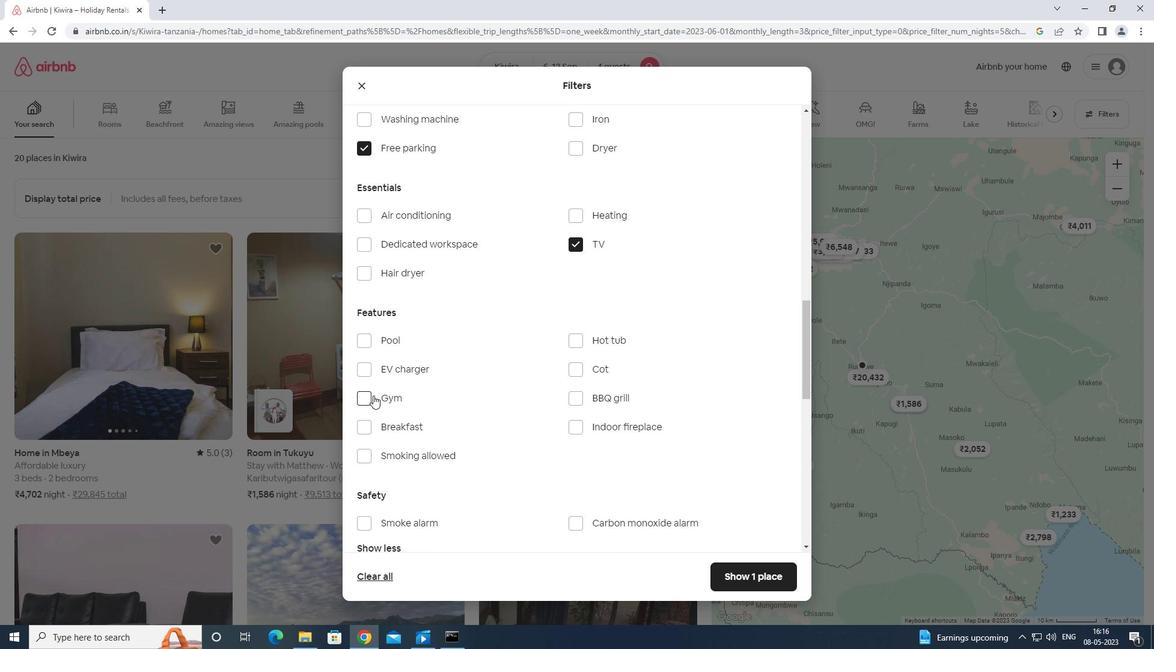 
Action: Mouse pressed left at (369, 392)
Screenshot: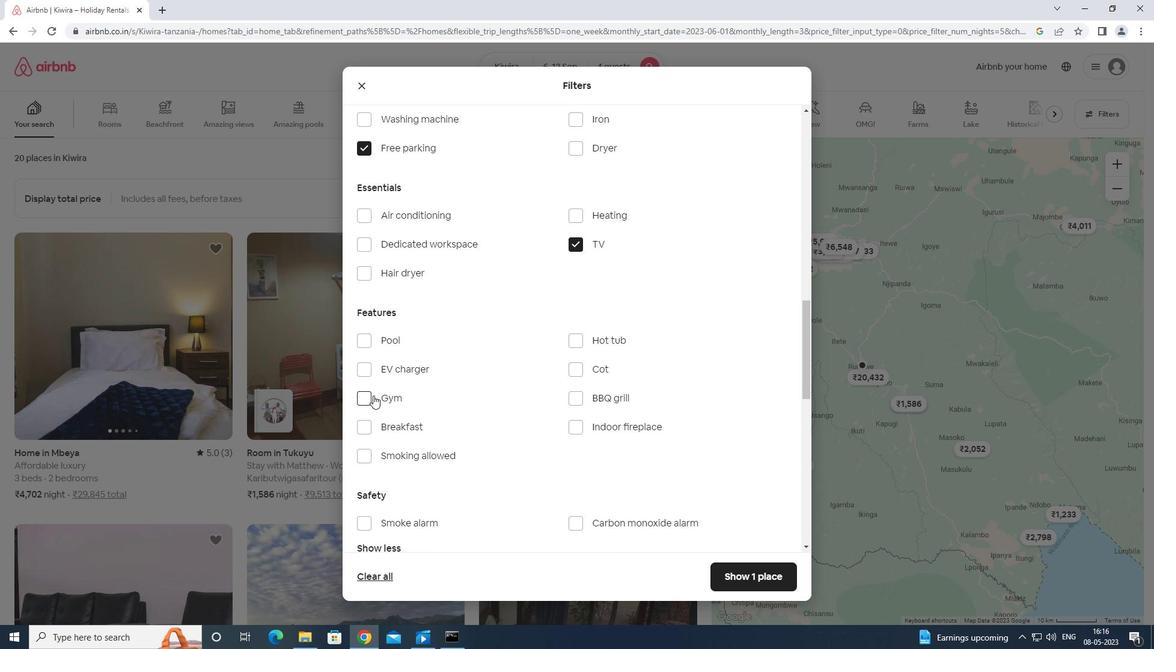 
Action: Mouse moved to (363, 425)
Screenshot: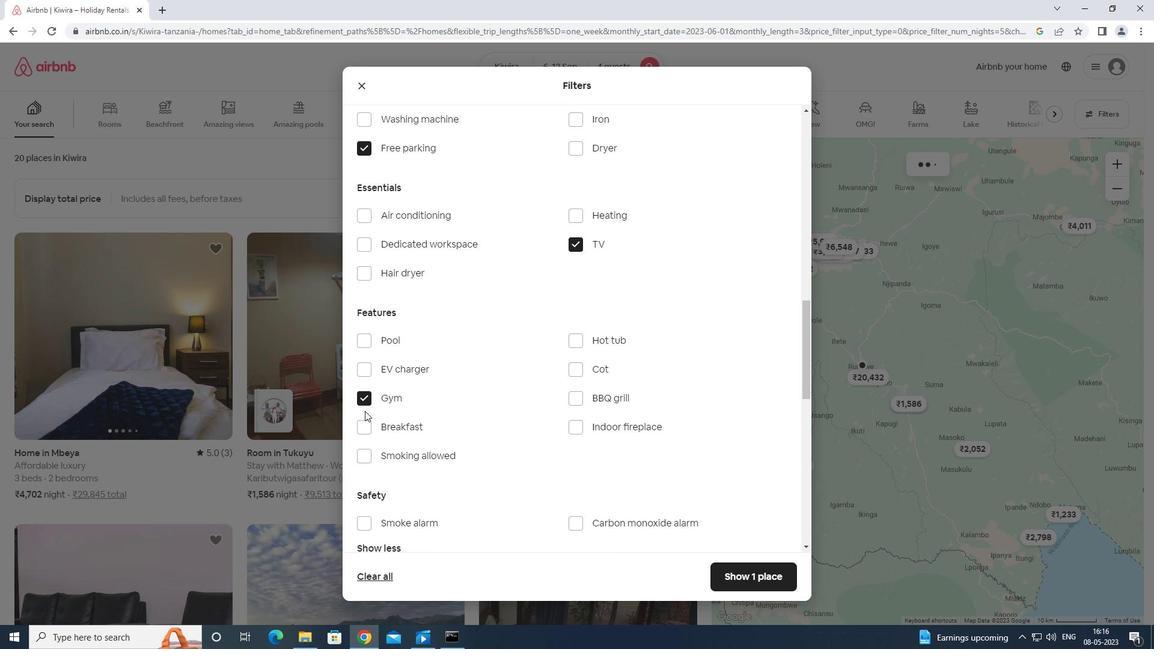 
Action: Mouse pressed left at (363, 425)
Screenshot: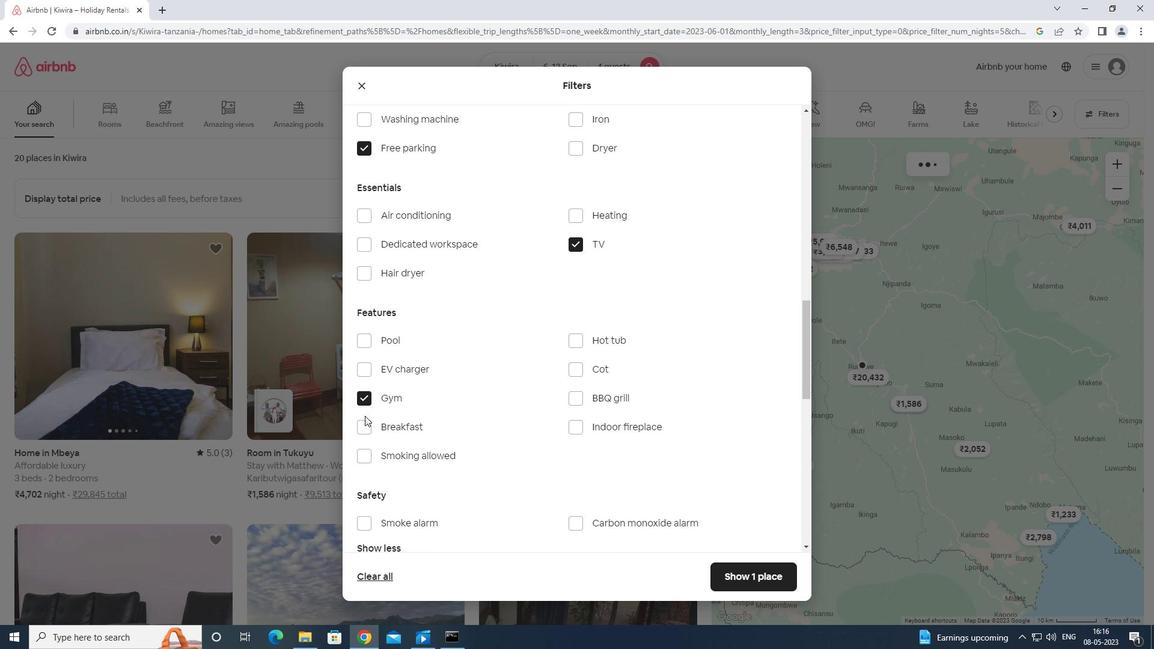 
Action: Mouse moved to (369, 425)
Screenshot: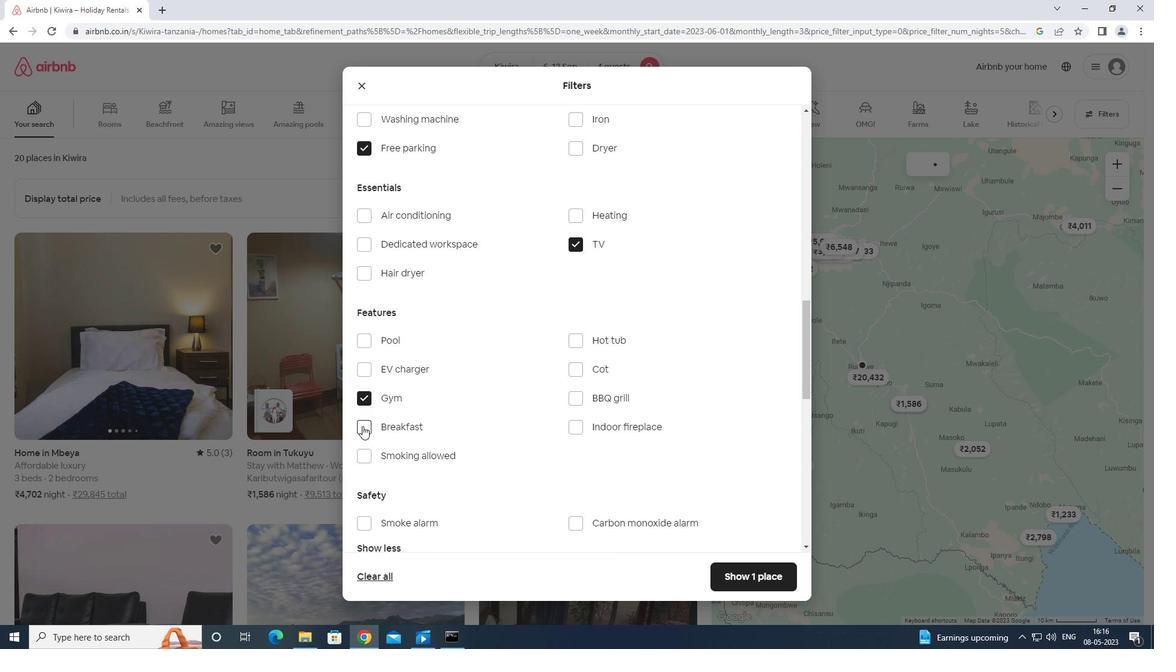 
Action: Mouse scrolled (369, 424) with delta (0, 0)
Screenshot: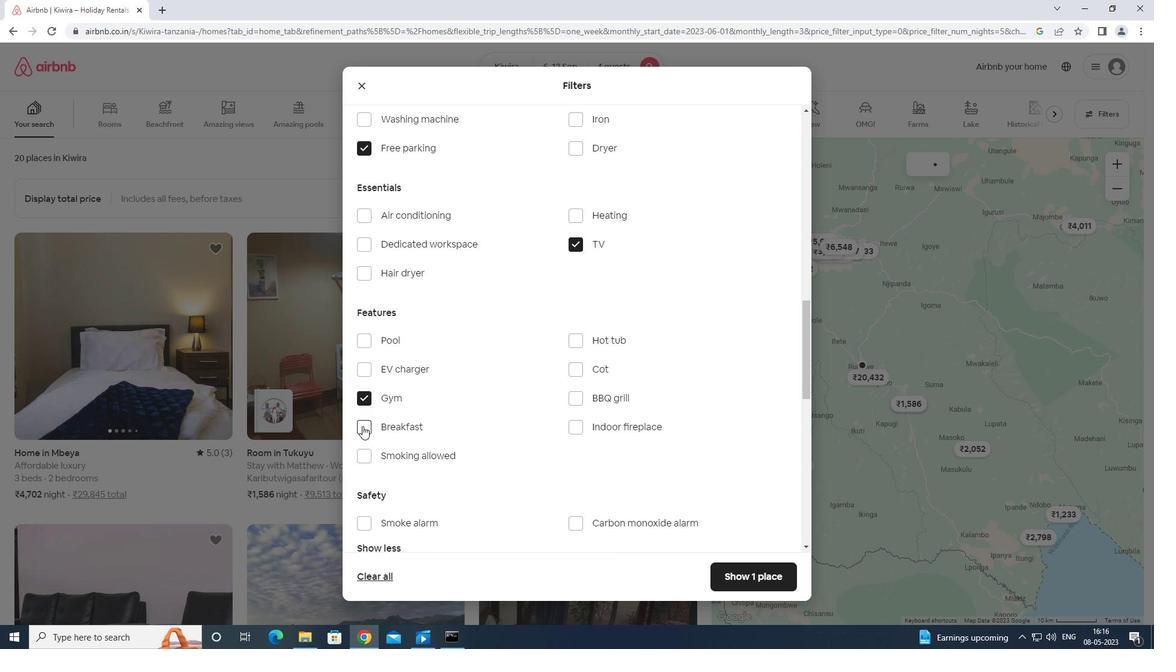 
Action: Mouse moved to (369, 425)
Screenshot: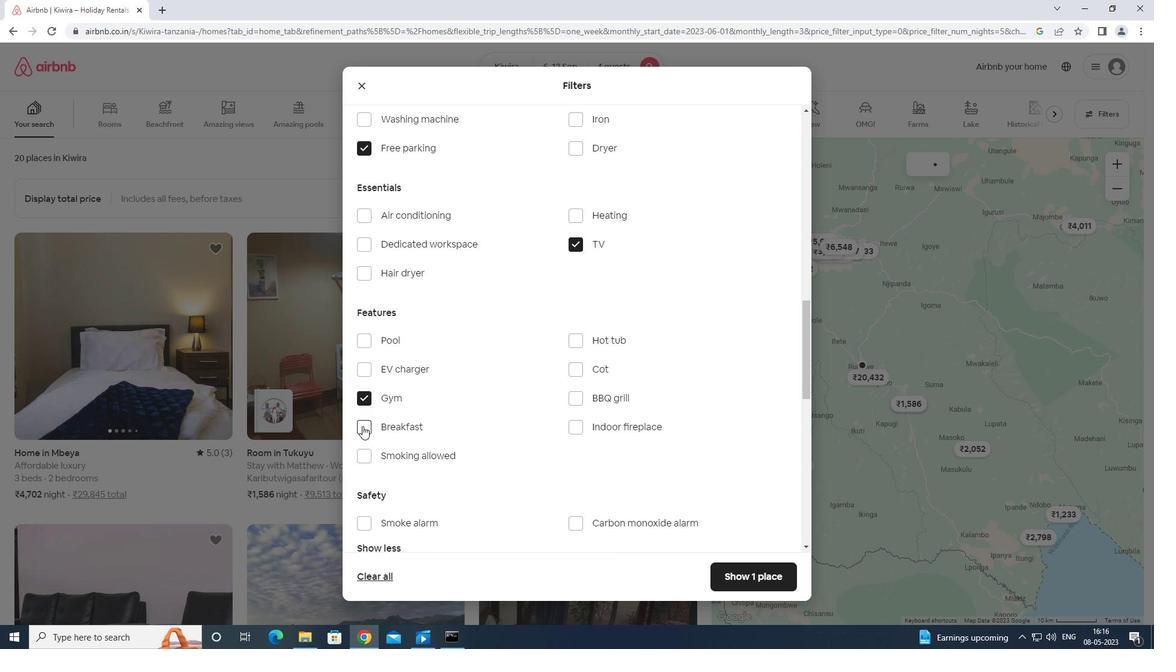 
Action: Mouse scrolled (369, 424) with delta (0, 0)
Screenshot: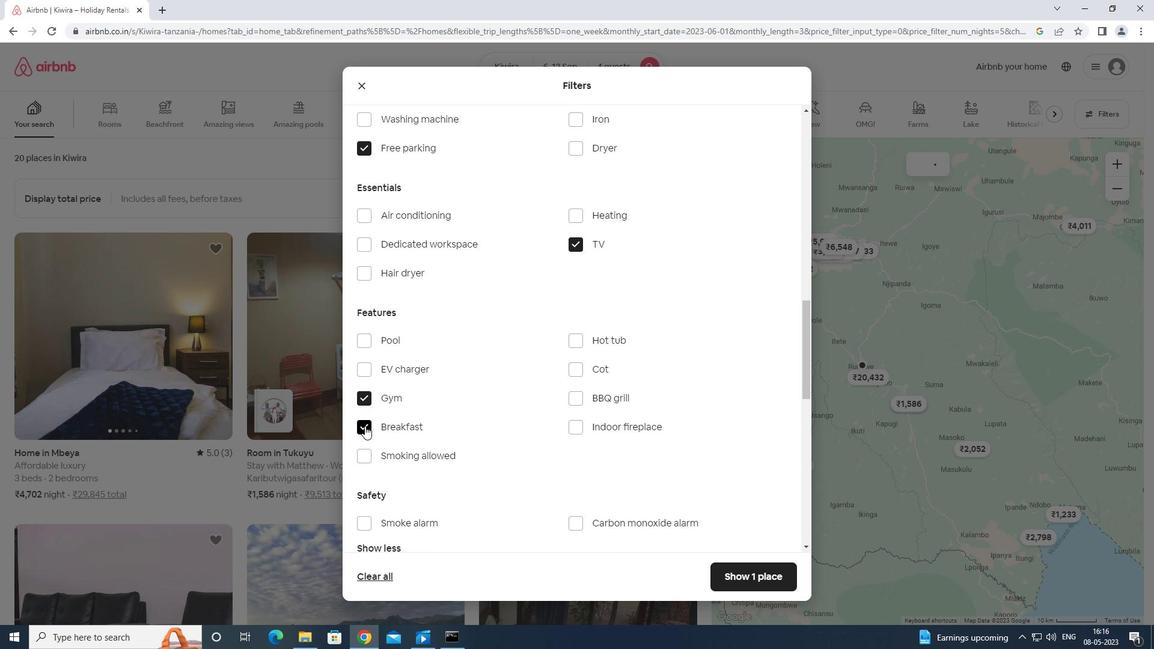 
Action: Mouse moved to (369, 425)
Screenshot: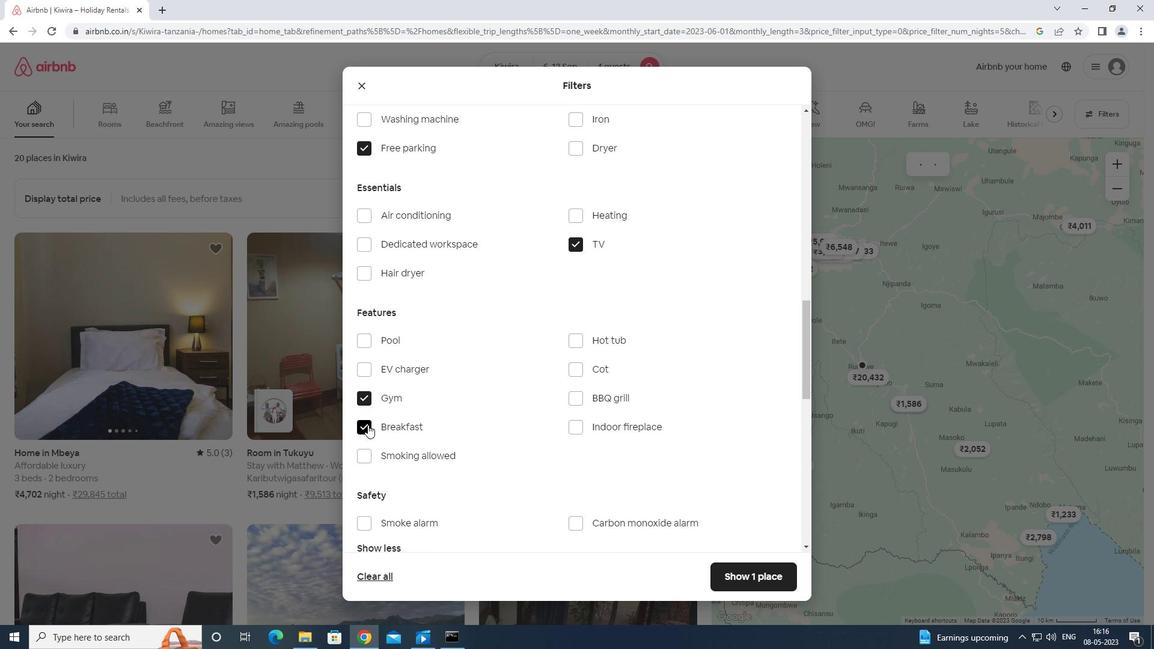 
Action: Mouse scrolled (369, 424) with delta (0, 0)
Screenshot: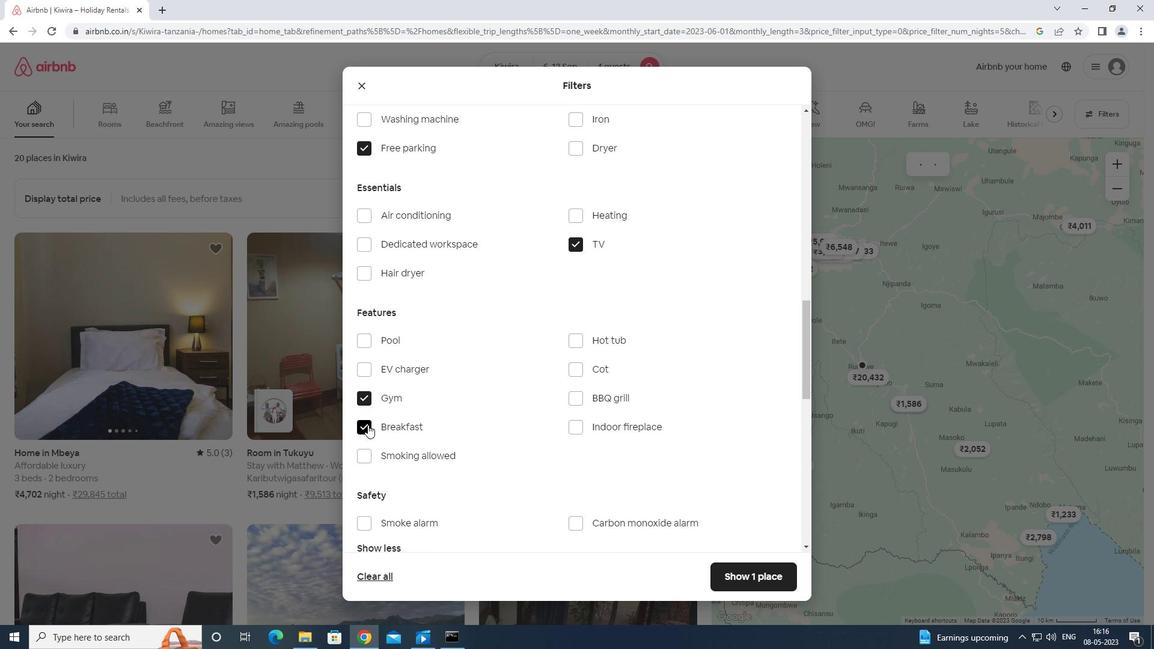 
Action: Mouse moved to (762, 508)
Screenshot: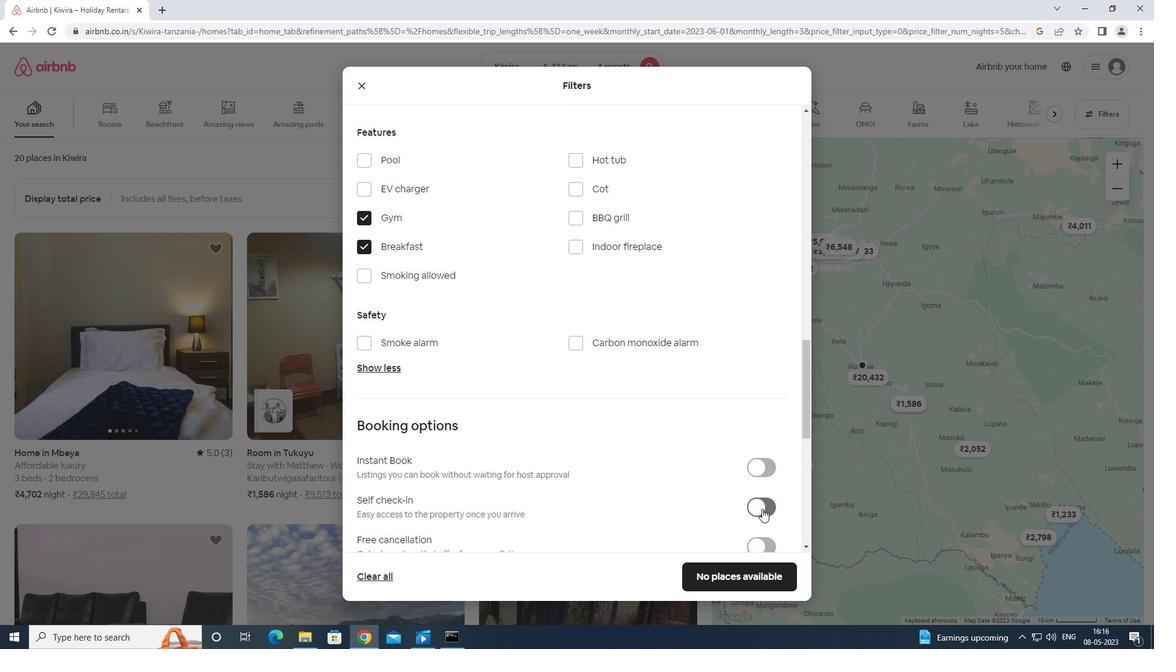 
Action: Mouse pressed left at (762, 508)
Screenshot: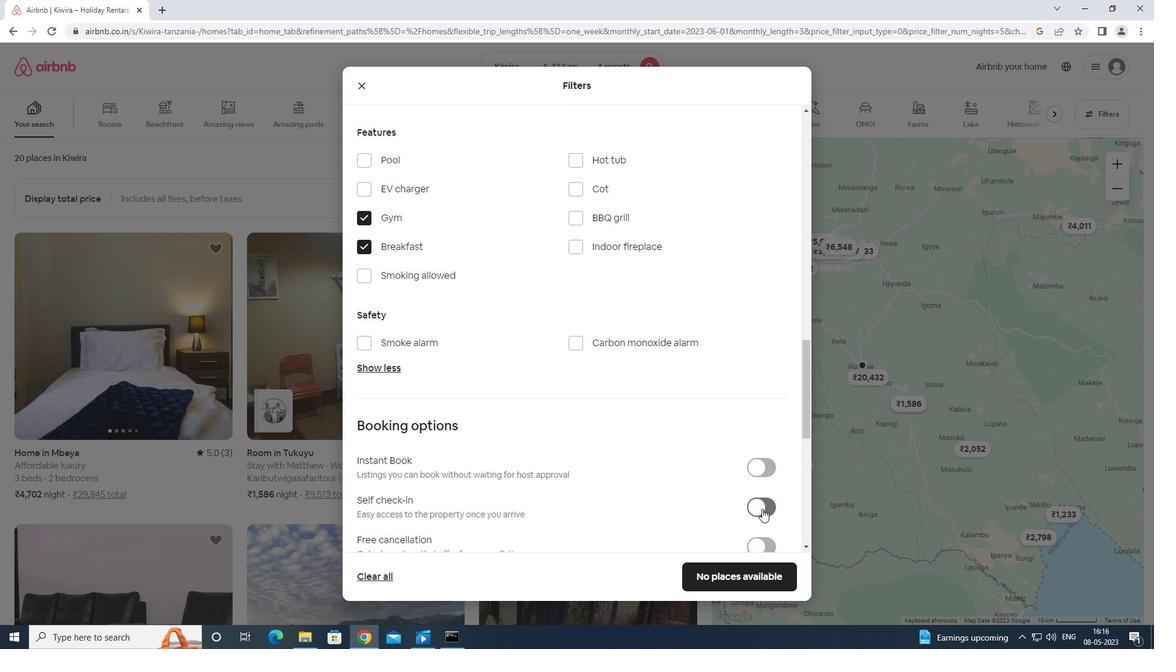 
Action: Mouse moved to (783, 487)
Screenshot: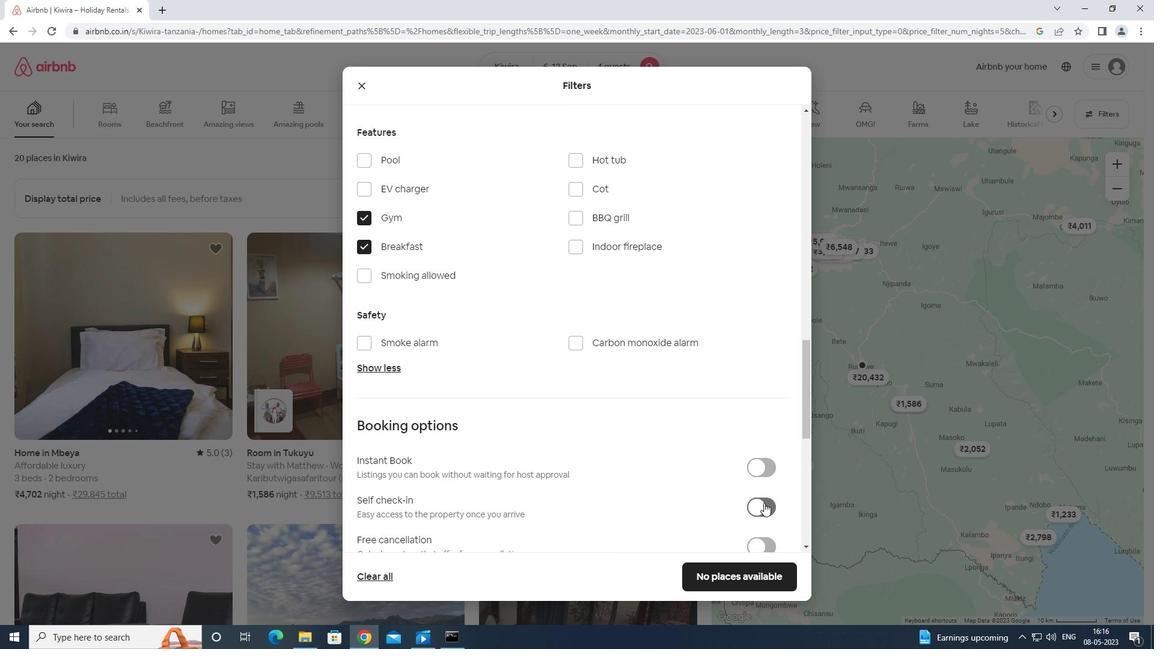 
Action: Mouse scrolled (783, 486) with delta (0, 0)
Screenshot: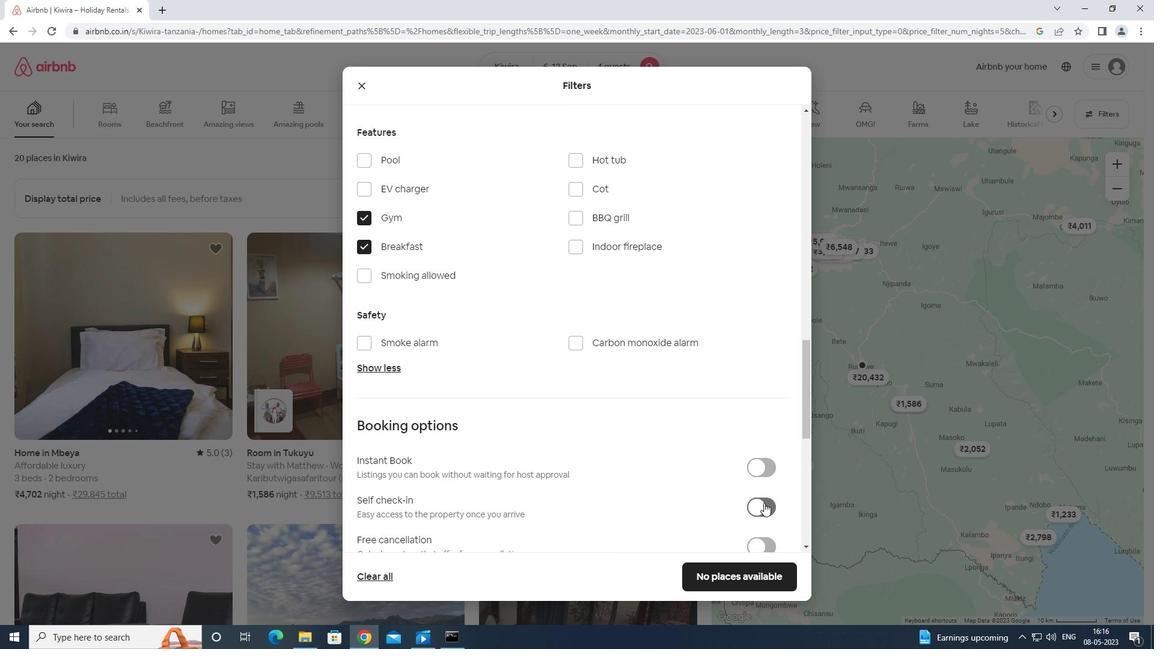 
Action: Mouse scrolled (783, 486) with delta (0, 0)
Screenshot: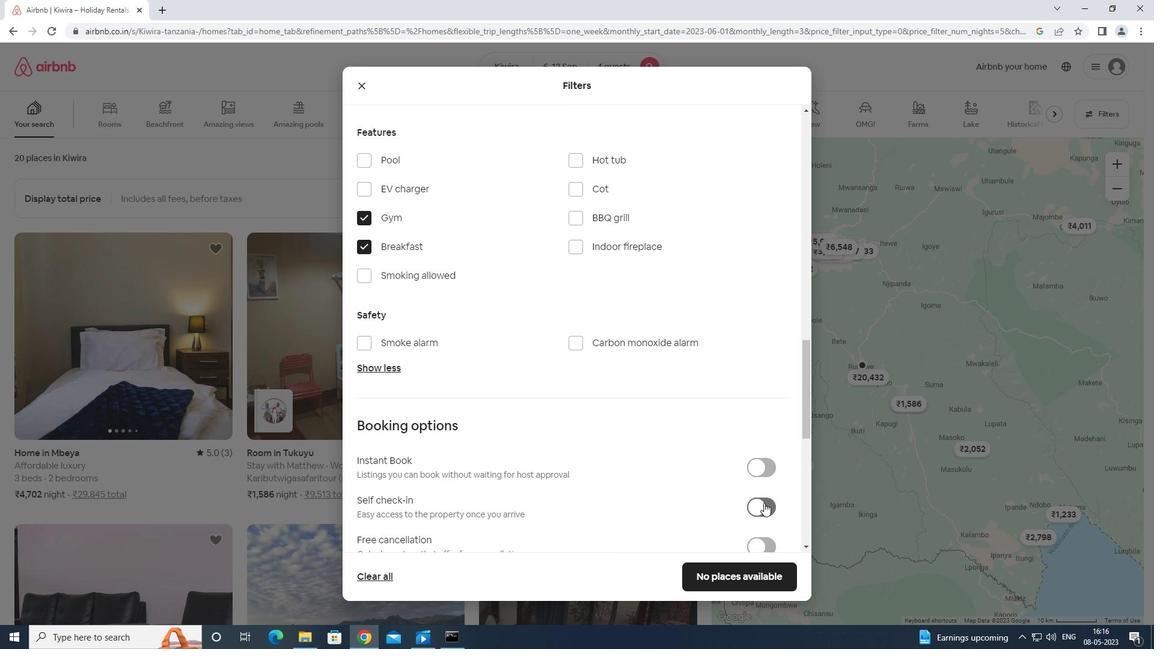 
Action: Mouse scrolled (783, 486) with delta (0, 0)
Screenshot: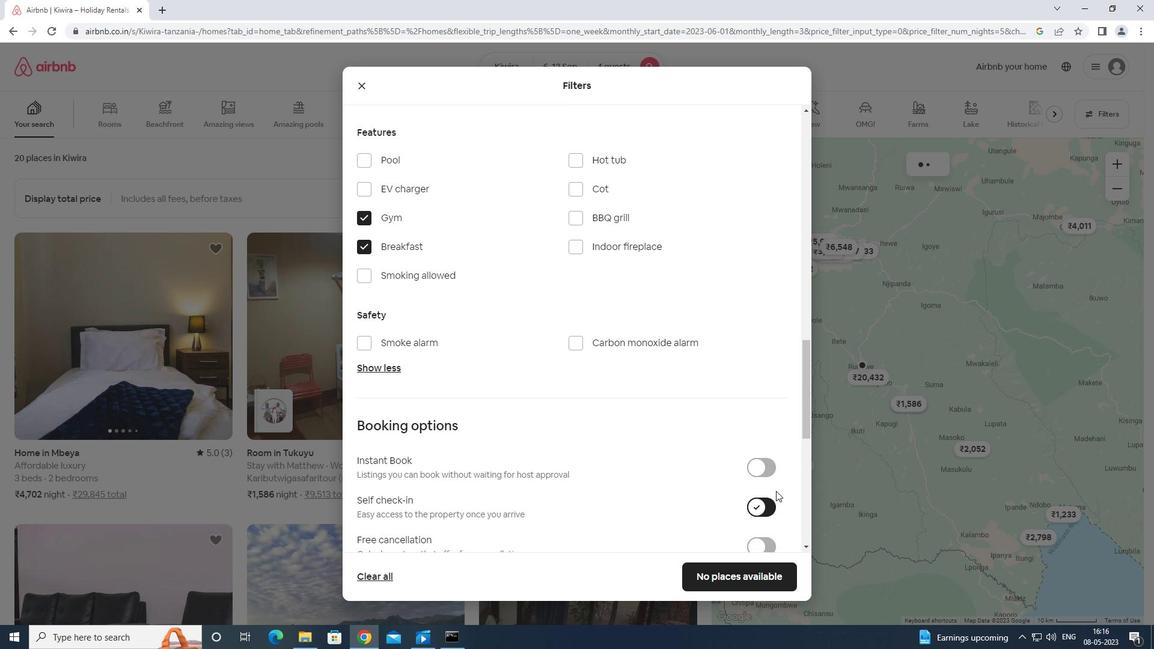 
Action: Mouse scrolled (783, 486) with delta (0, 0)
Screenshot: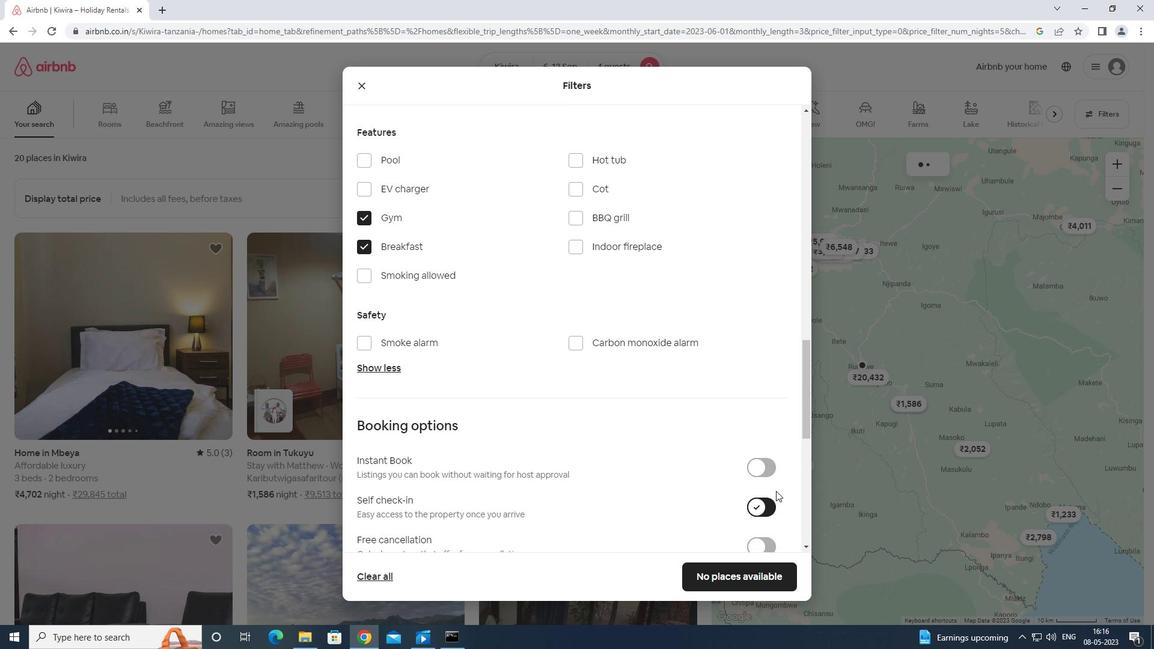 
Action: Mouse moved to (784, 484)
Screenshot: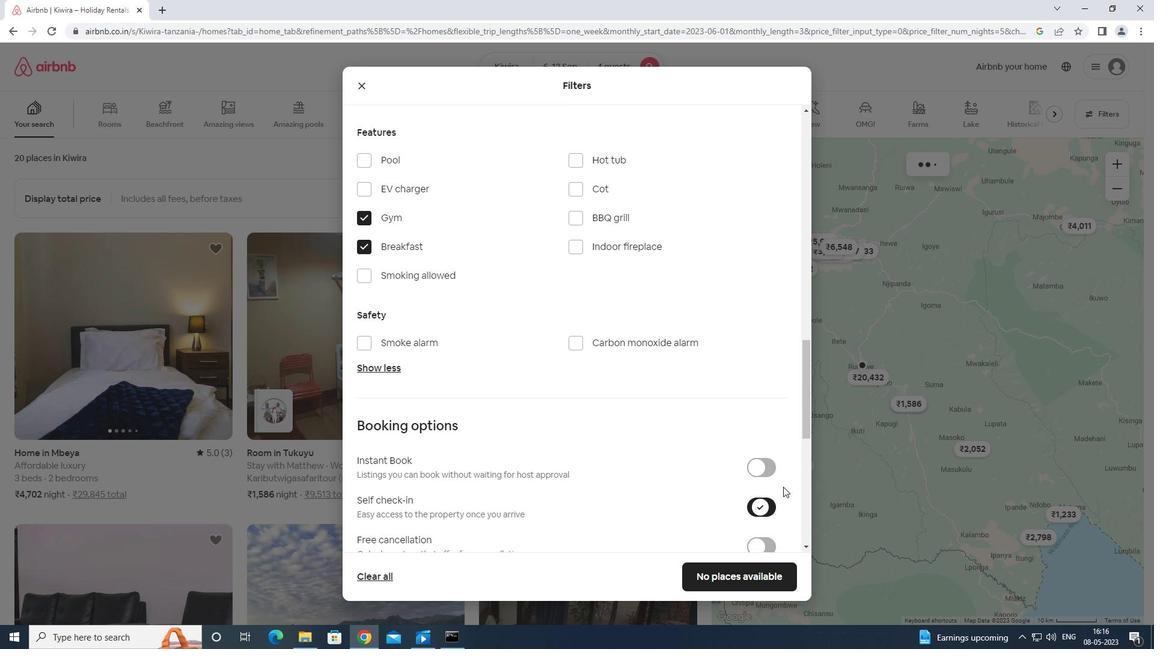 
Action: Mouse scrolled (784, 483) with delta (0, 0)
Screenshot: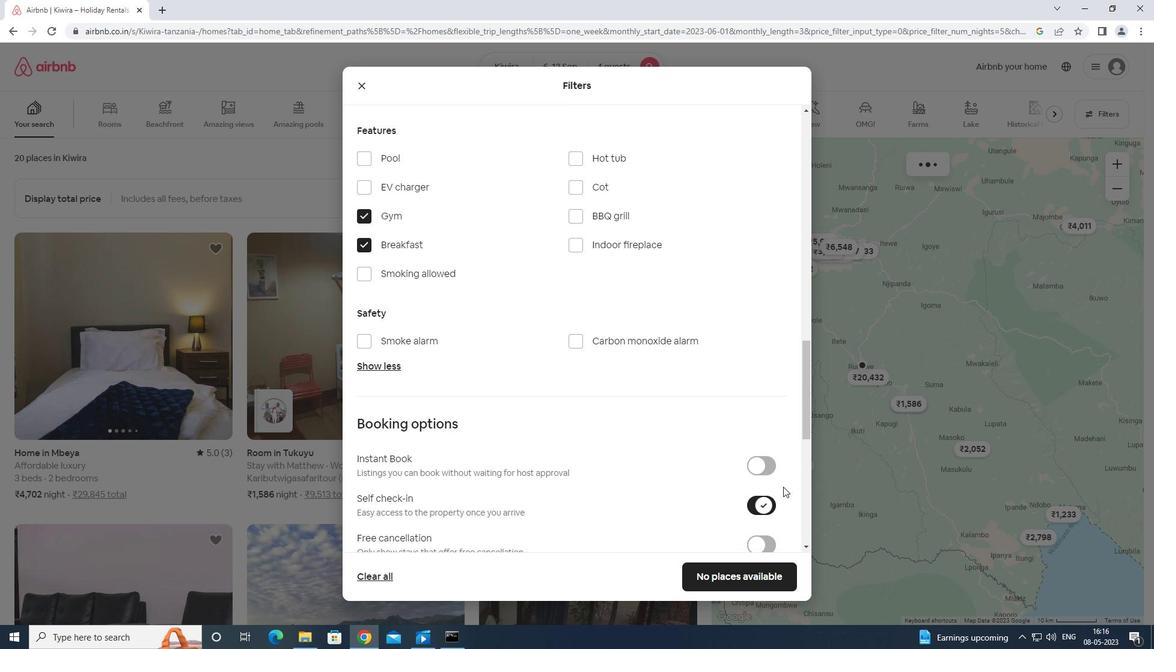 
Action: Mouse scrolled (784, 483) with delta (0, 0)
Screenshot: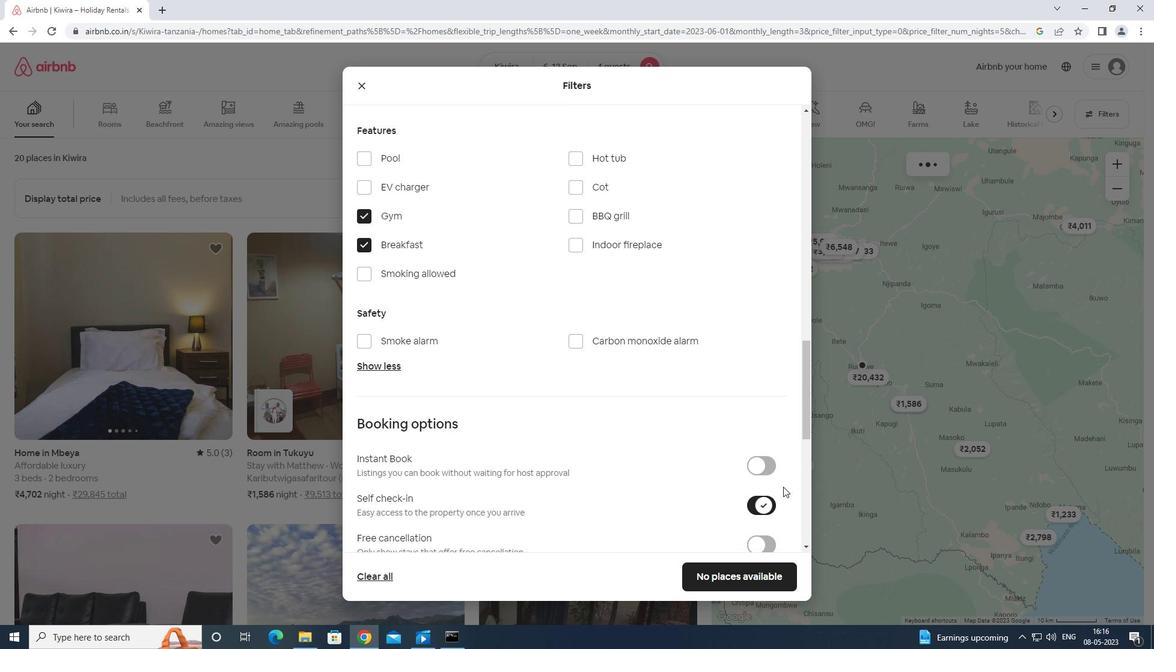 
Action: Mouse moved to (787, 475)
Screenshot: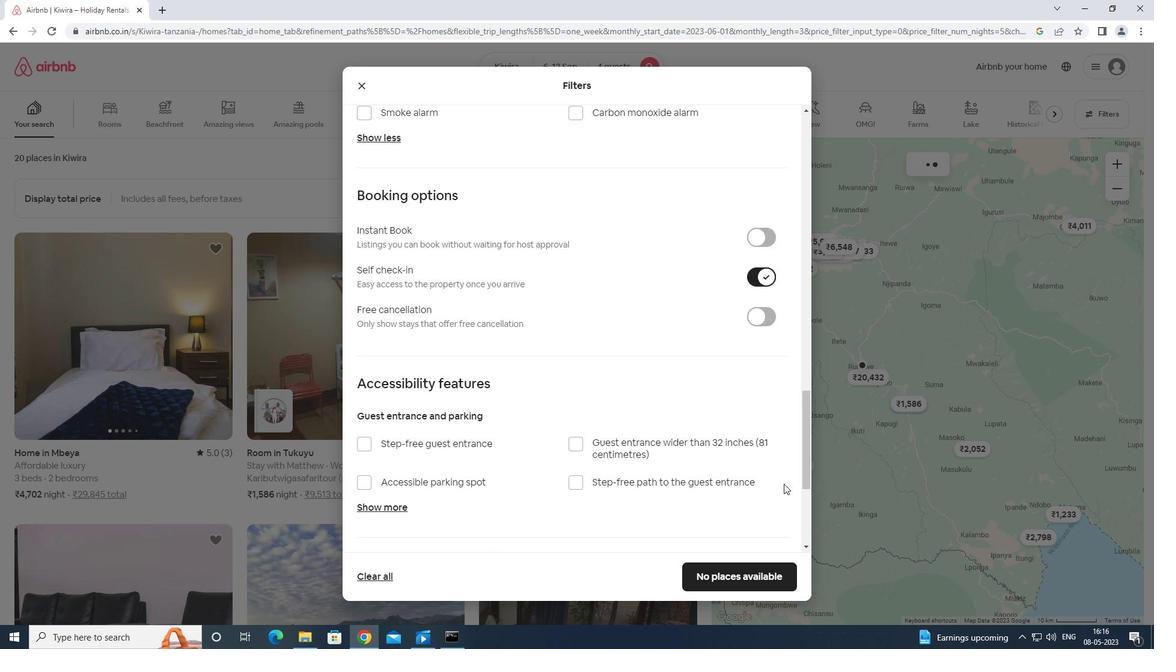 
Action: Mouse scrolled (787, 474) with delta (0, 0)
Screenshot: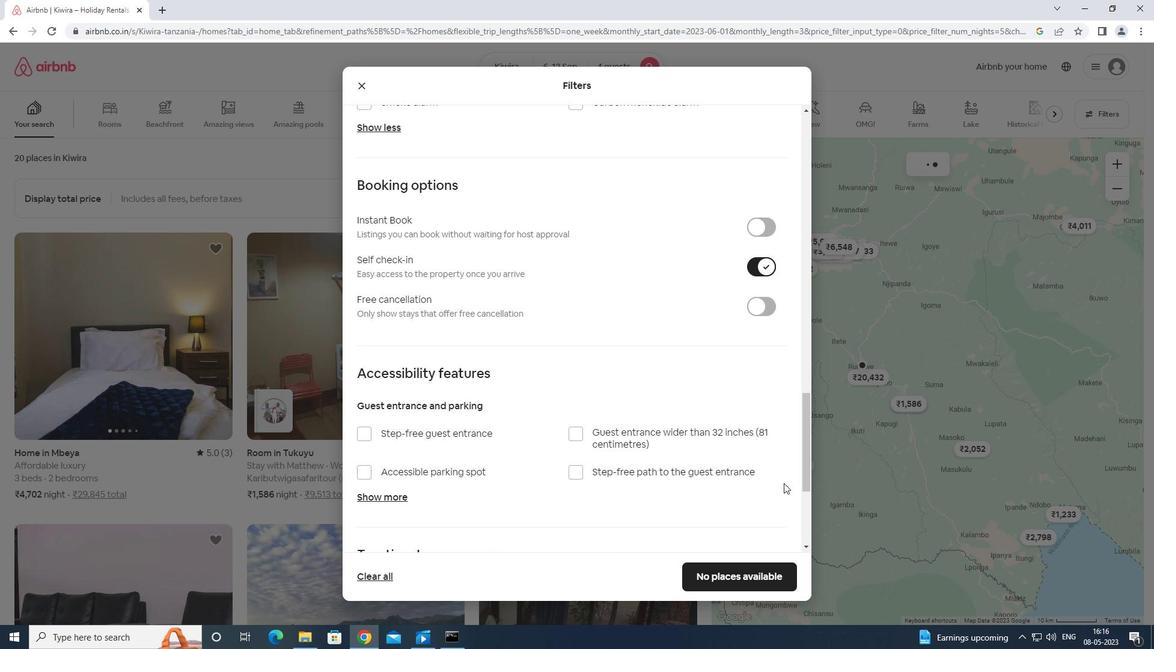 
Action: Mouse scrolled (787, 474) with delta (0, 0)
Screenshot: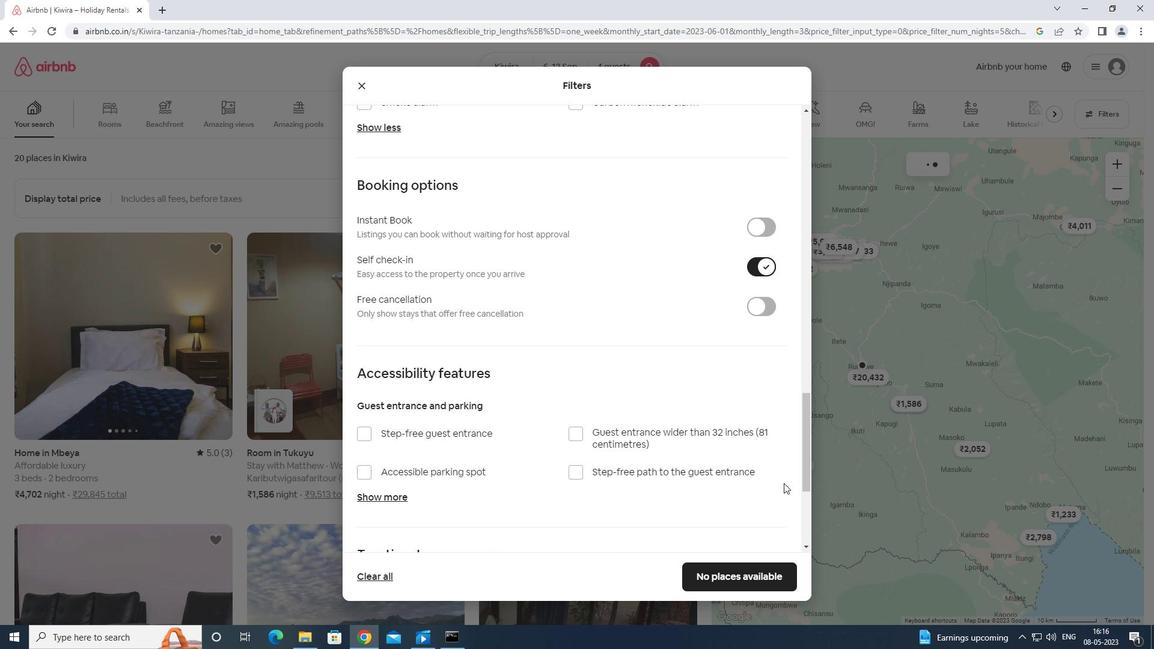 
Action: Mouse moved to (355, 489)
Screenshot: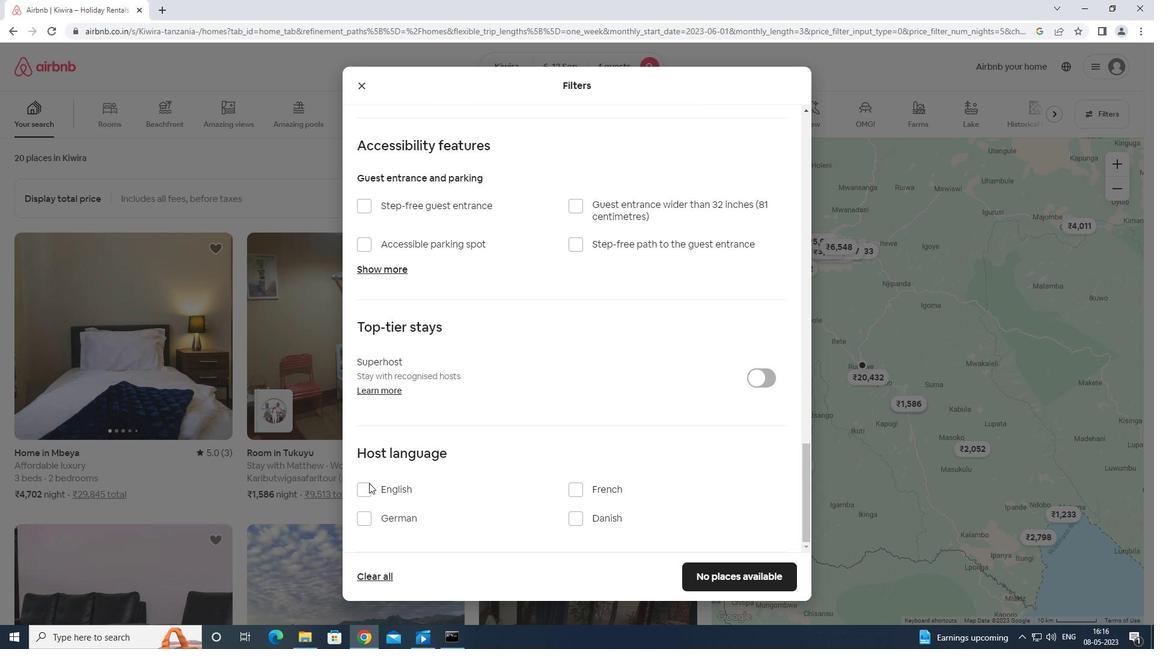 
Action: Mouse pressed left at (355, 489)
Screenshot: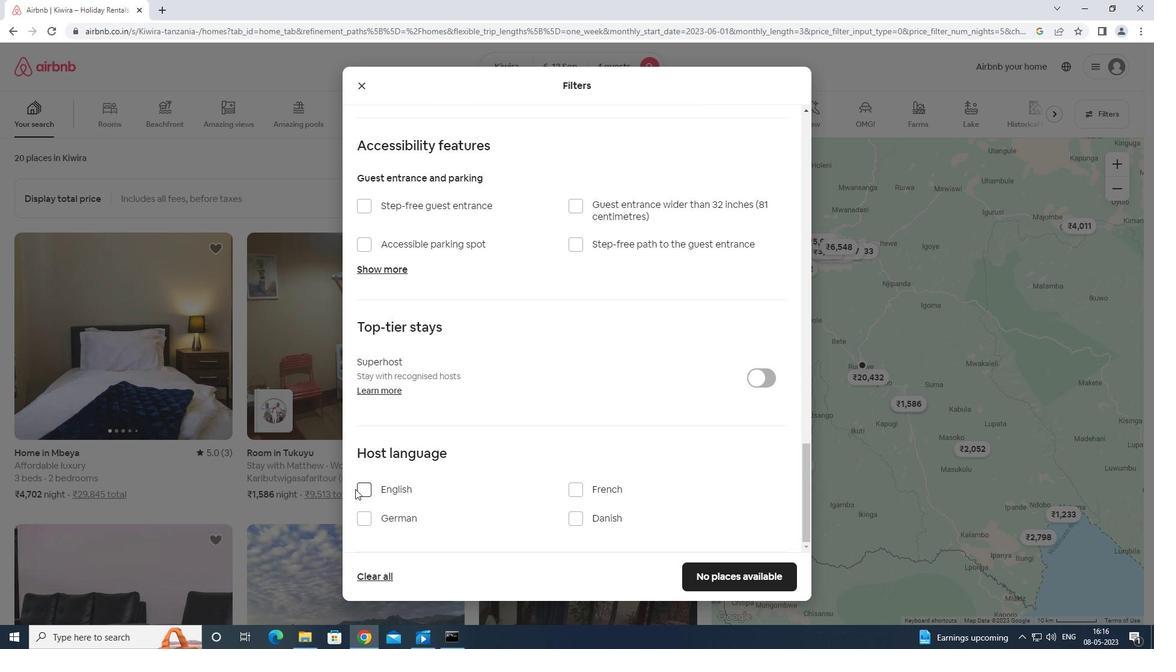
Action: Mouse moved to (362, 487)
Screenshot: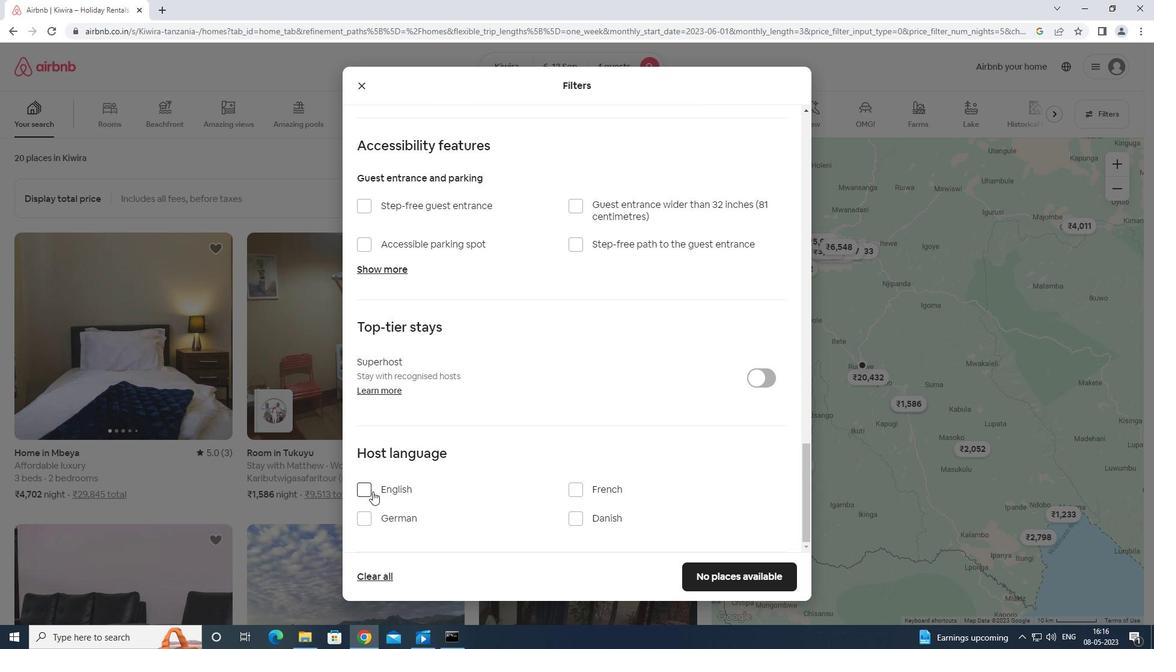 
Action: Mouse pressed left at (362, 487)
Screenshot: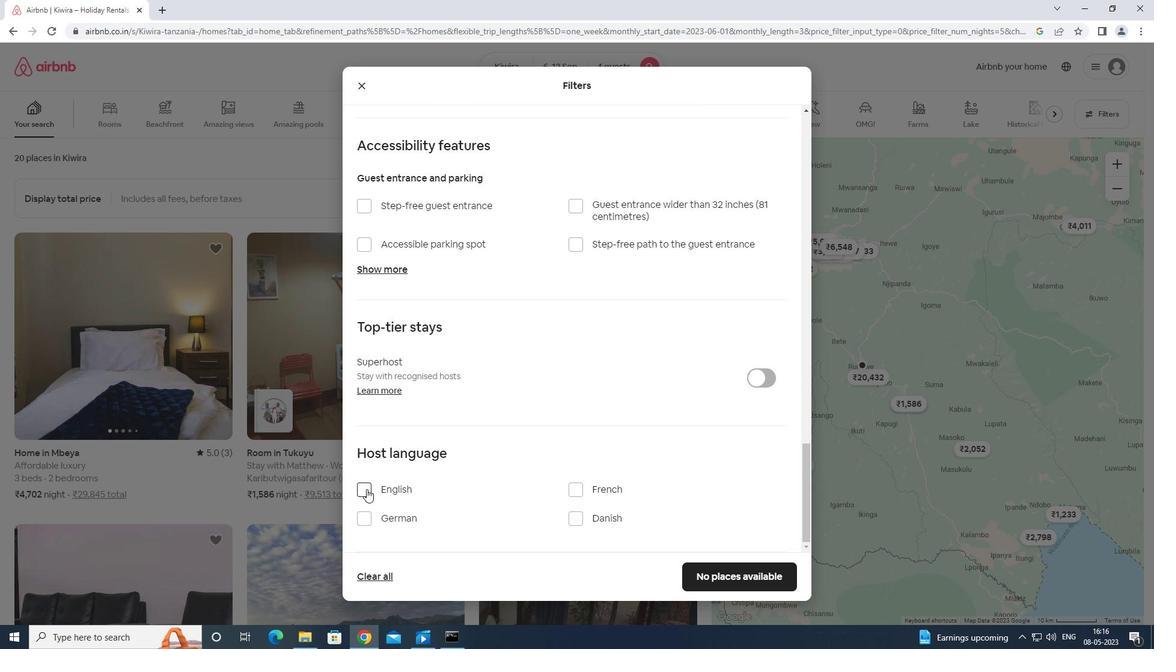 
Action: Mouse moved to (761, 571)
Screenshot: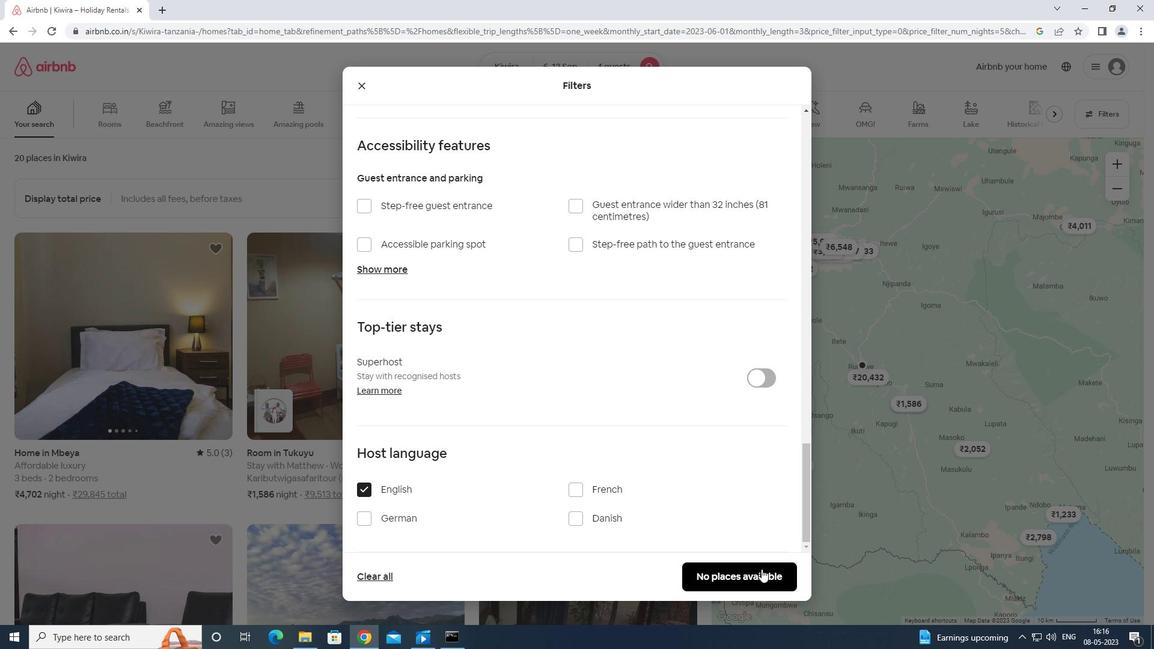 
Action: Mouse pressed left at (761, 571)
Screenshot: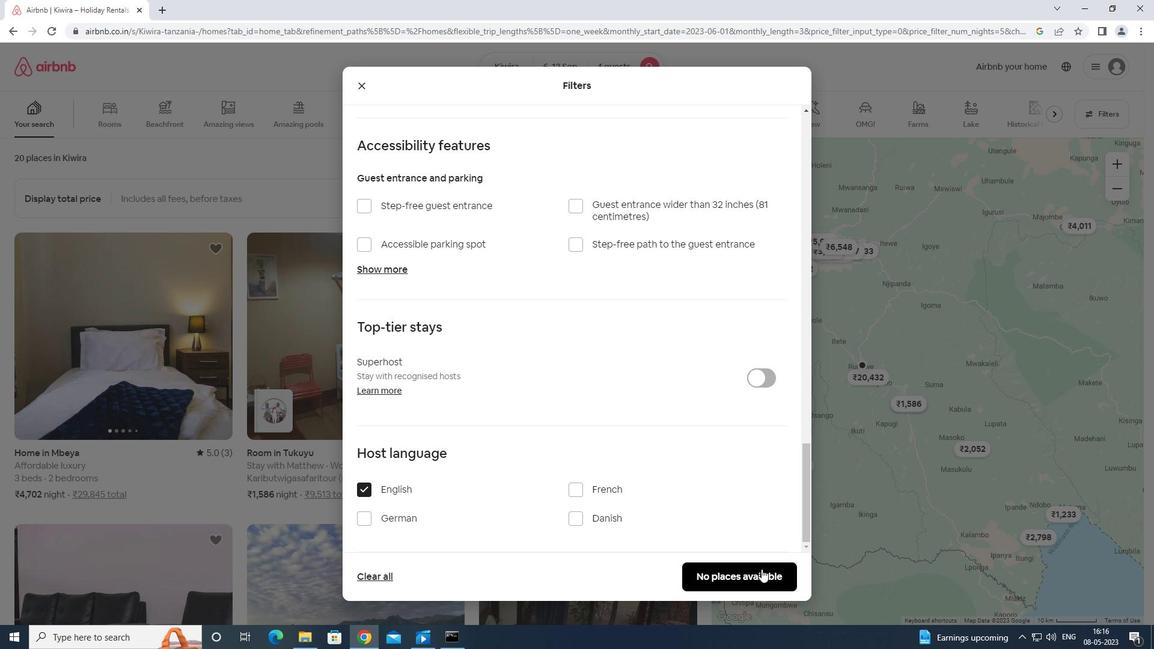 
Action: Mouse moved to (762, 571)
Screenshot: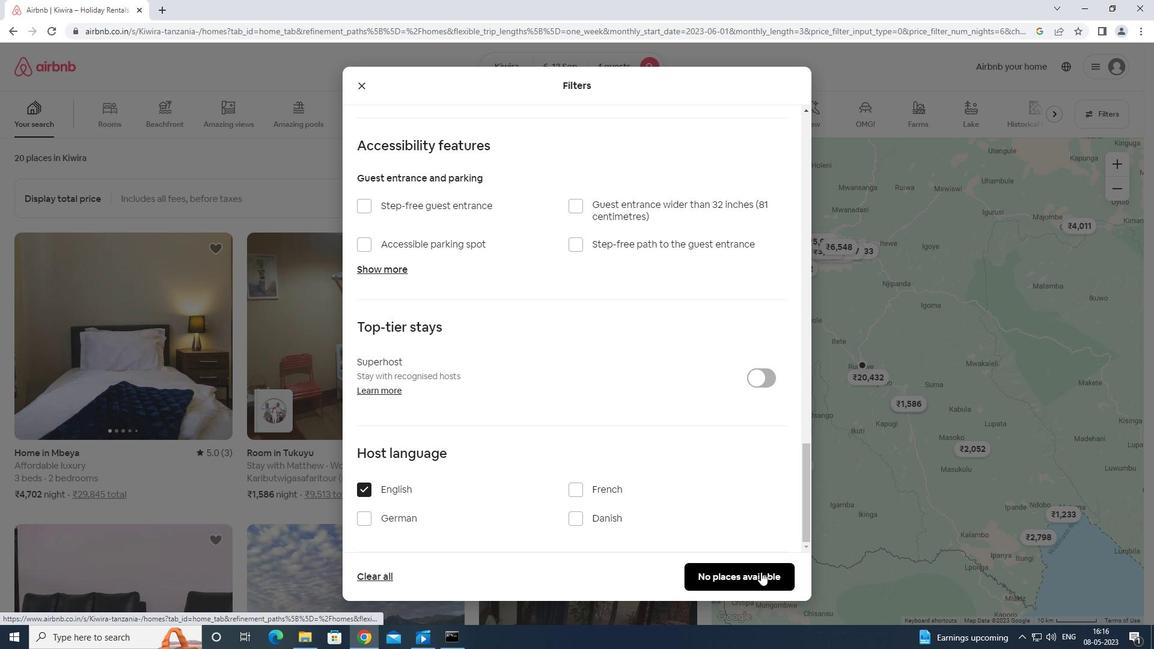 
